 Task: Look for space in Aventura, United States from 3rd June, 2023 to 9th June, 2023 for 2 adults in price range Rs.6000 to Rs.12000. Place can be entire place with 1  bedroom having 1 bed and 1 bathroom. Property type can be house, flat, guest house, hotel. Booking option can be shelf check-in. Required host language is English.
Action: Mouse moved to (591, 129)
Screenshot: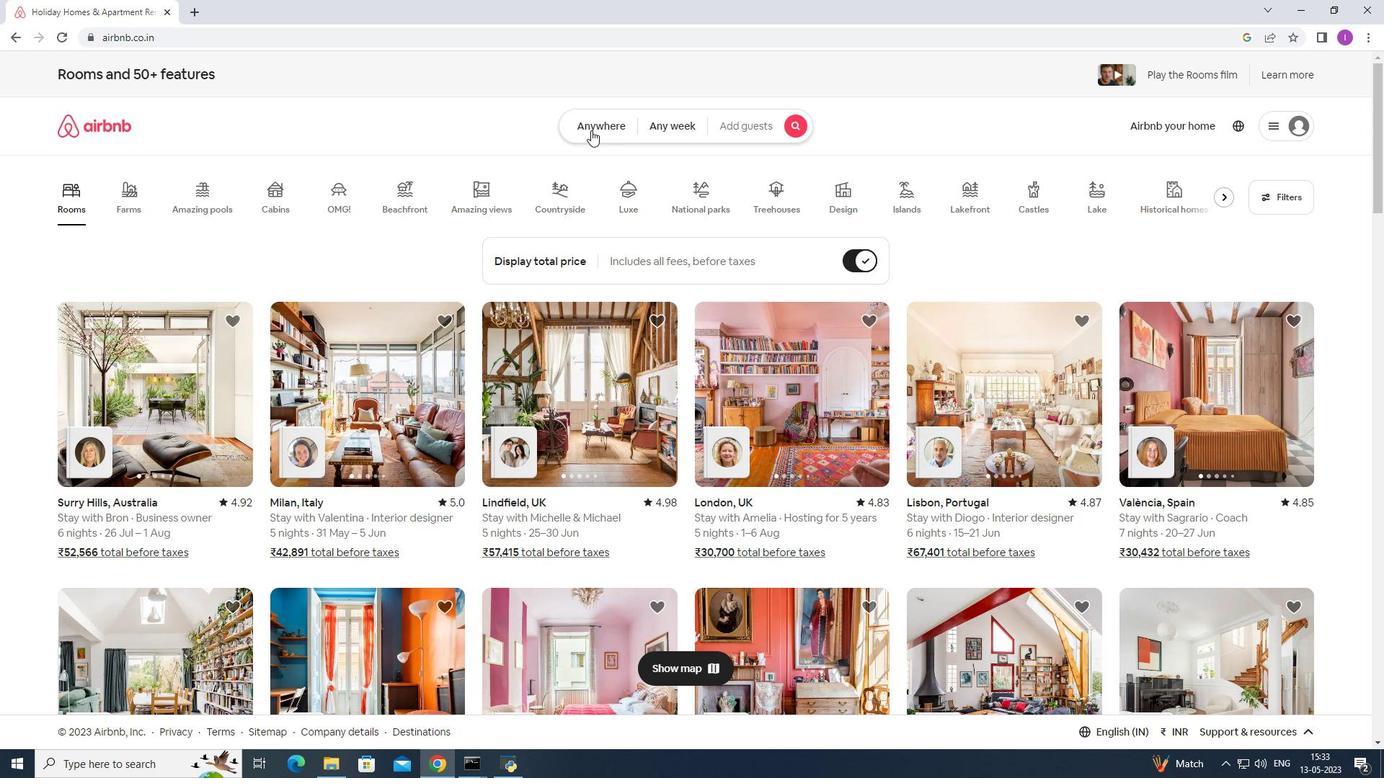 
Action: Mouse pressed left at (591, 129)
Screenshot: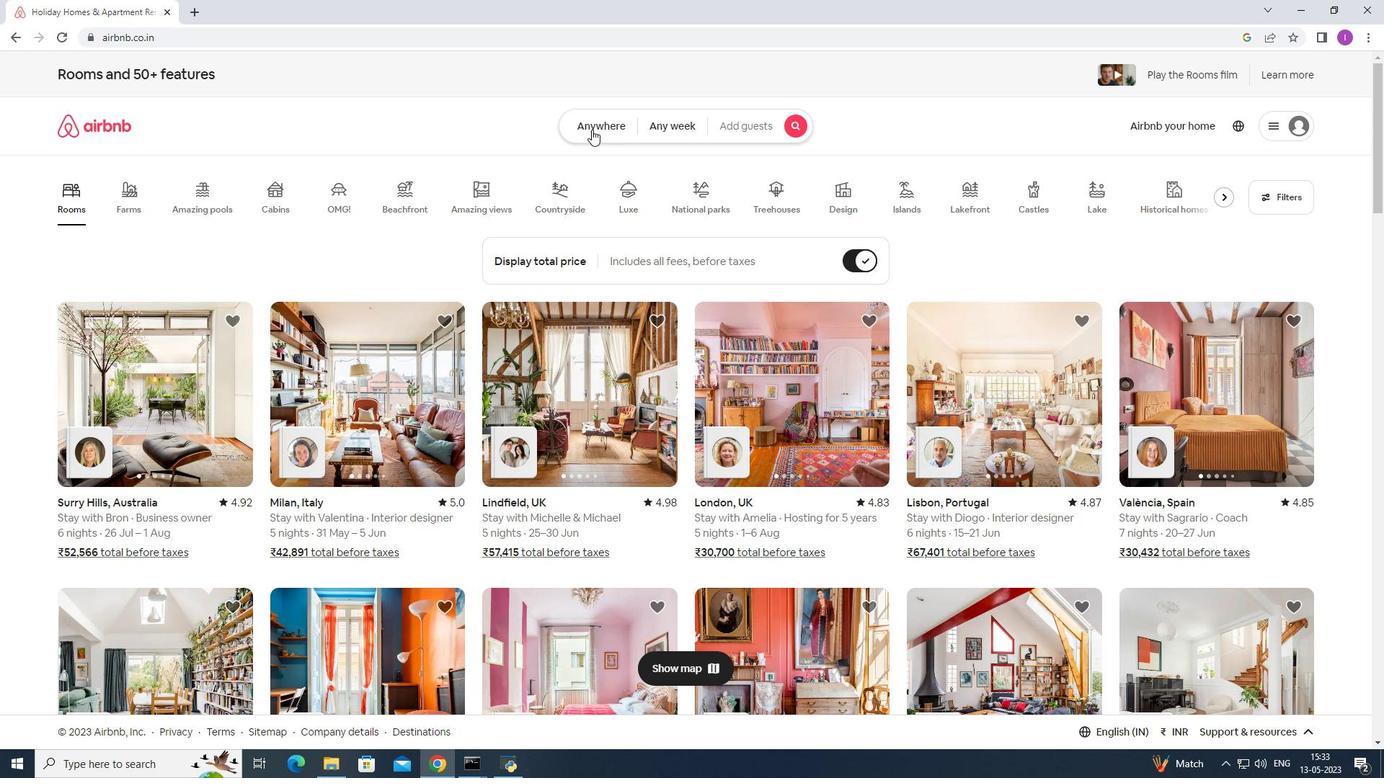 
Action: Mouse moved to (519, 188)
Screenshot: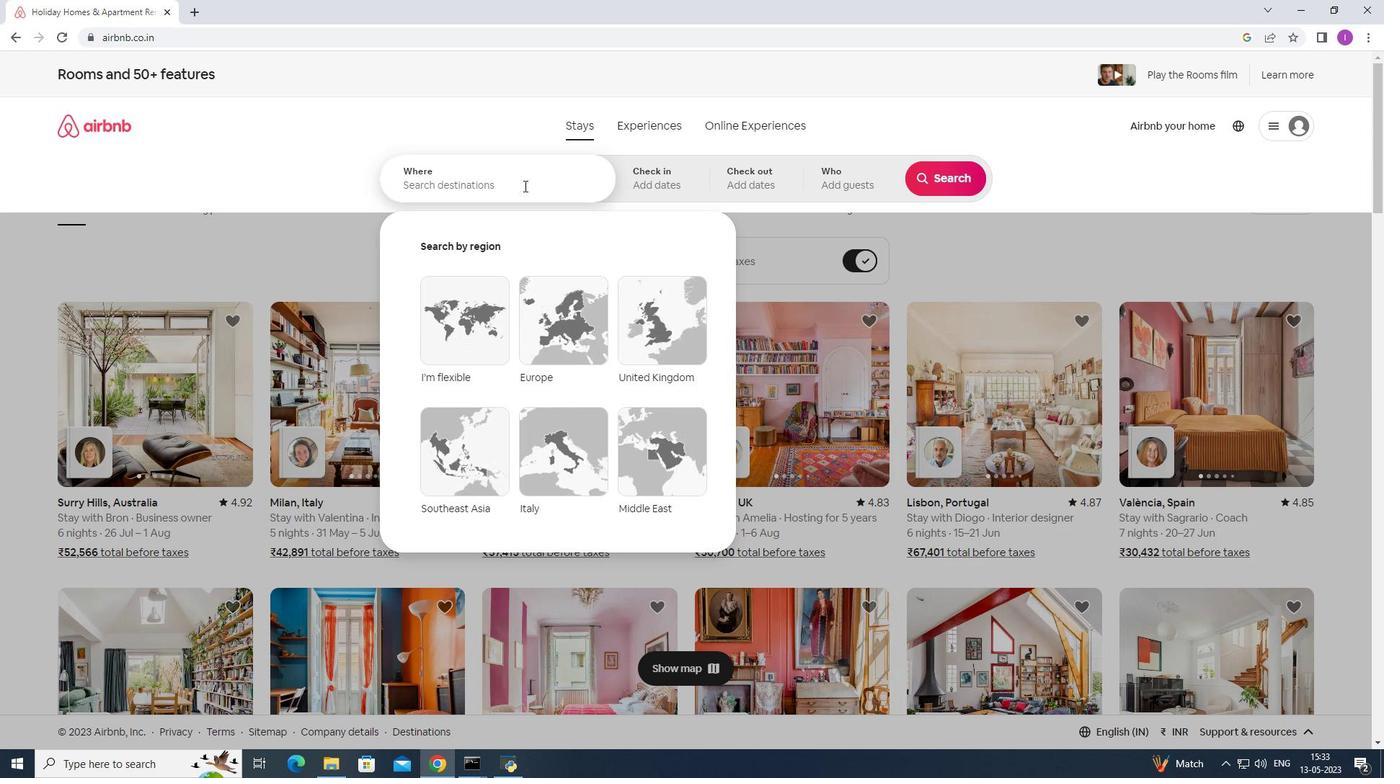 
Action: Mouse pressed left at (519, 188)
Screenshot: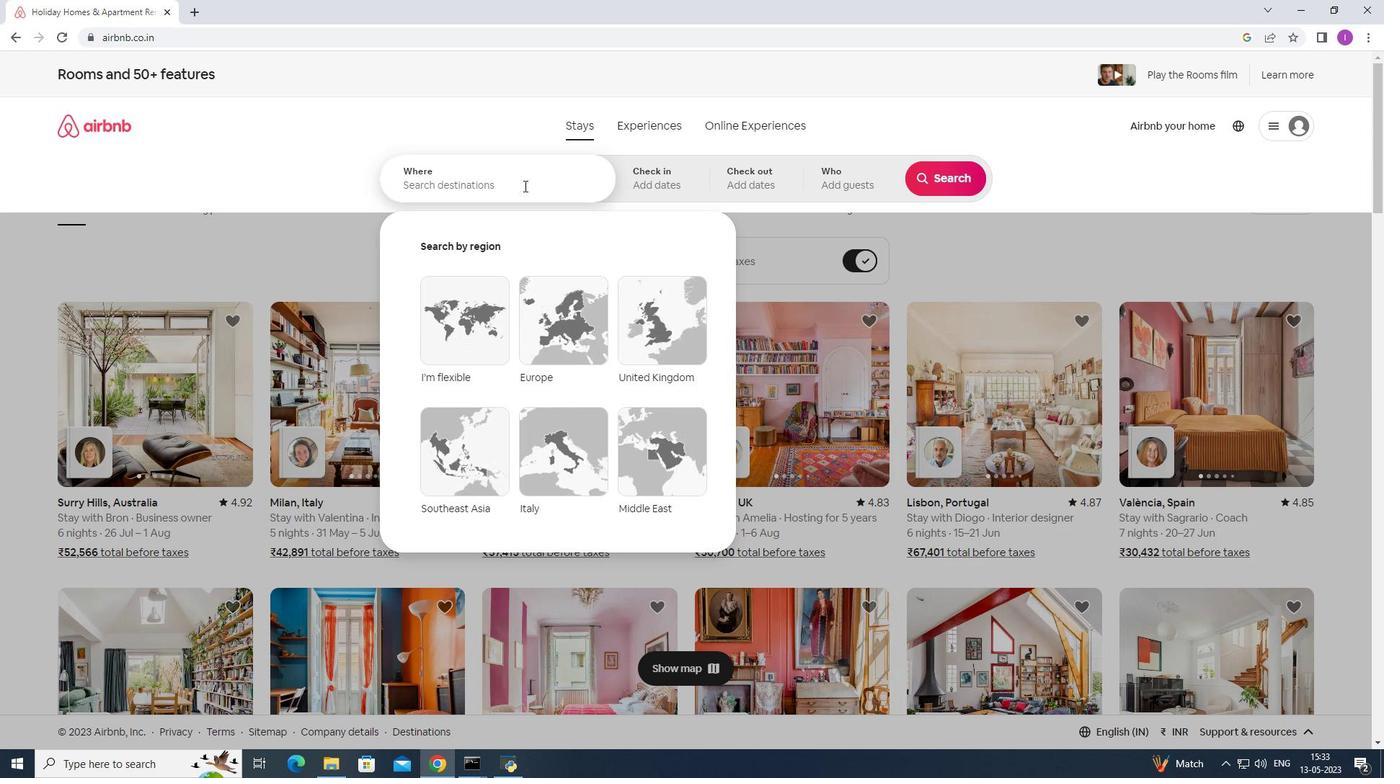 
Action: Key pressed <Key.shift>Aventura,<Key.shift>United<Key.space>states
Screenshot: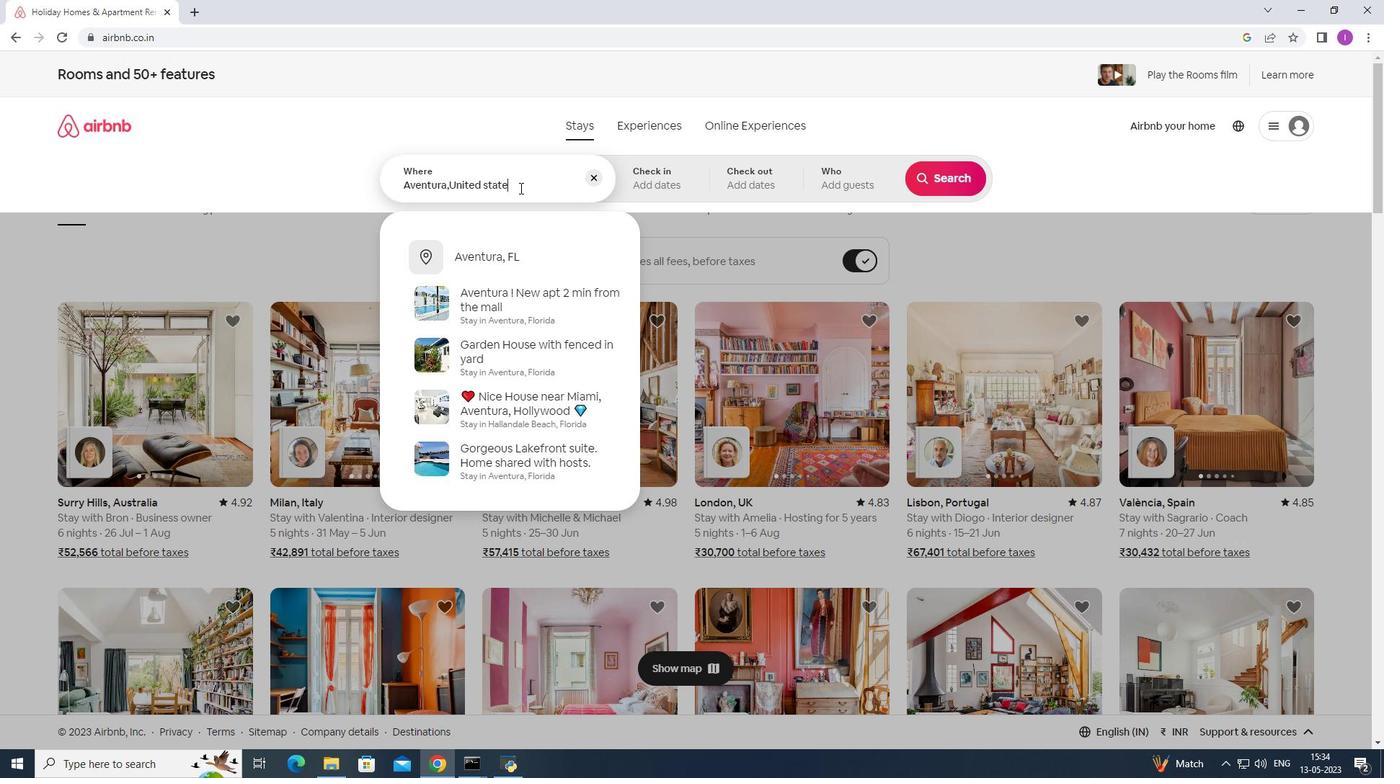 
Action: Mouse moved to (672, 188)
Screenshot: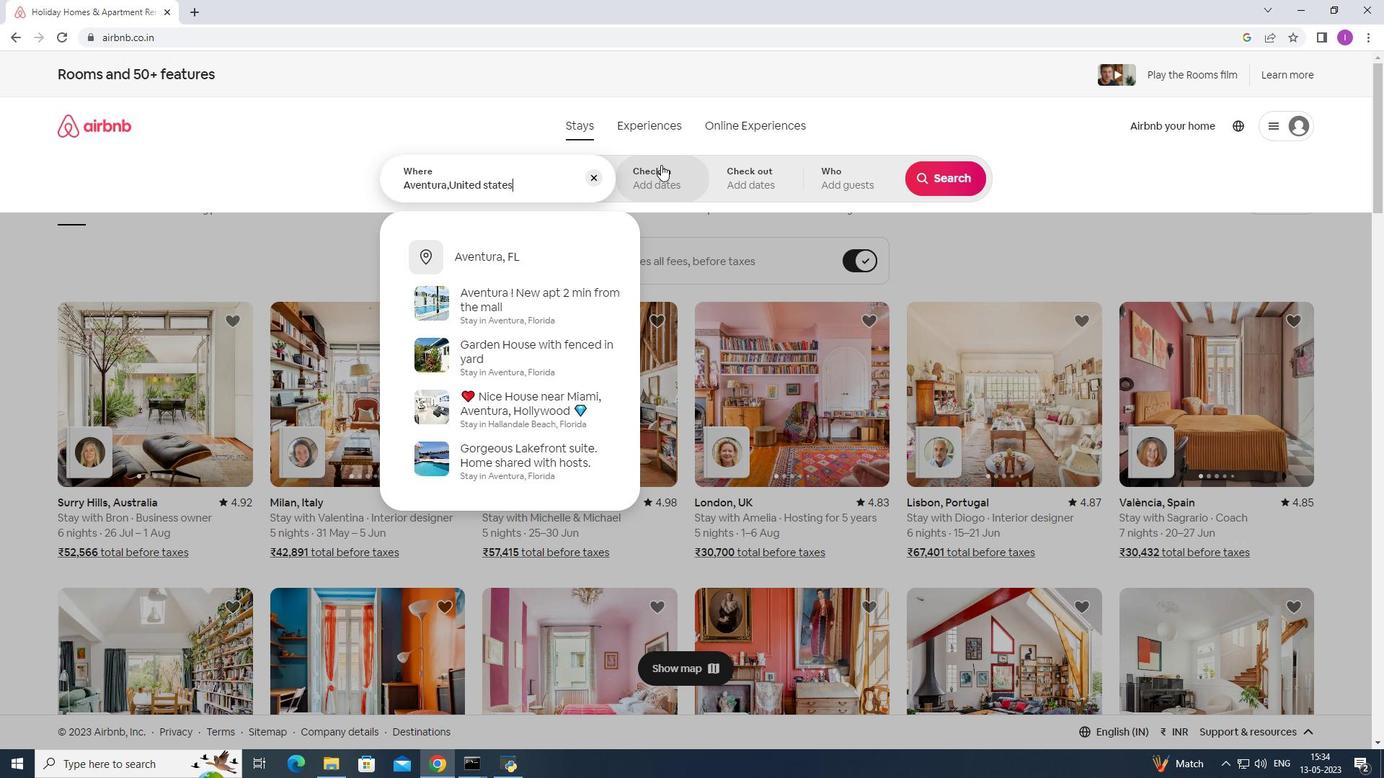 
Action: Mouse pressed left at (672, 188)
Screenshot: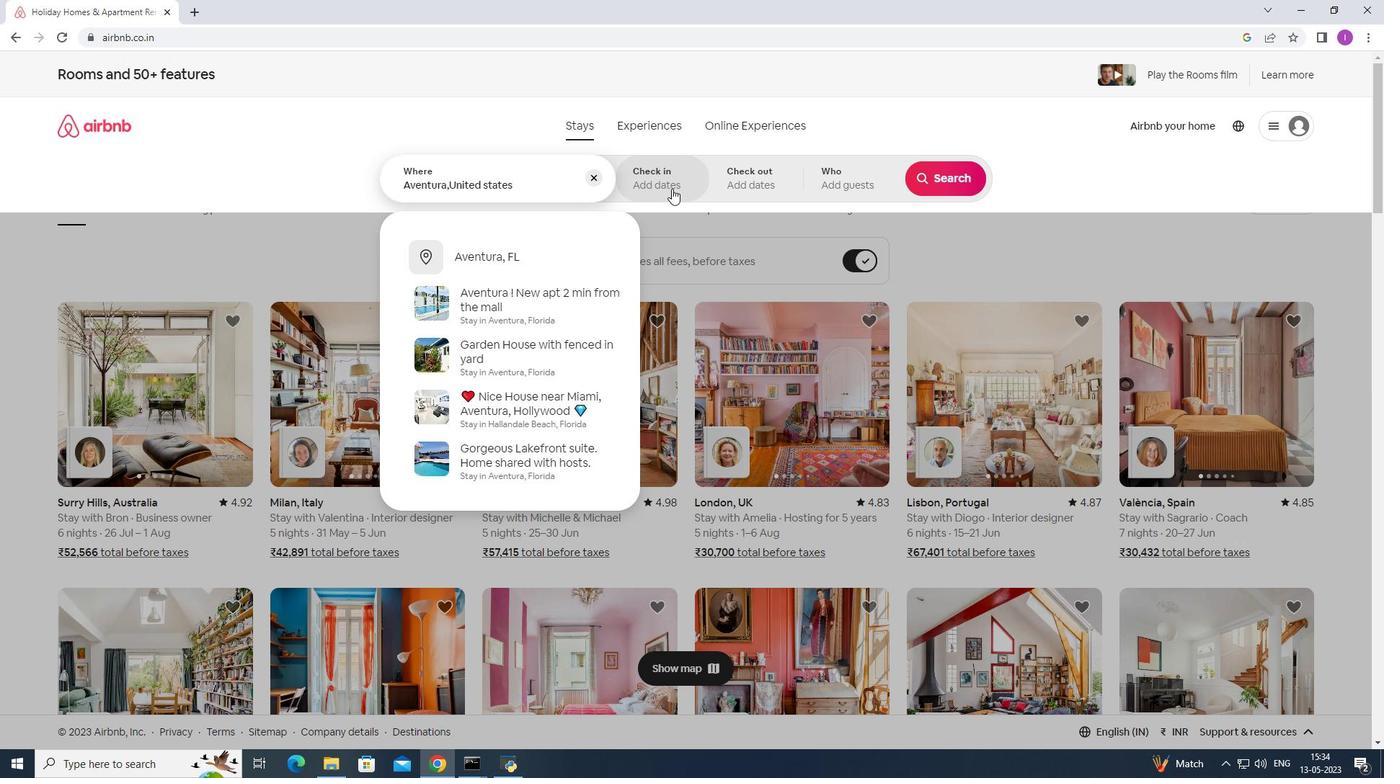 
Action: Mouse moved to (948, 298)
Screenshot: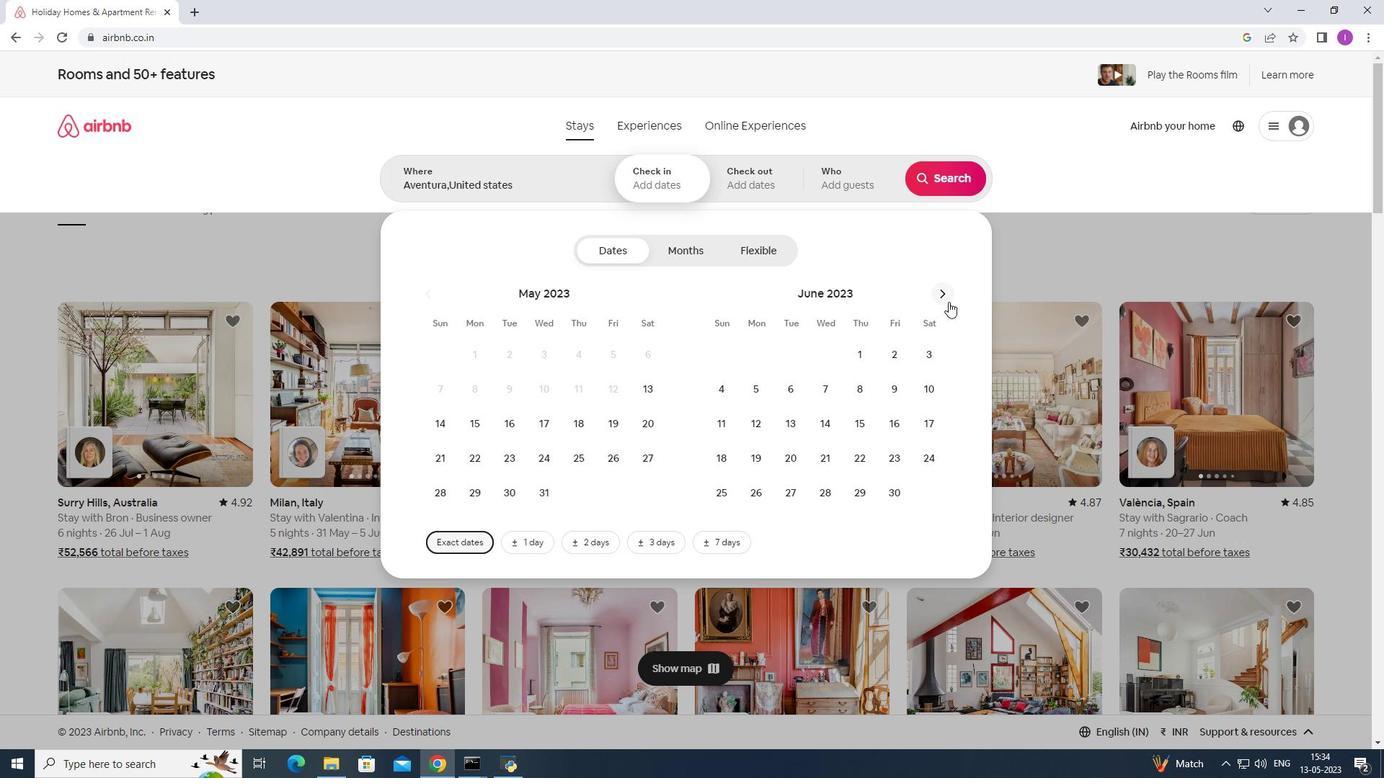 
Action: Mouse pressed left at (948, 298)
Screenshot: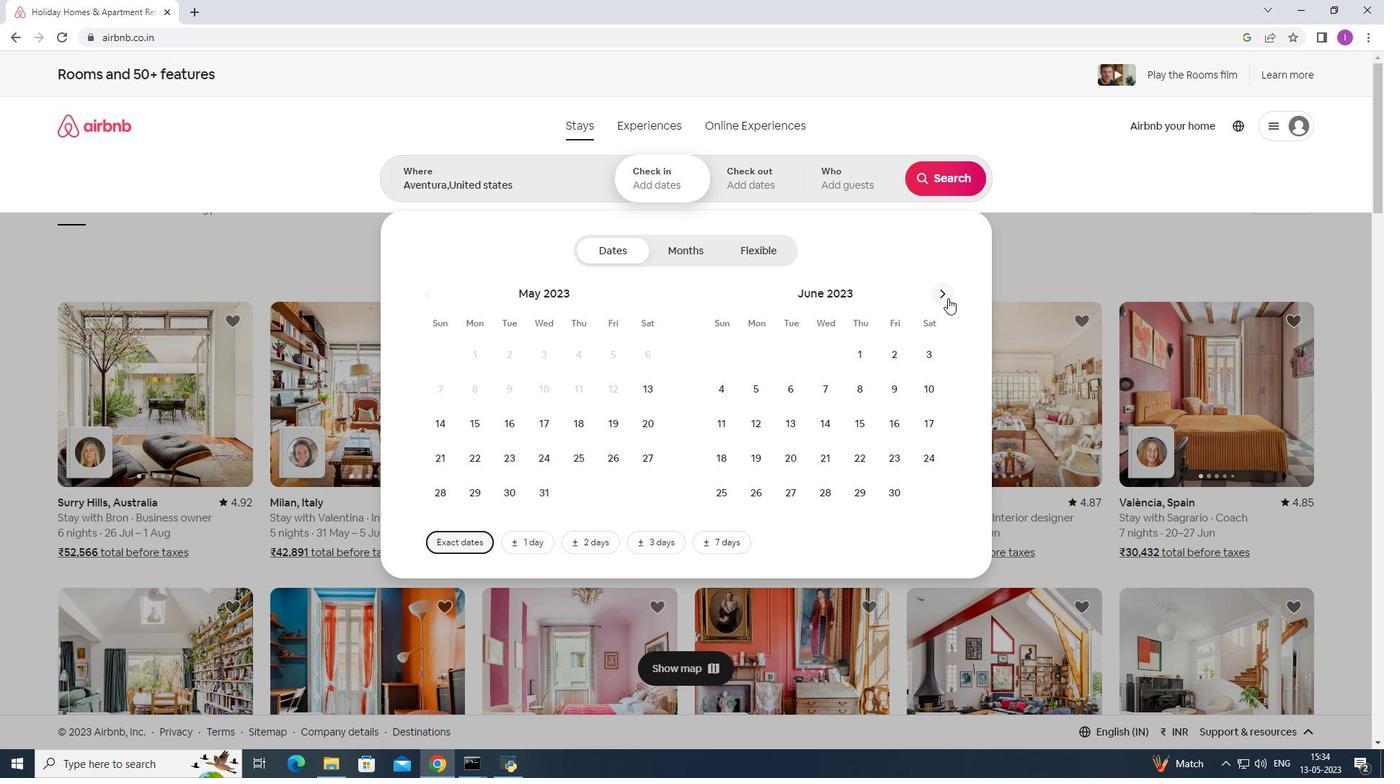 
Action: Mouse moved to (653, 356)
Screenshot: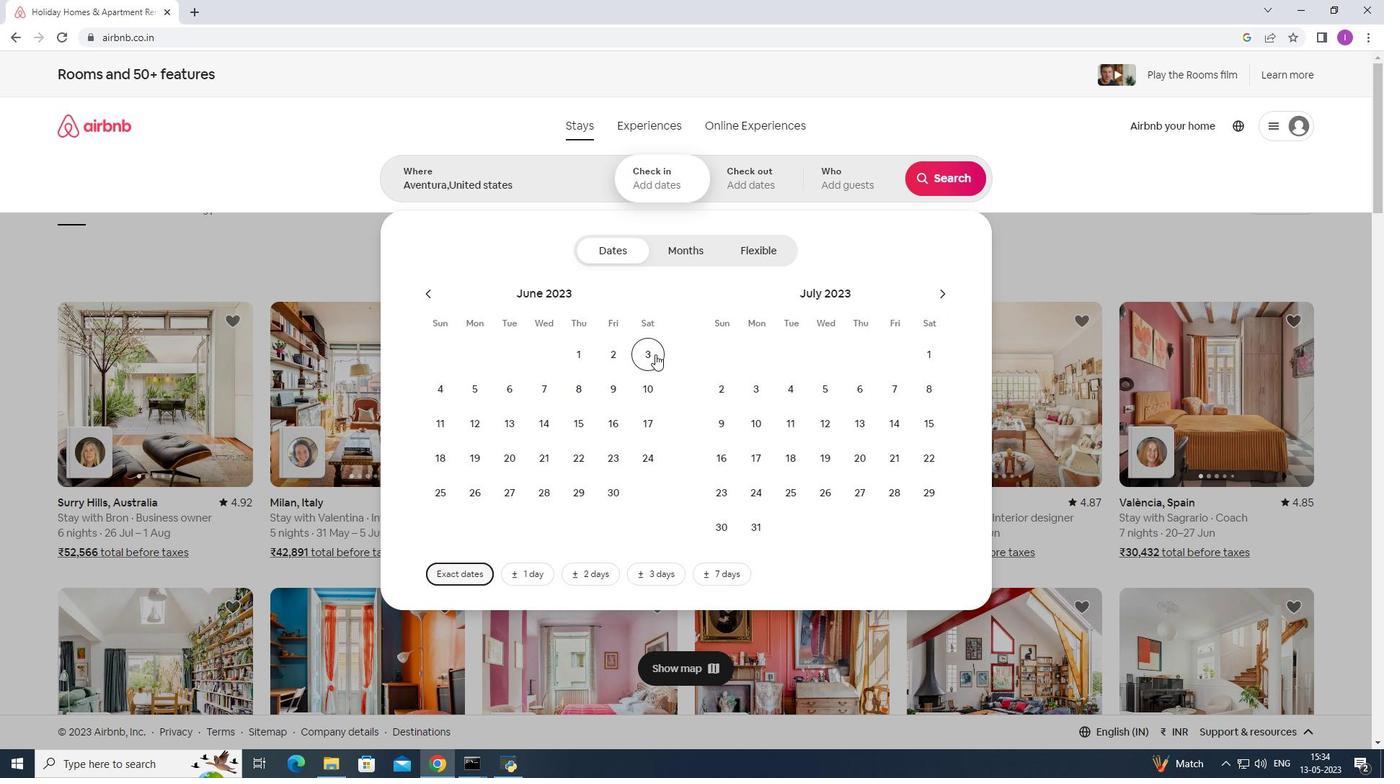 
Action: Mouse pressed left at (653, 356)
Screenshot: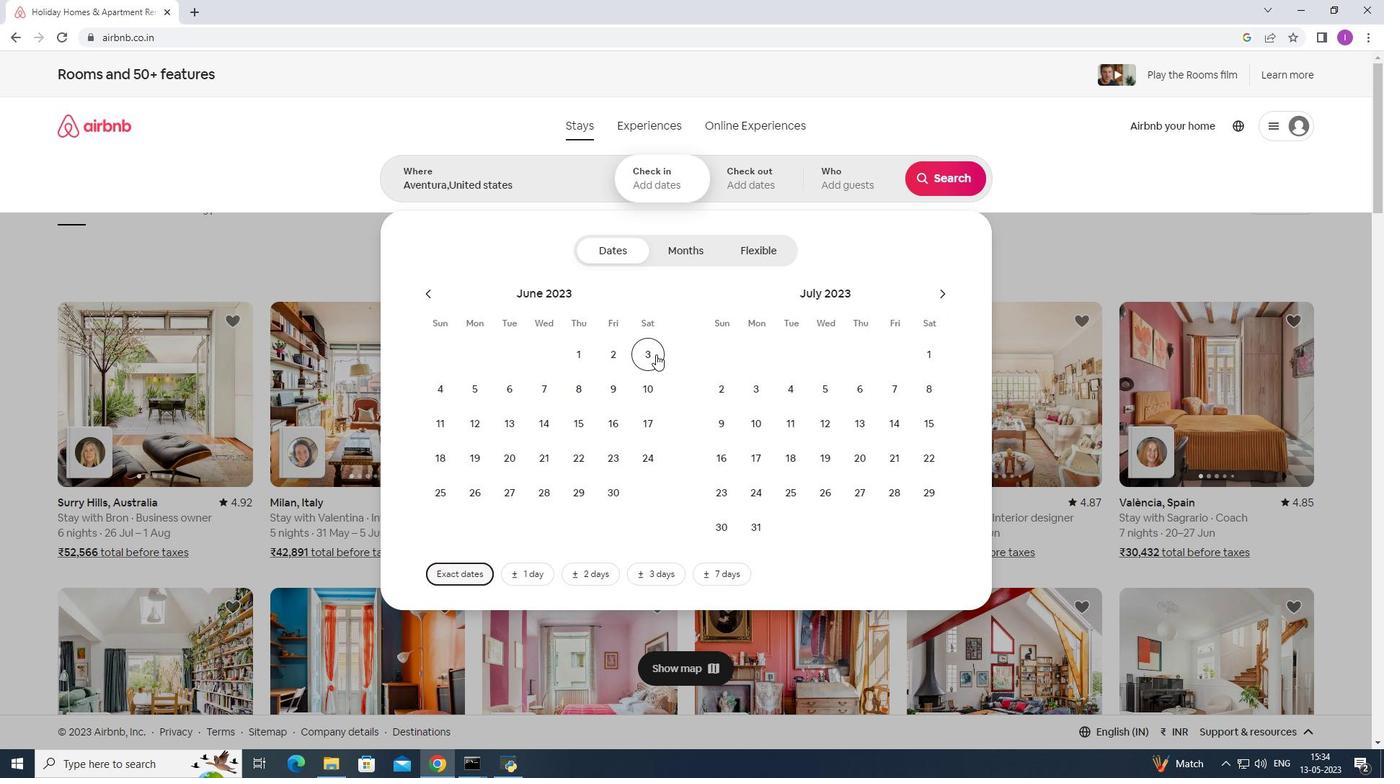 
Action: Mouse moved to (611, 389)
Screenshot: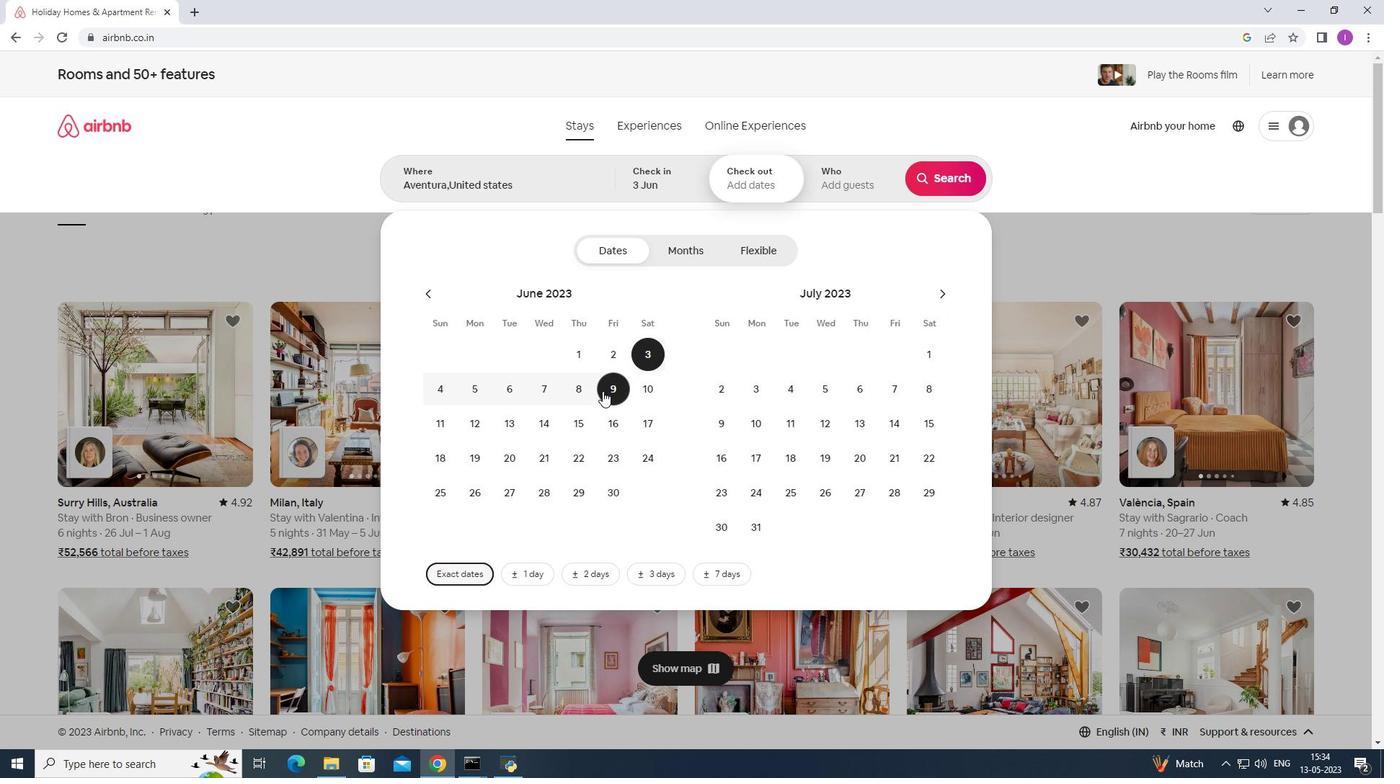 
Action: Mouse pressed left at (611, 389)
Screenshot: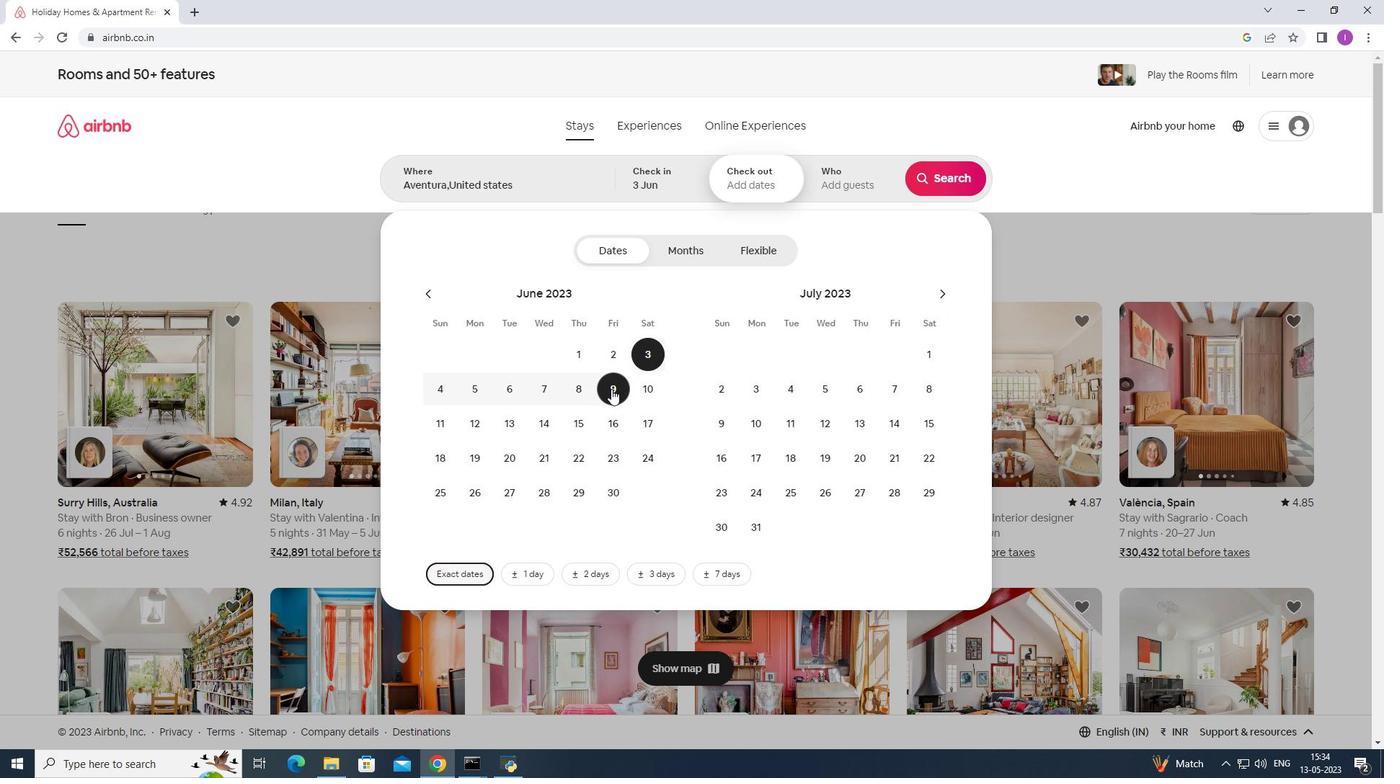 
Action: Mouse moved to (861, 178)
Screenshot: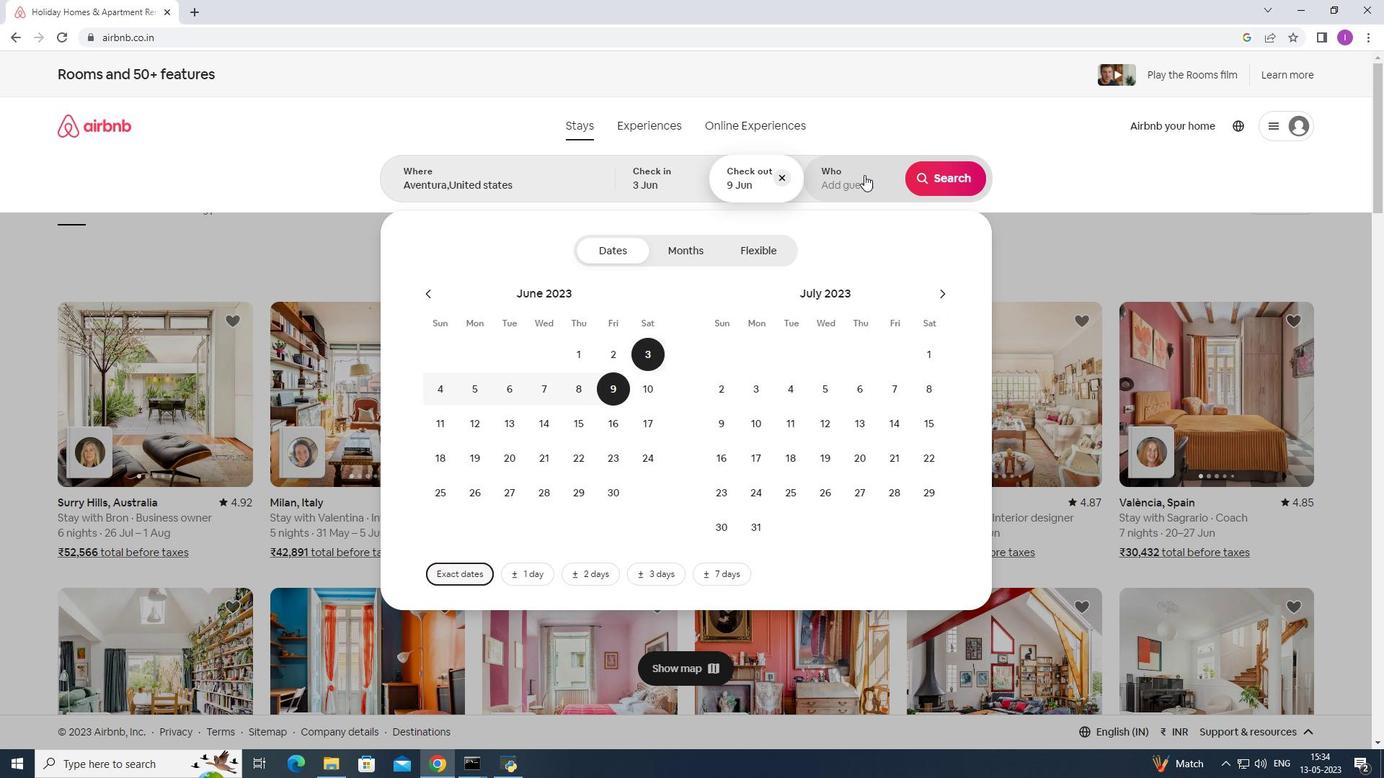
Action: Mouse pressed left at (861, 178)
Screenshot: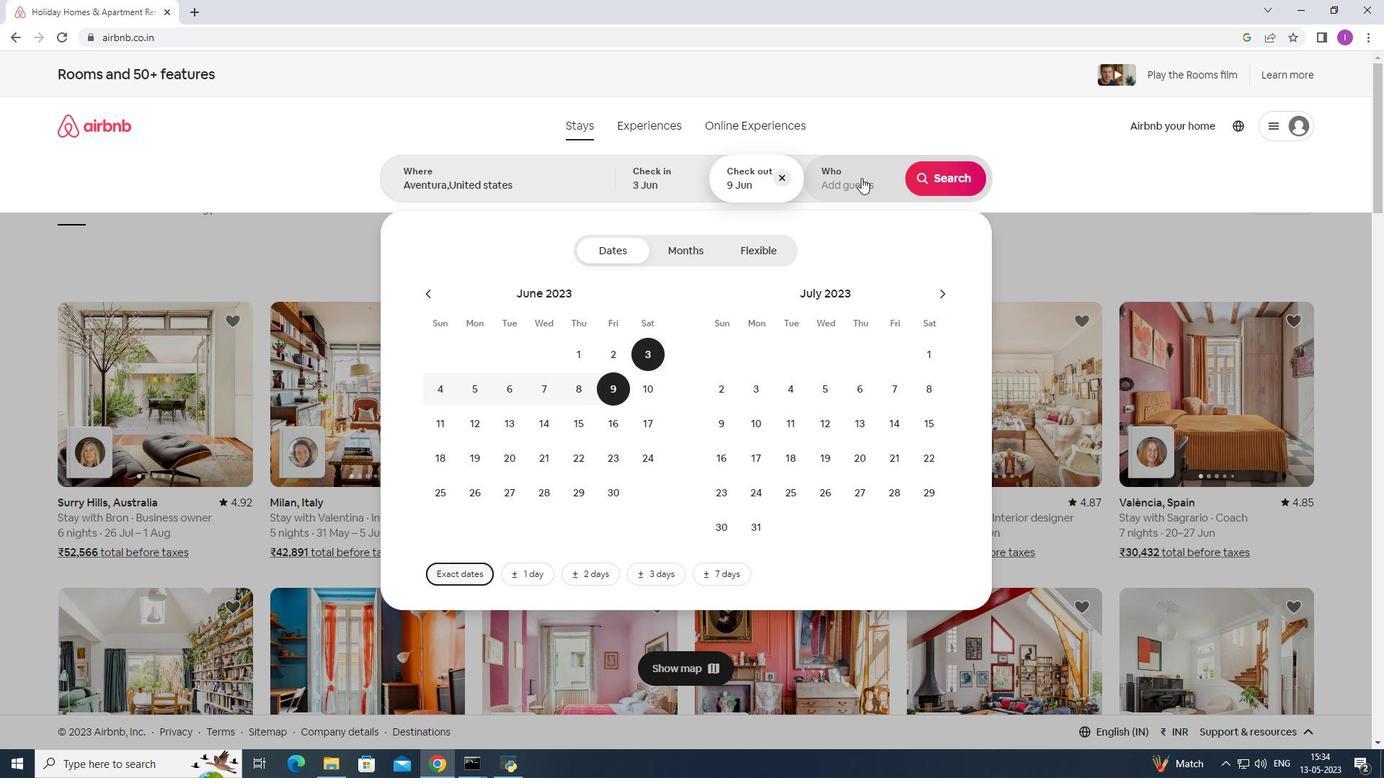 
Action: Mouse moved to (953, 261)
Screenshot: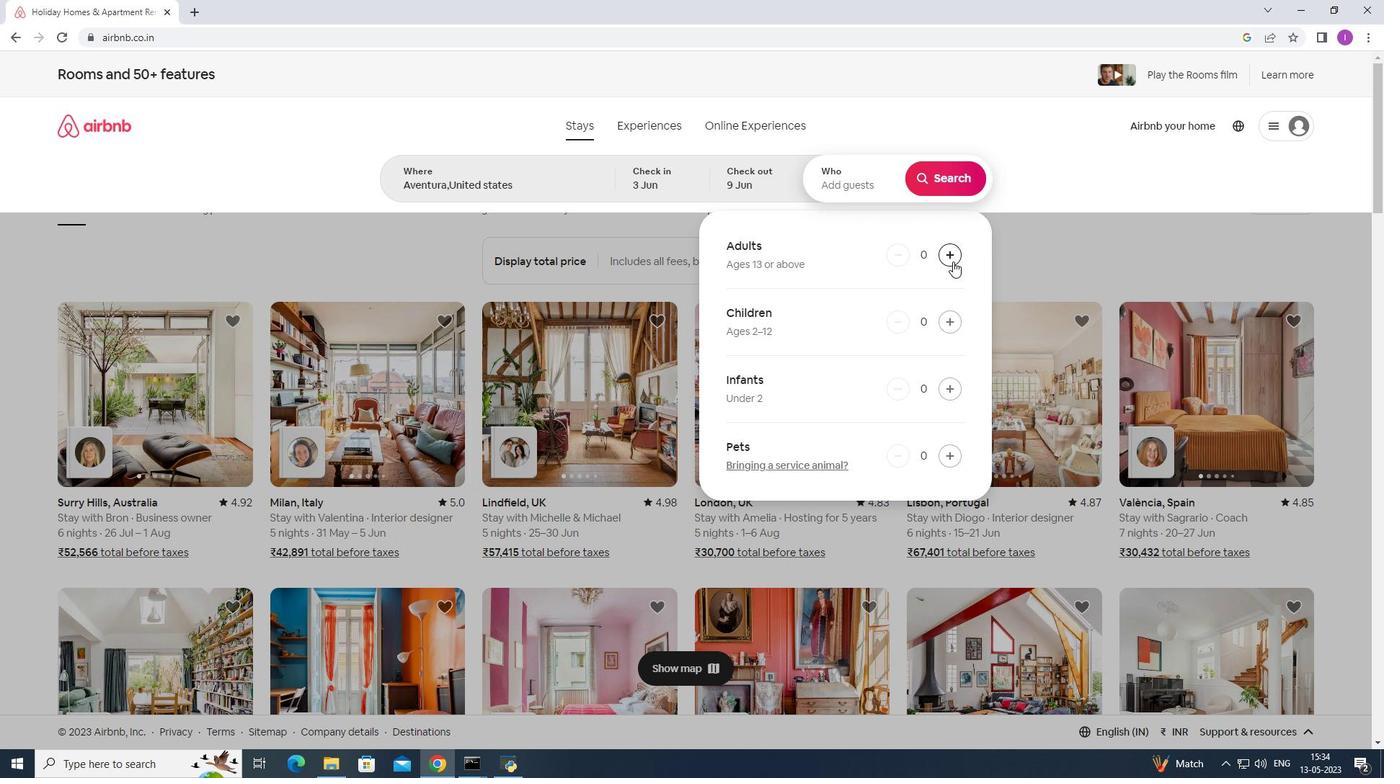 
Action: Mouse pressed left at (953, 261)
Screenshot: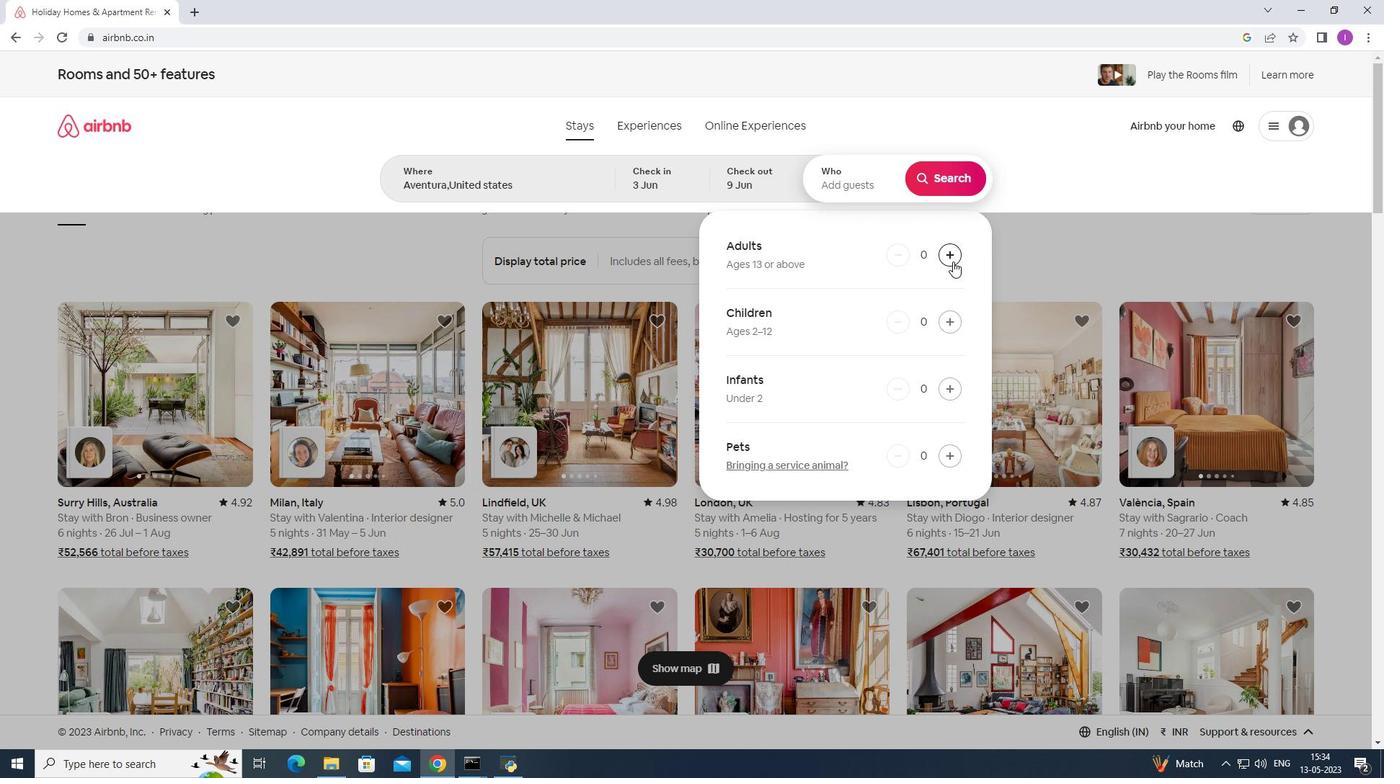 
Action: Mouse pressed left at (953, 261)
Screenshot: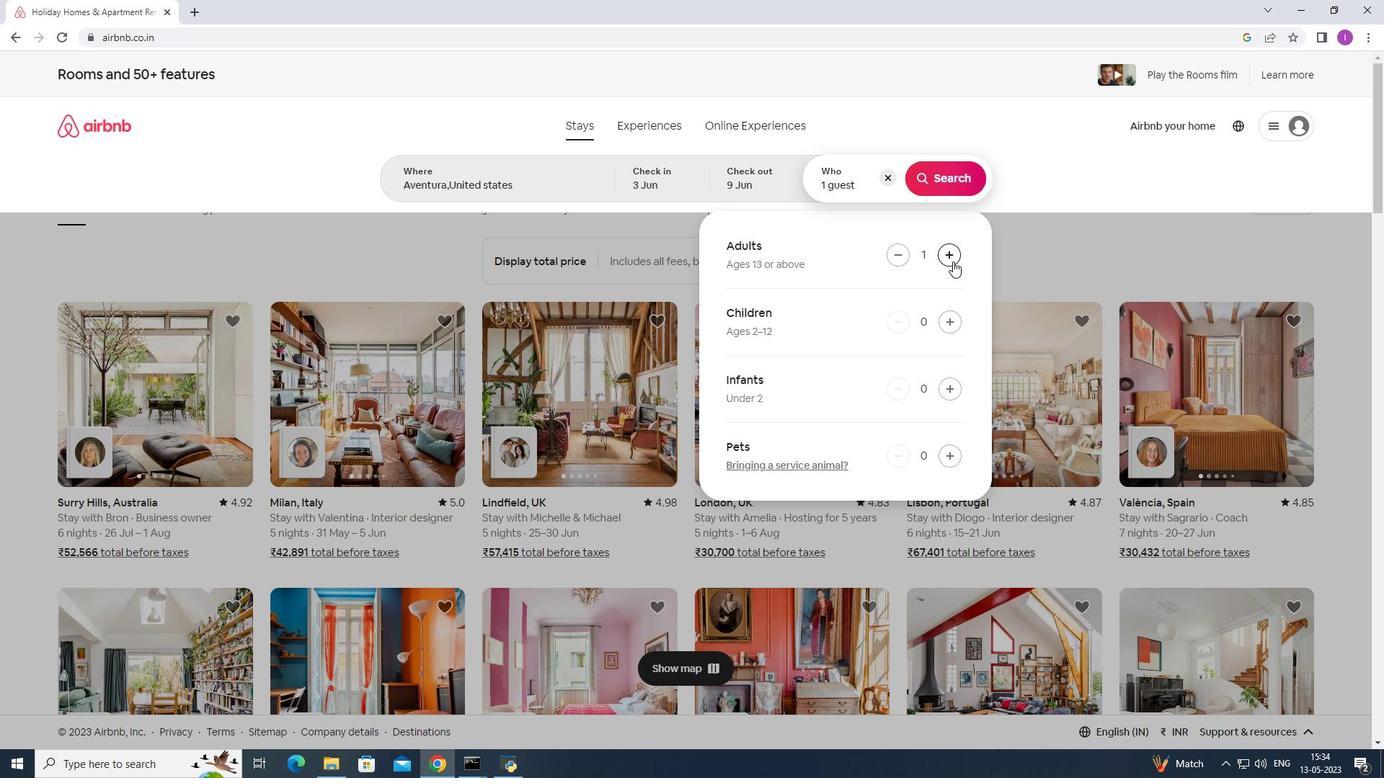 
Action: Mouse moved to (935, 178)
Screenshot: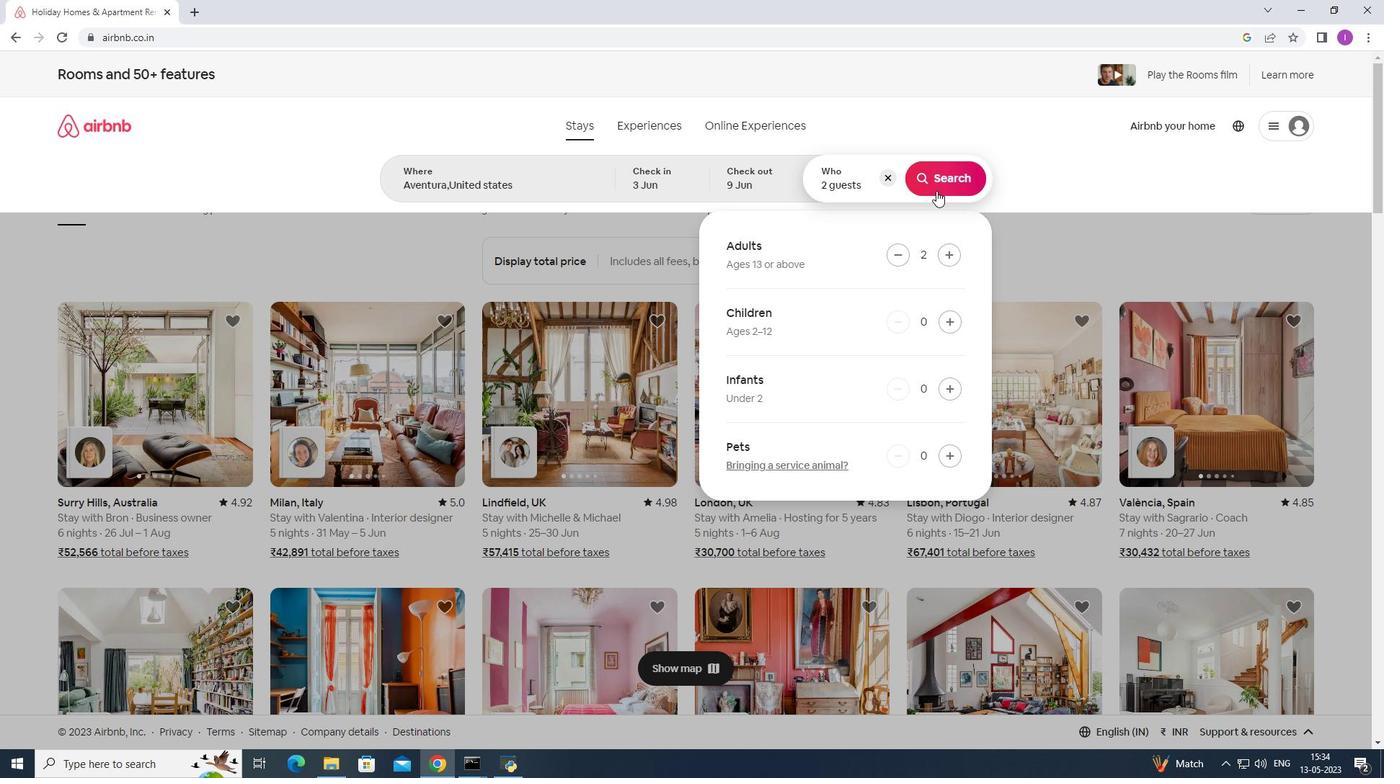 
Action: Mouse pressed left at (935, 178)
Screenshot: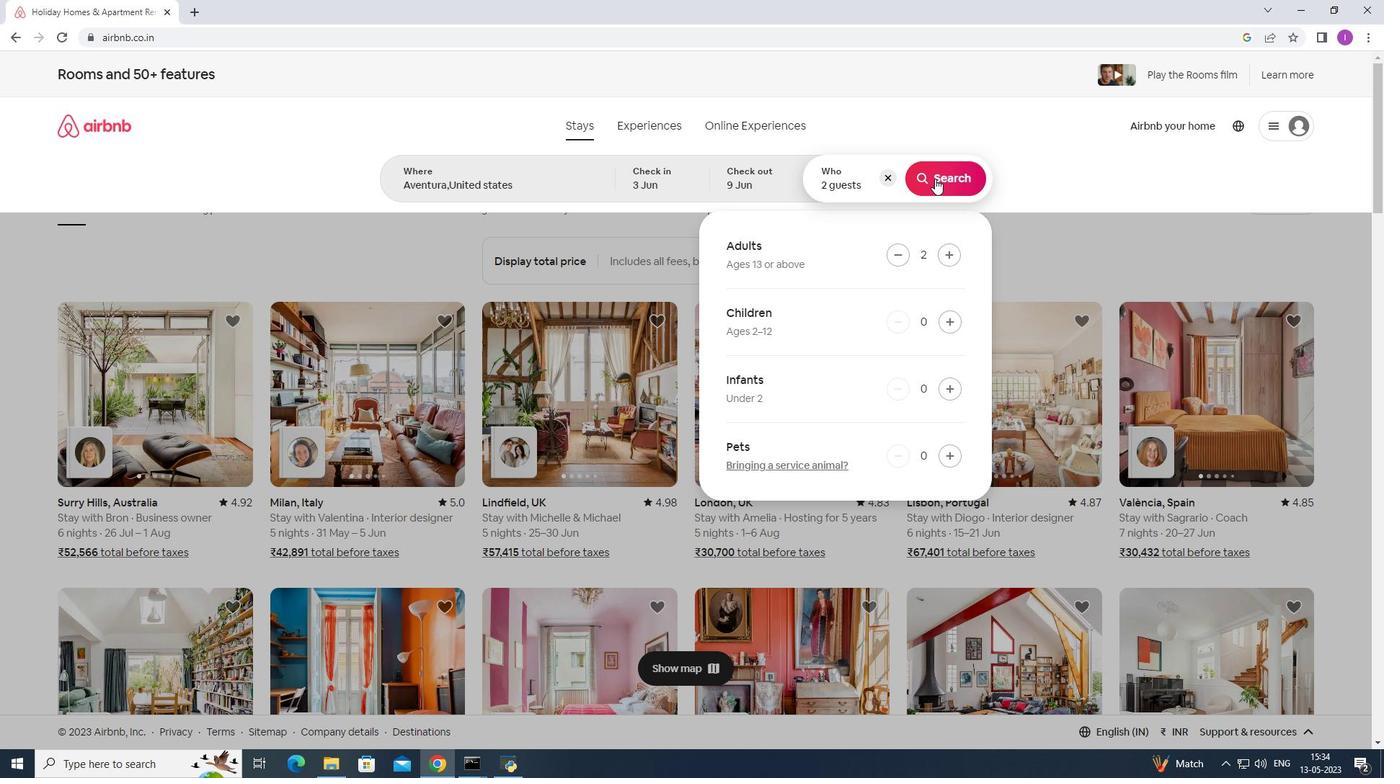 
Action: Mouse moved to (1324, 132)
Screenshot: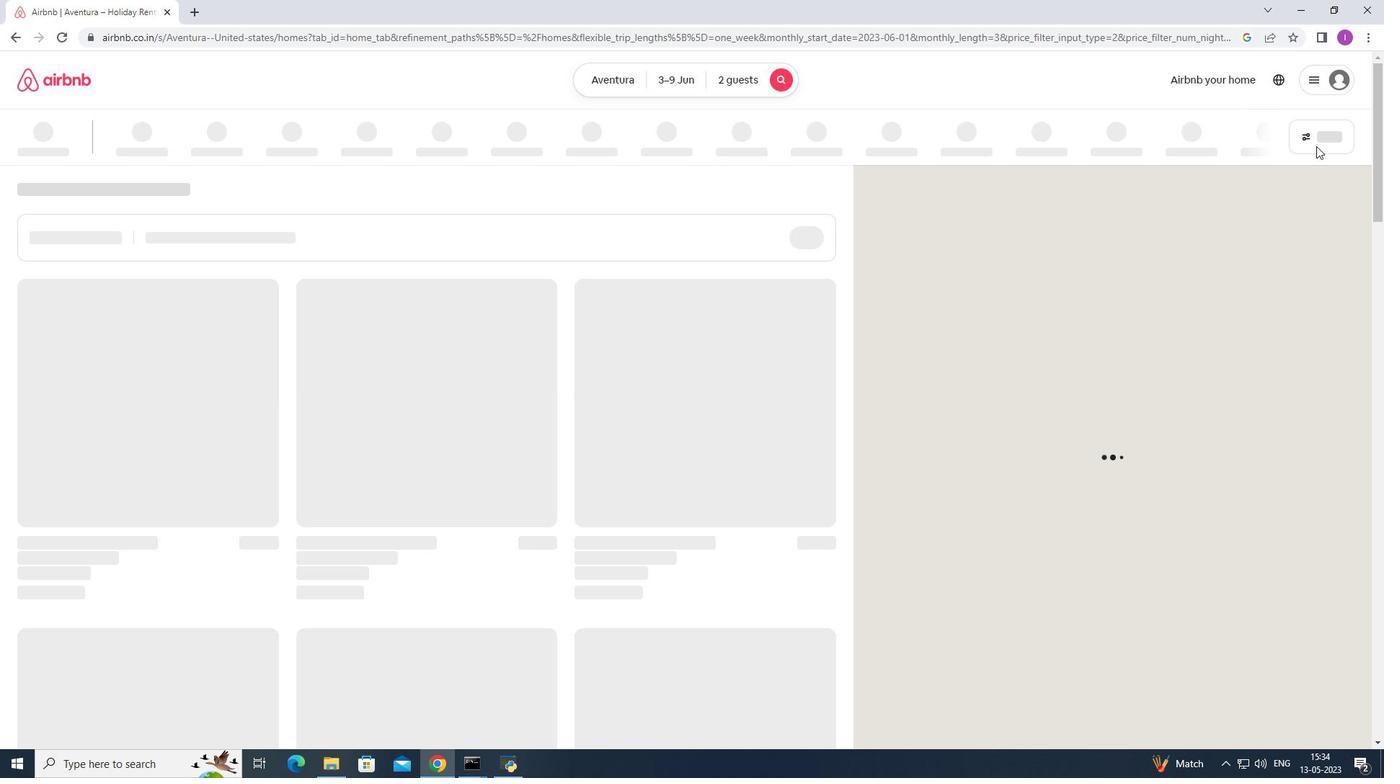 
Action: Mouse pressed left at (1324, 132)
Screenshot: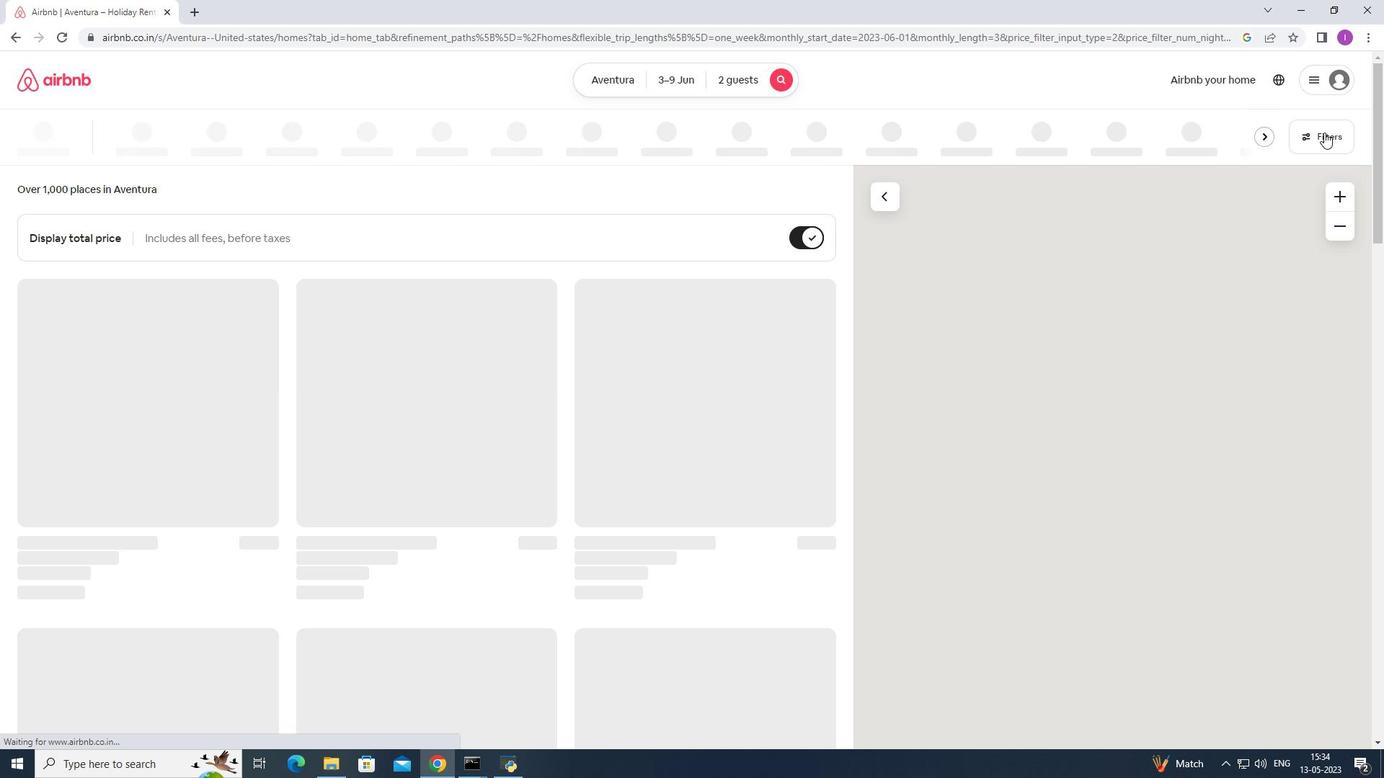 
Action: Mouse moved to (780, 493)
Screenshot: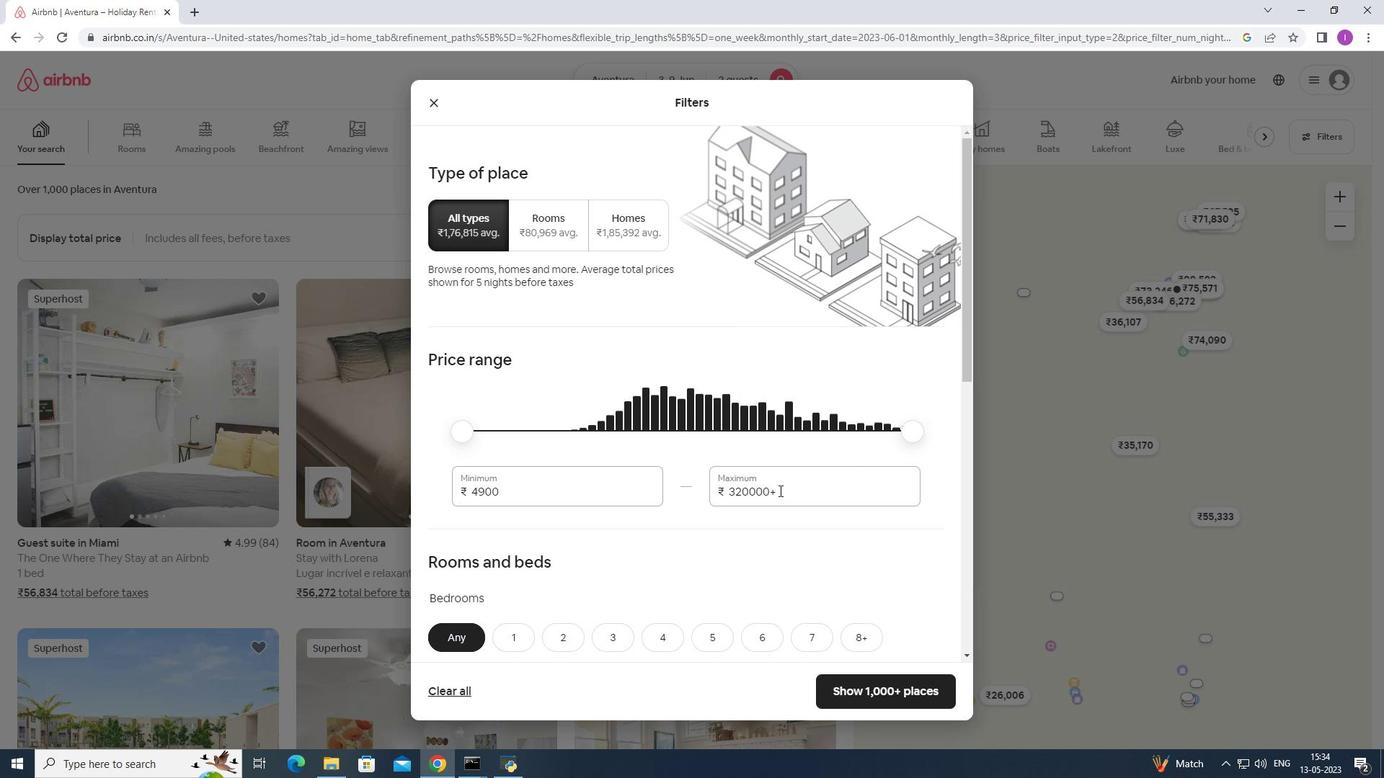 
Action: Mouse pressed left at (780, 493)
Screenshot: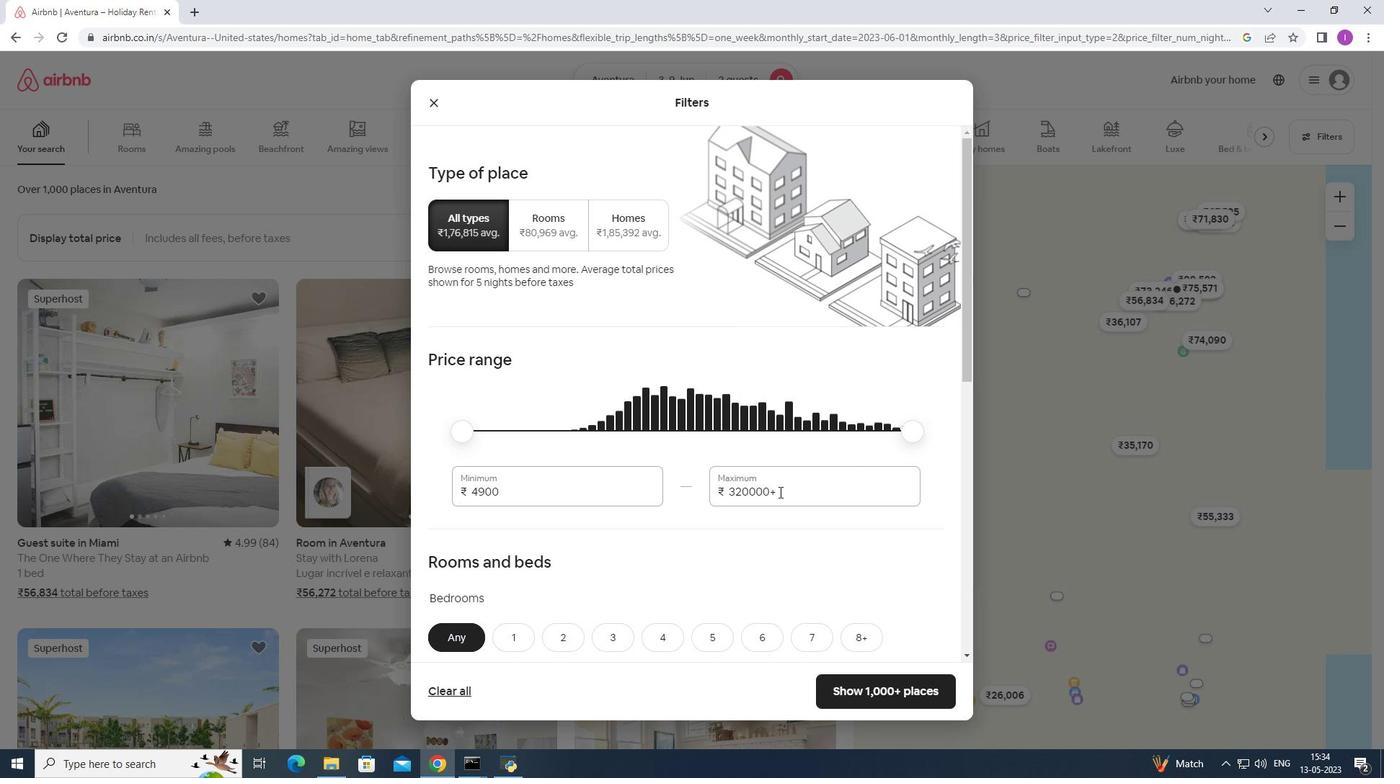 
Action: Mouse moved to (725, 485)
Screenshot: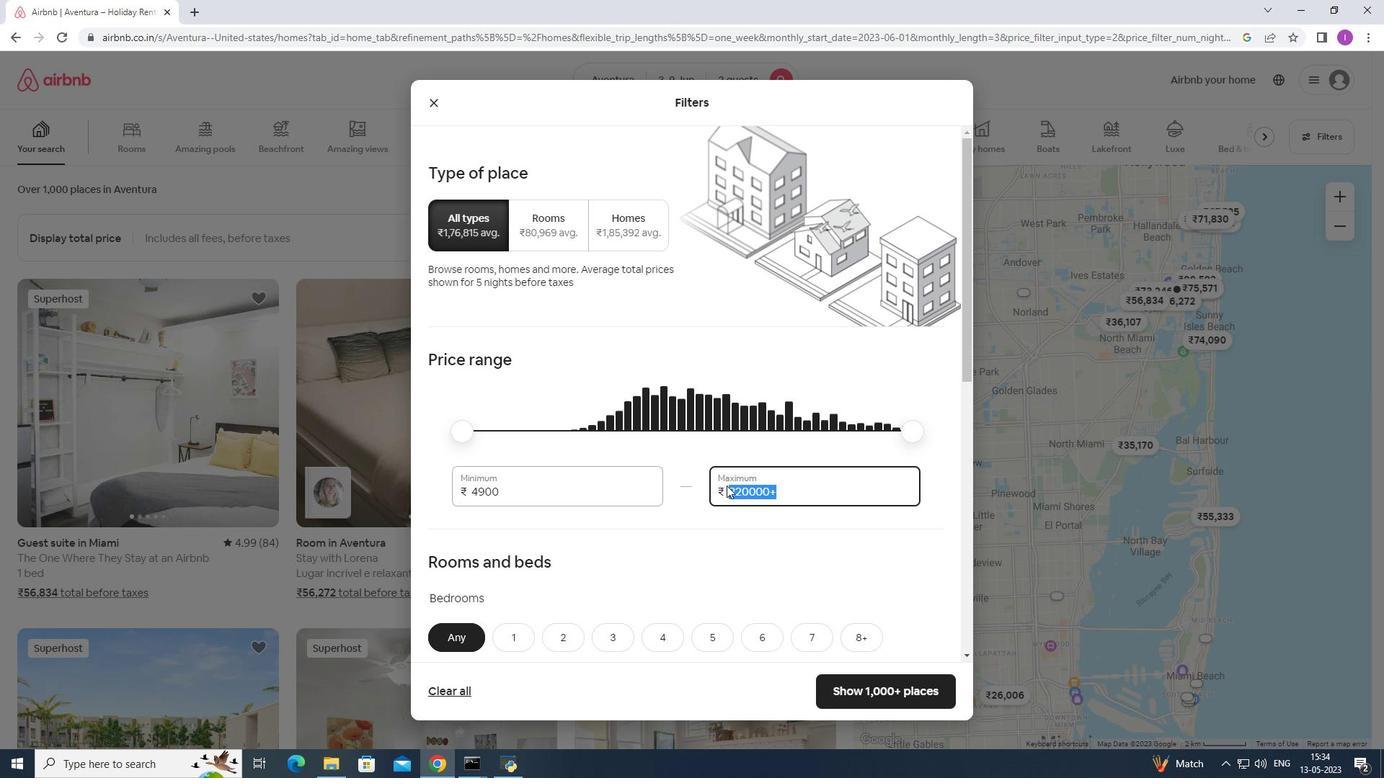 
Action: Key pressed 12
Screenshot: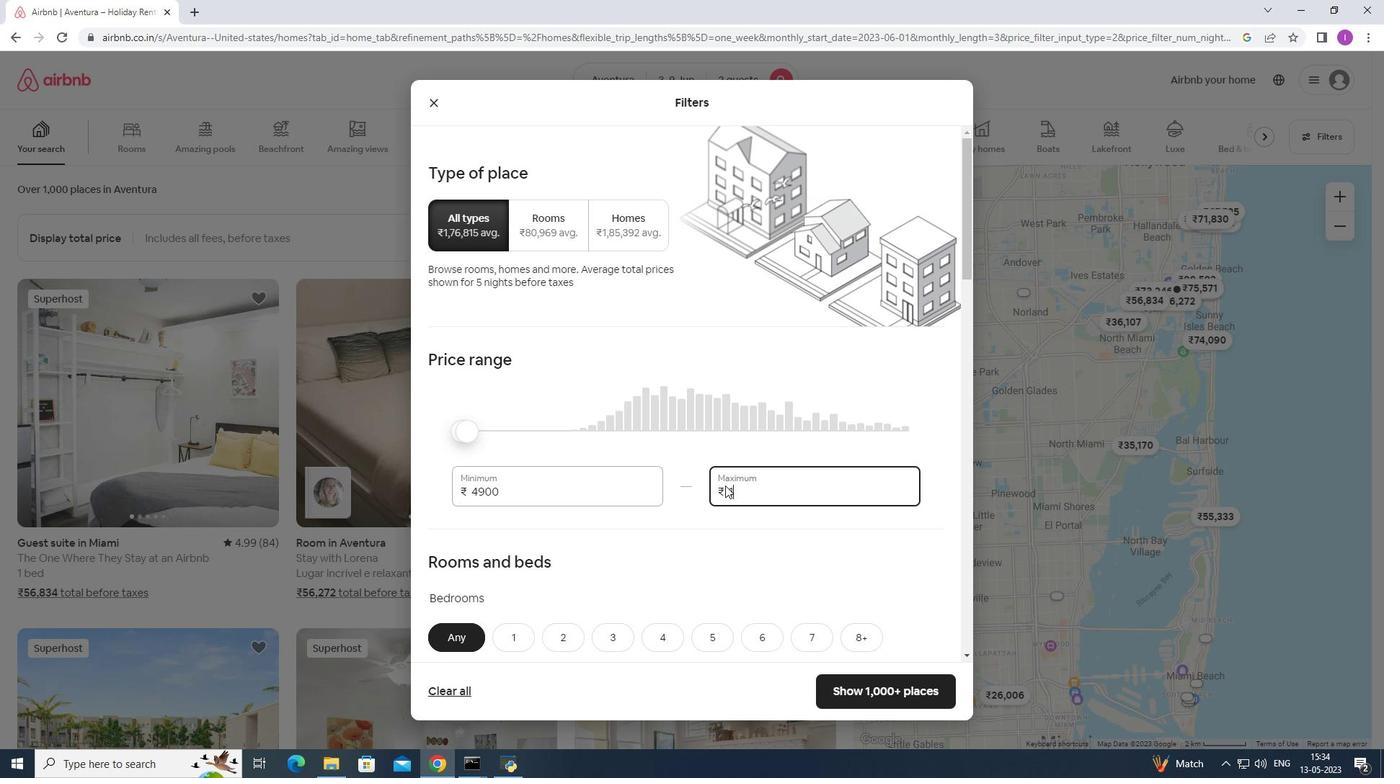 
Action: Mouse moved to (724, 481)
Screenshot: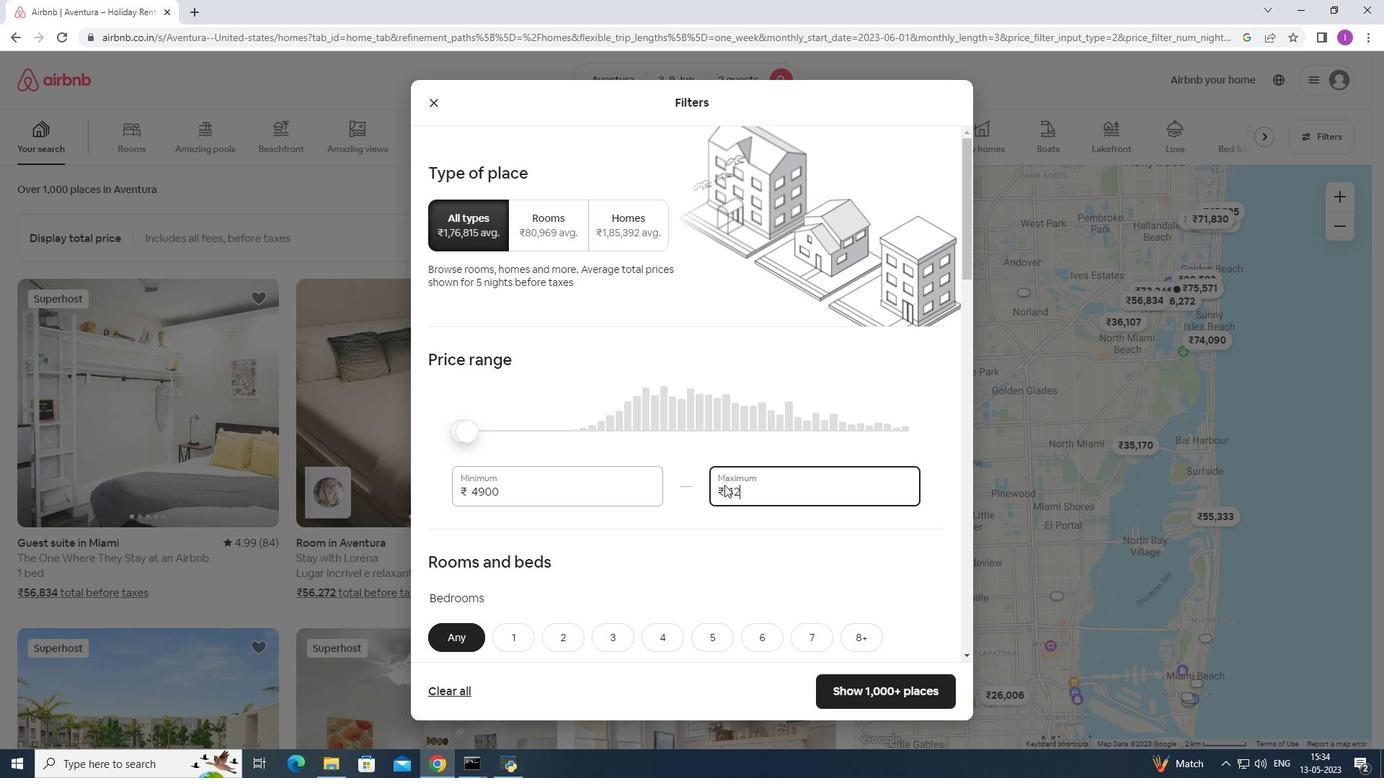 
Action: Key pressed 0
Screenshot: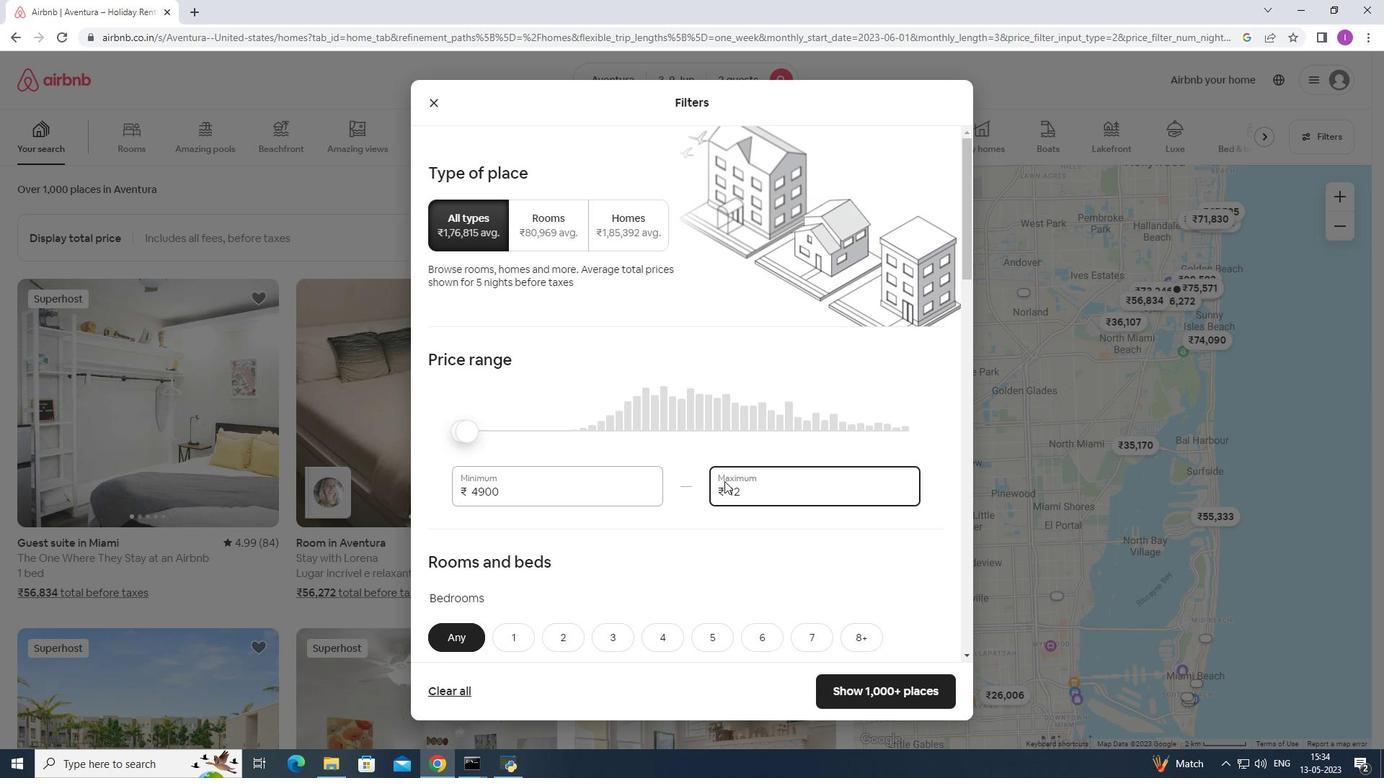 
Action: Mouse moved to (724, 480)
Screenshot: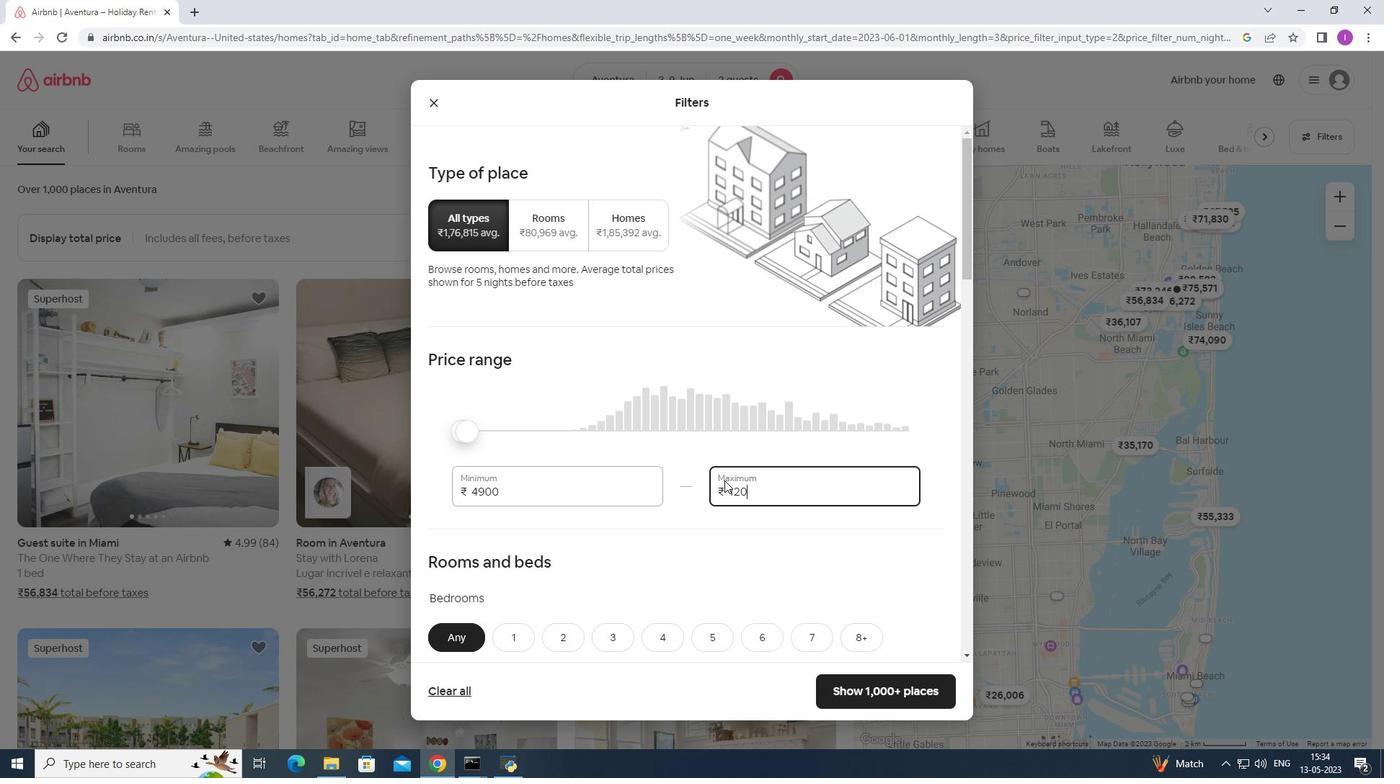 
Action: Key pressed 00
Screenshot: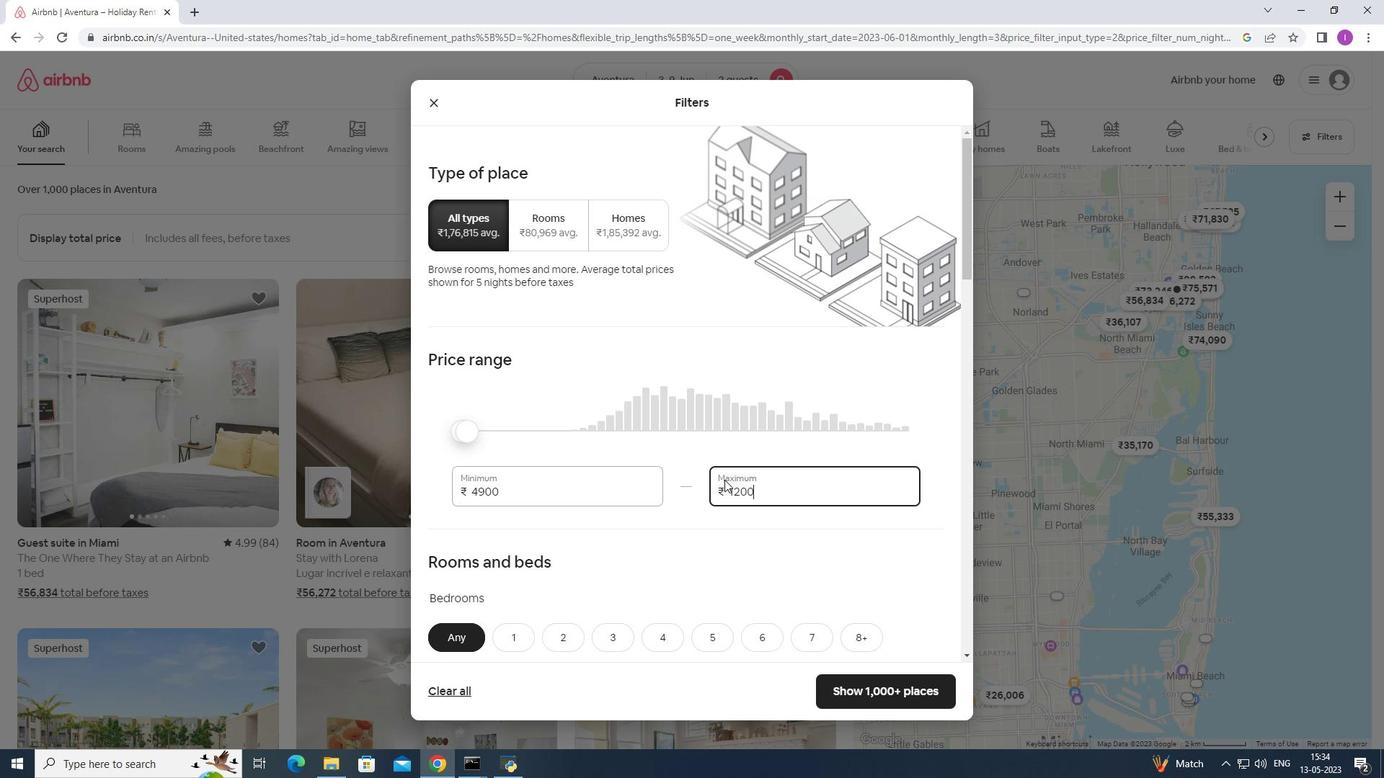 
Action: Mouse moved to (509, 493)
Screenshot: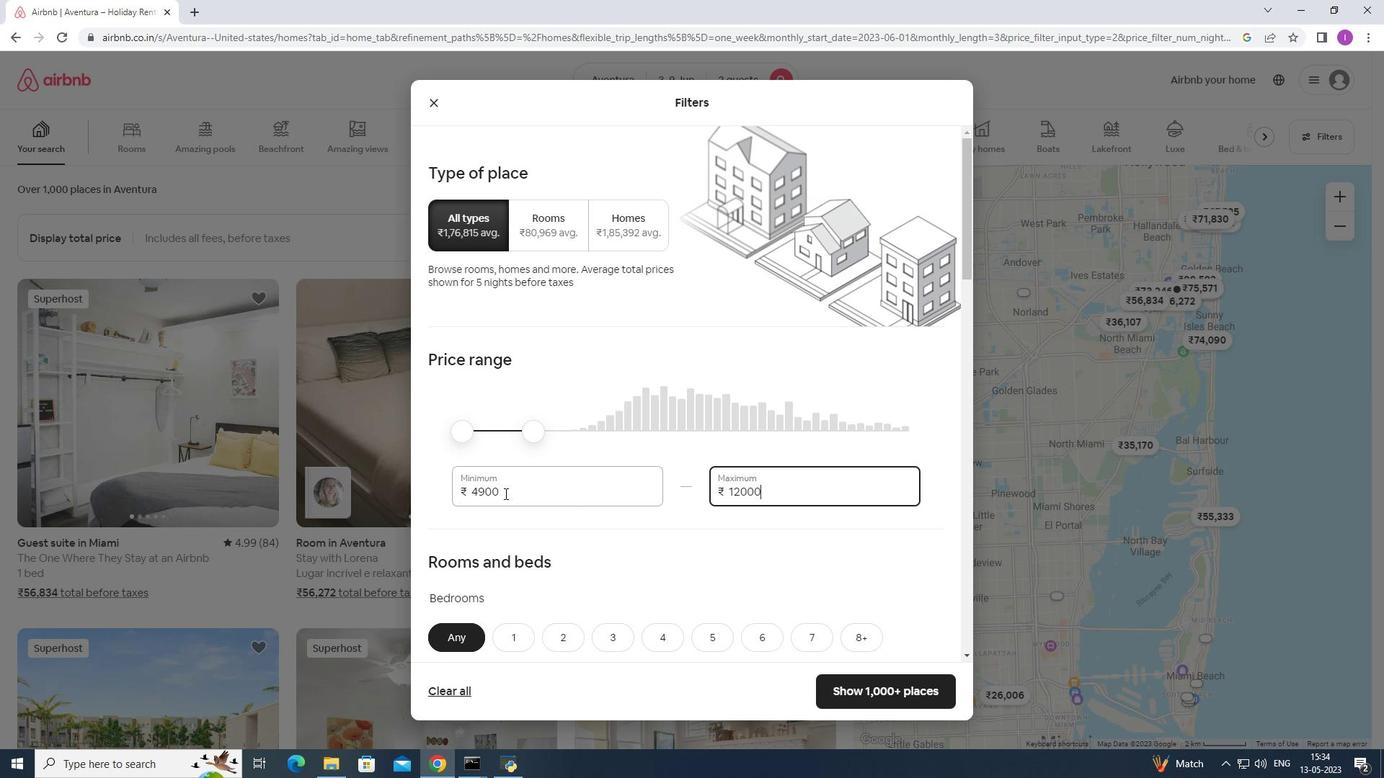 
Action: Mouse pressed left at (509, 493)
Screenshot: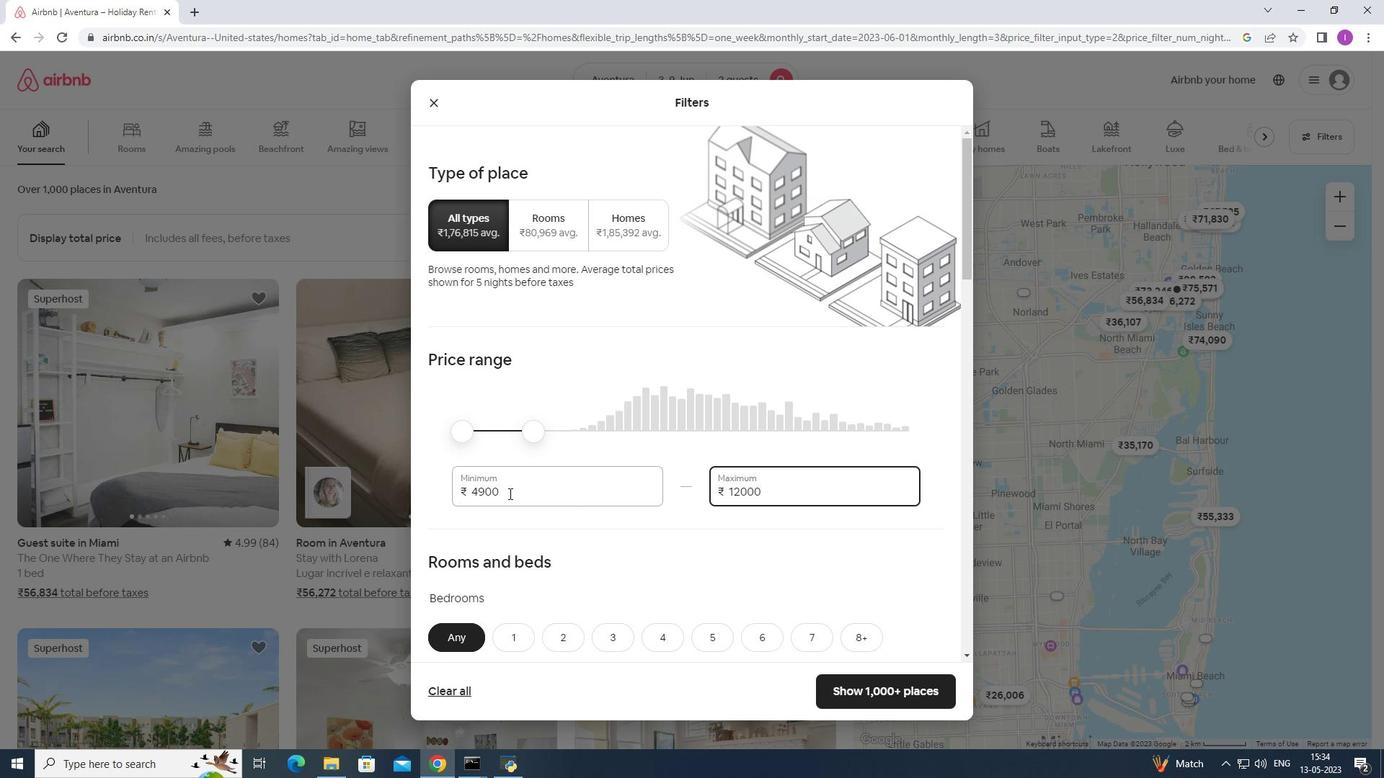 
Action: Mouse moved to (452, 502)
Screenshot: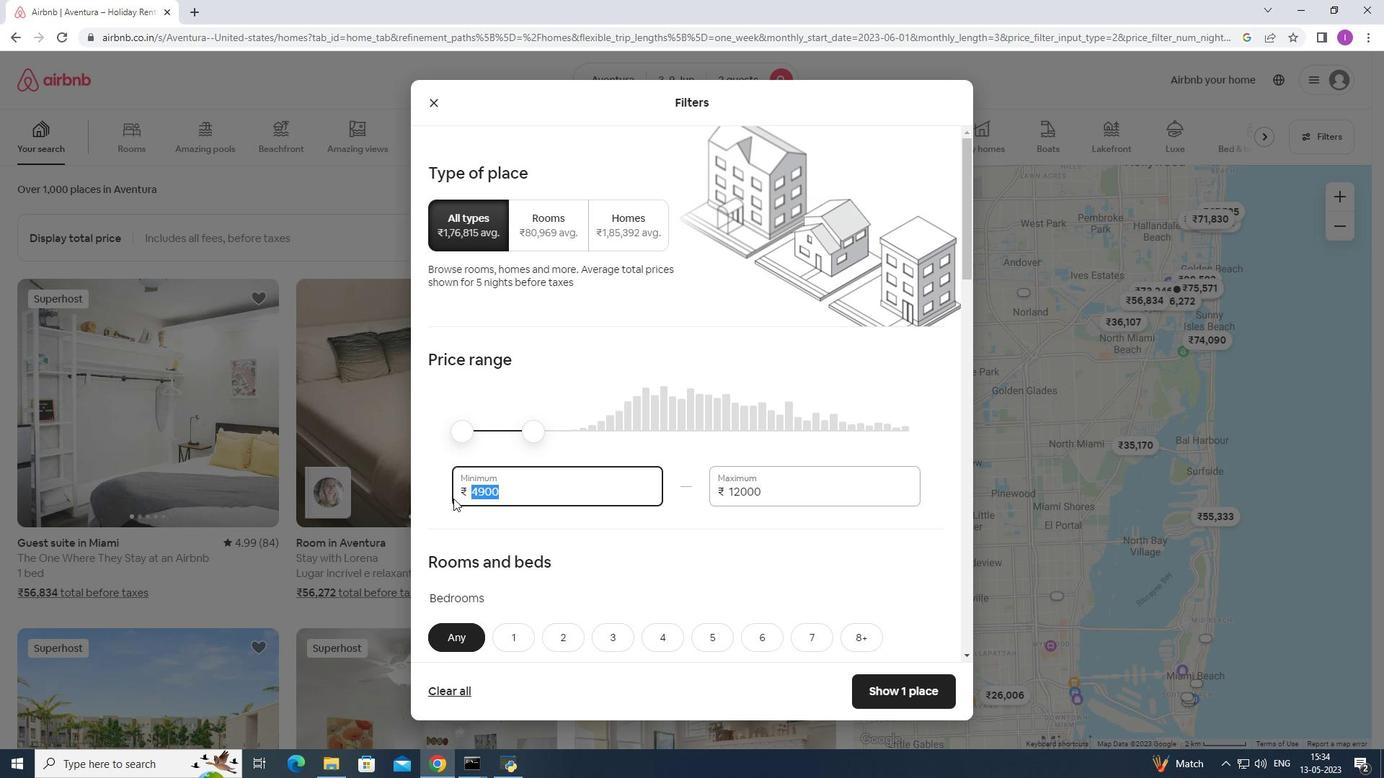 
Action: Key pressed 6
Screenshot: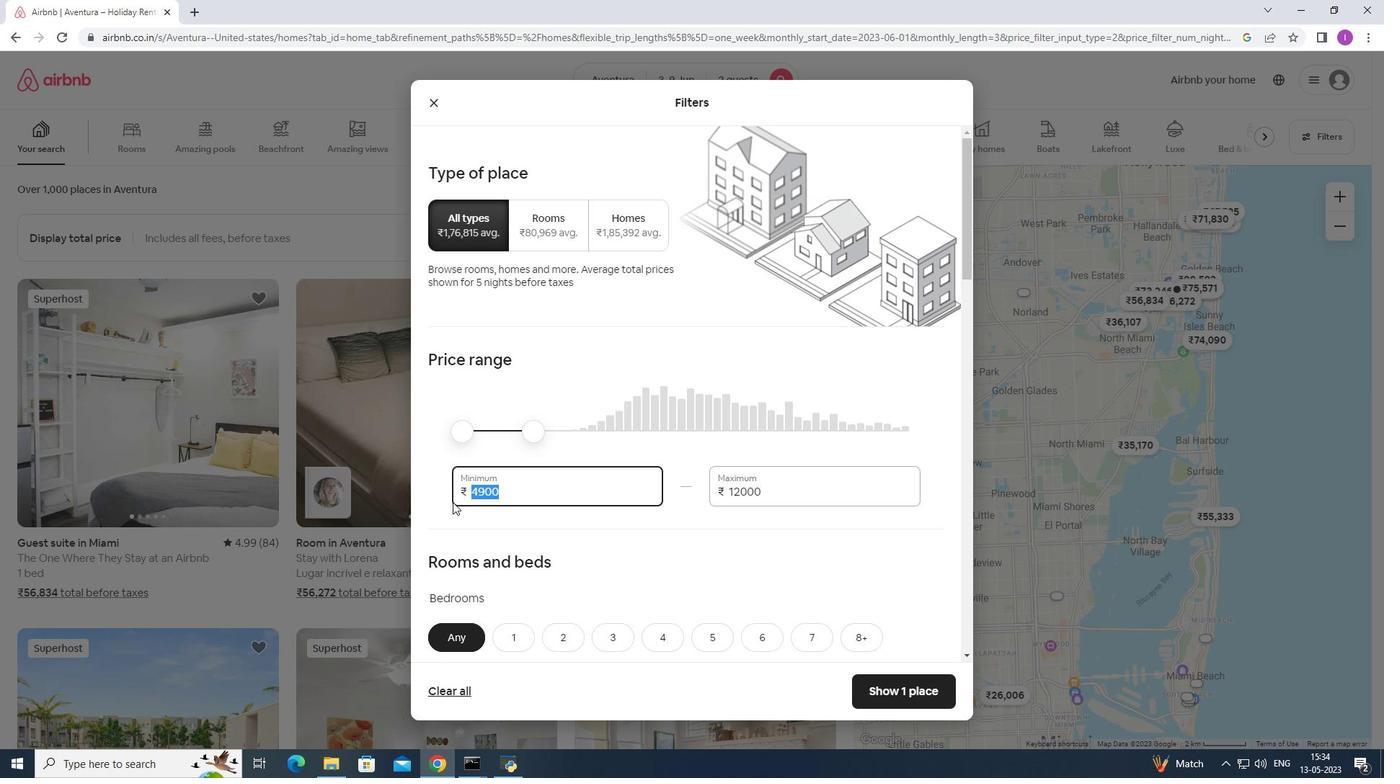 
Action: Mouse moved to (452, 502)
Screenshot: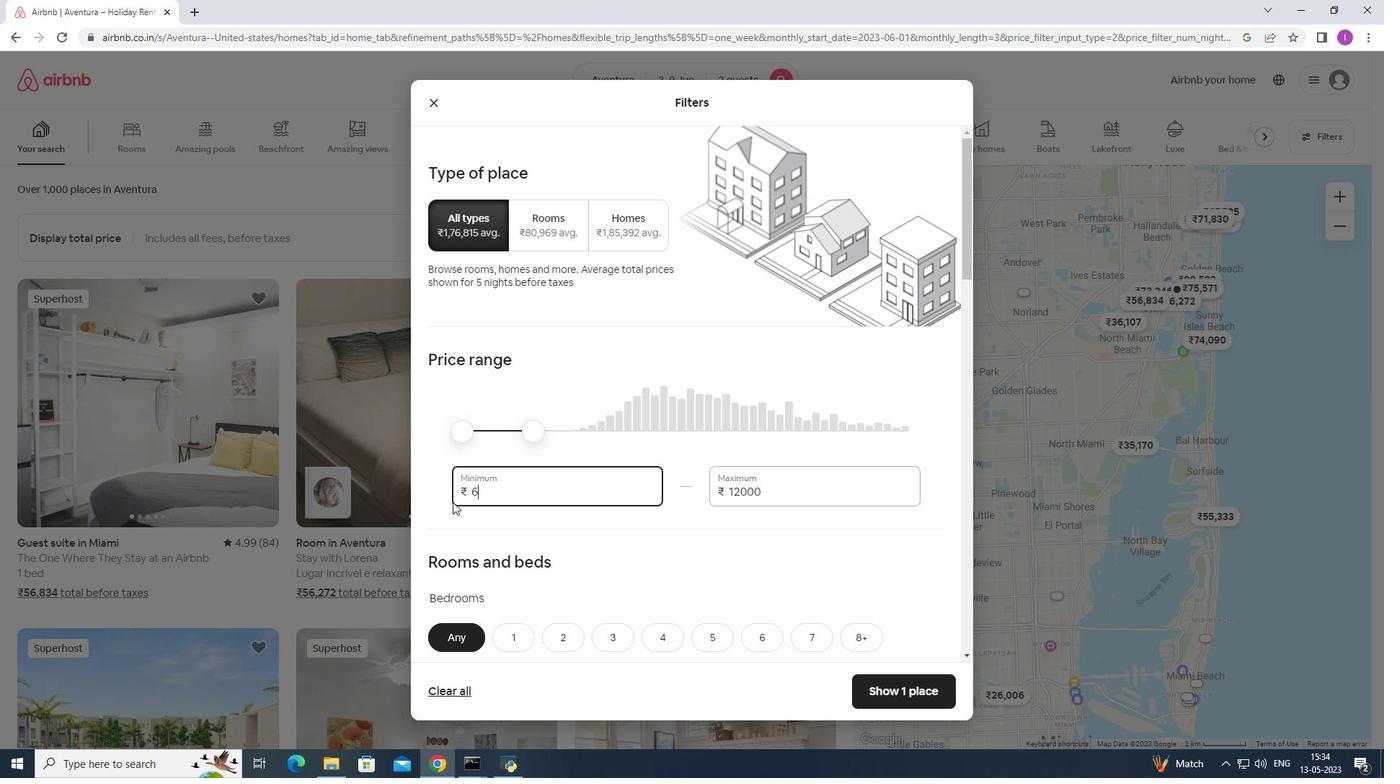 
Action: Key pressed 00
Screenshot: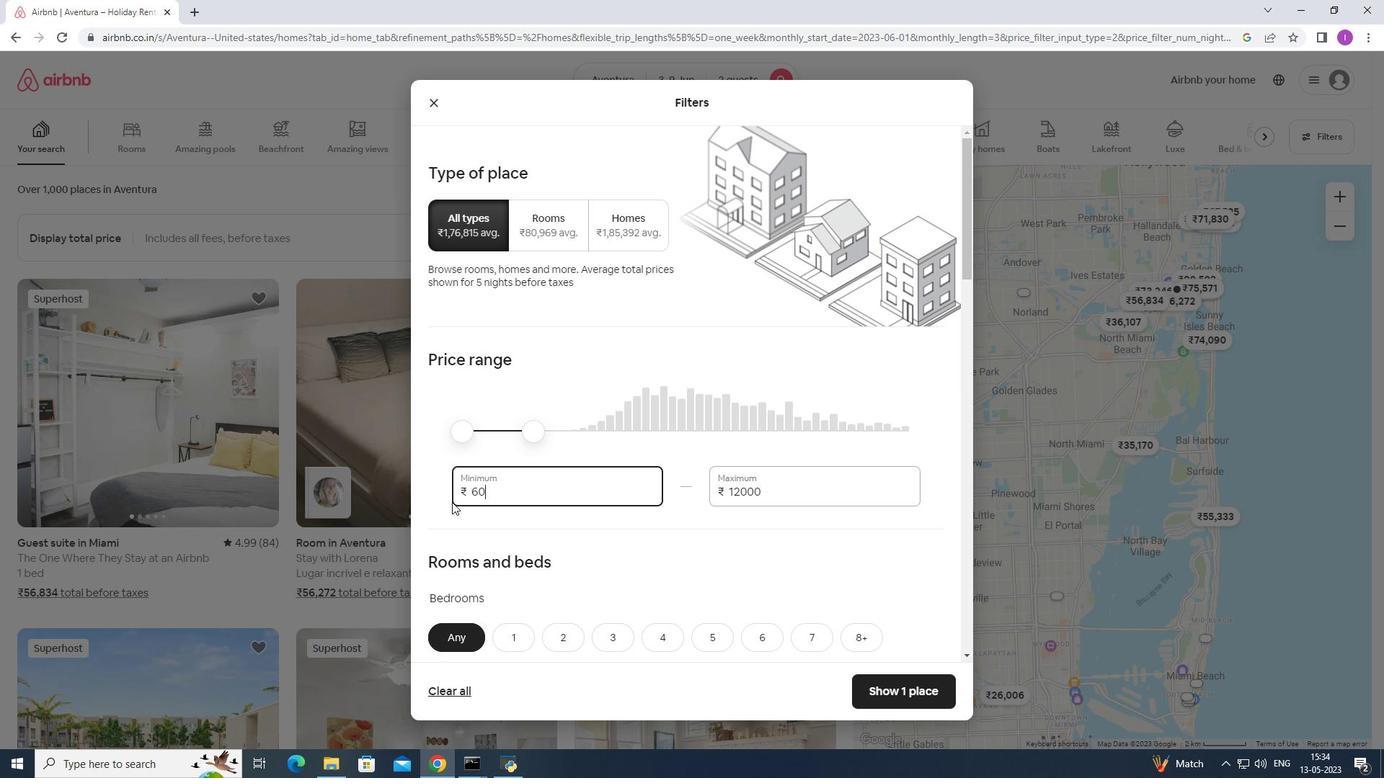 
Action: Mouse moved to (452, 500)
Screenshot: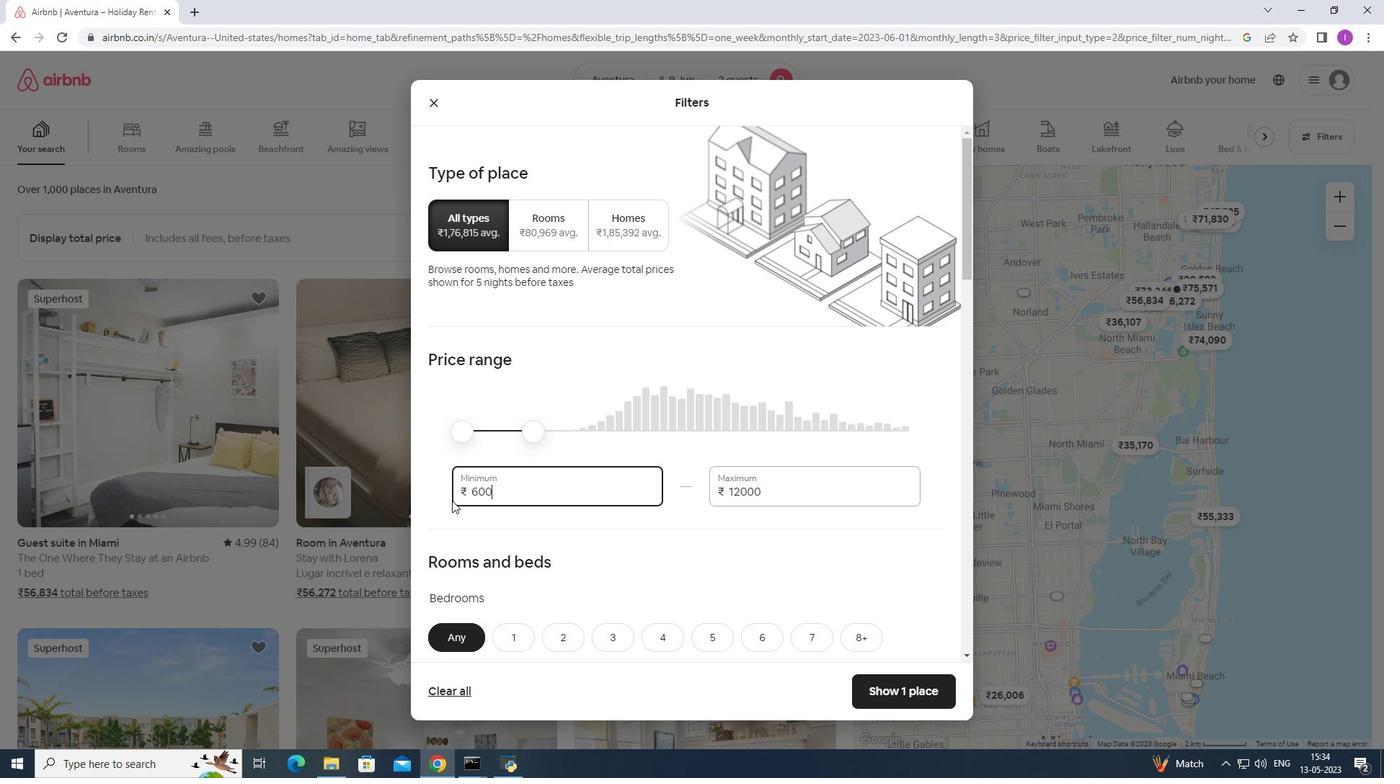 
Action: Key pressed 0
Screenshot: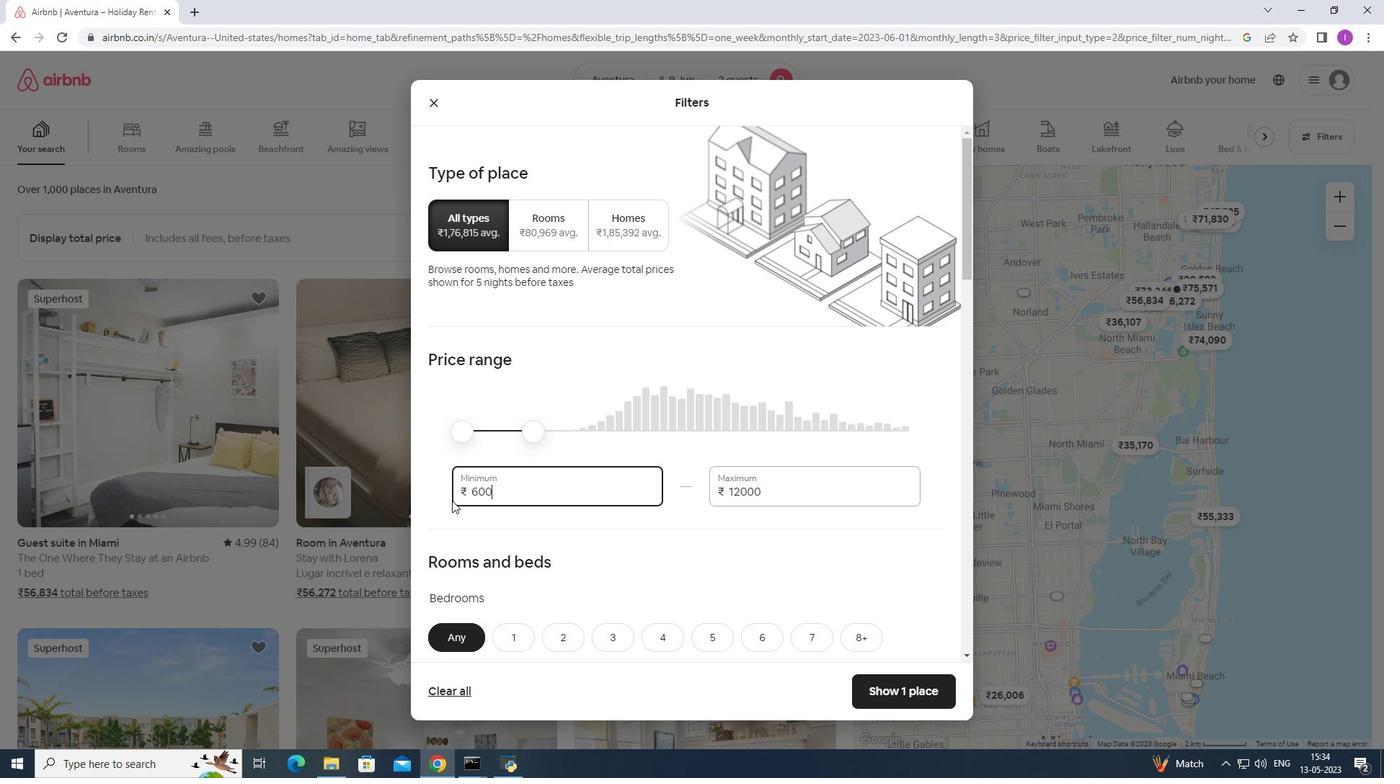 
Action: Mouse moved to (607, 493)
Screenshot: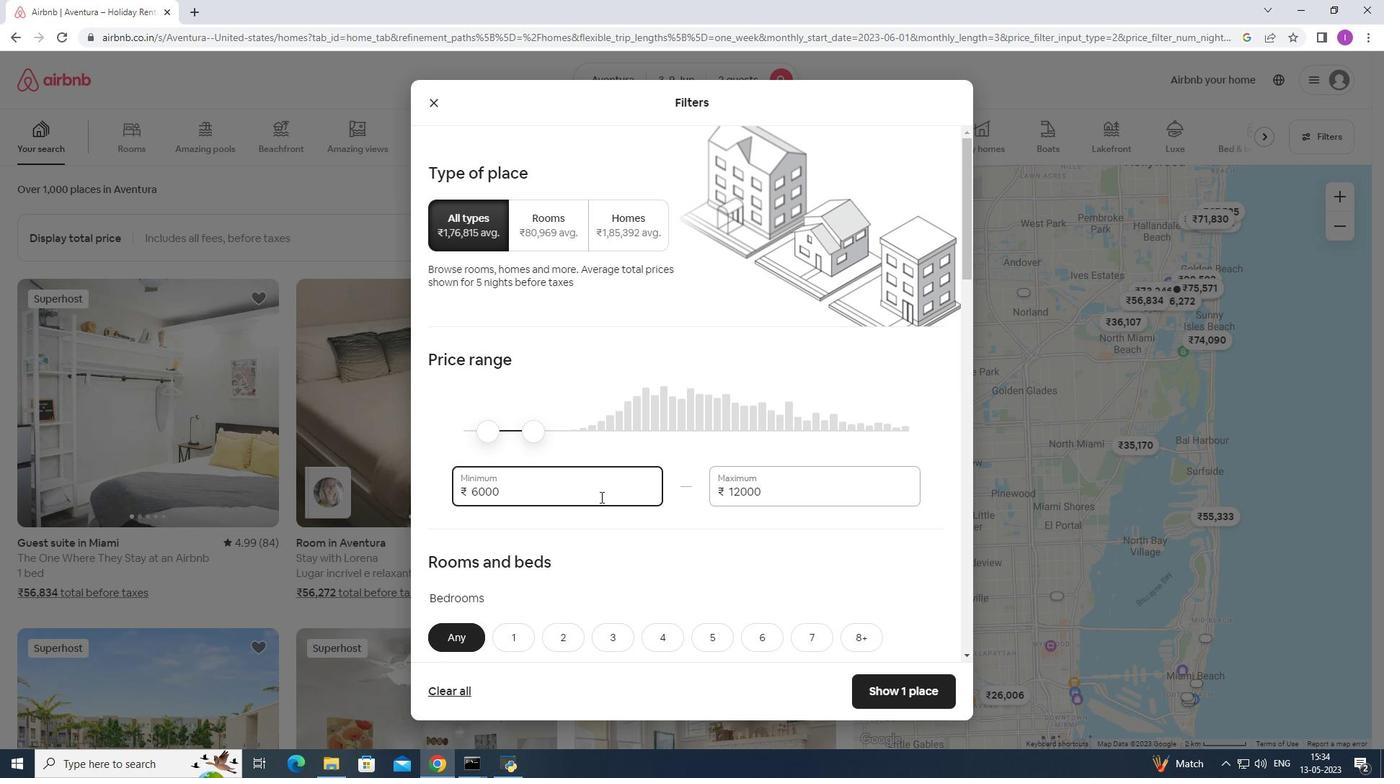
Action: Mouse scrolled (607, 492) with delta (0, 0)
Screenshot: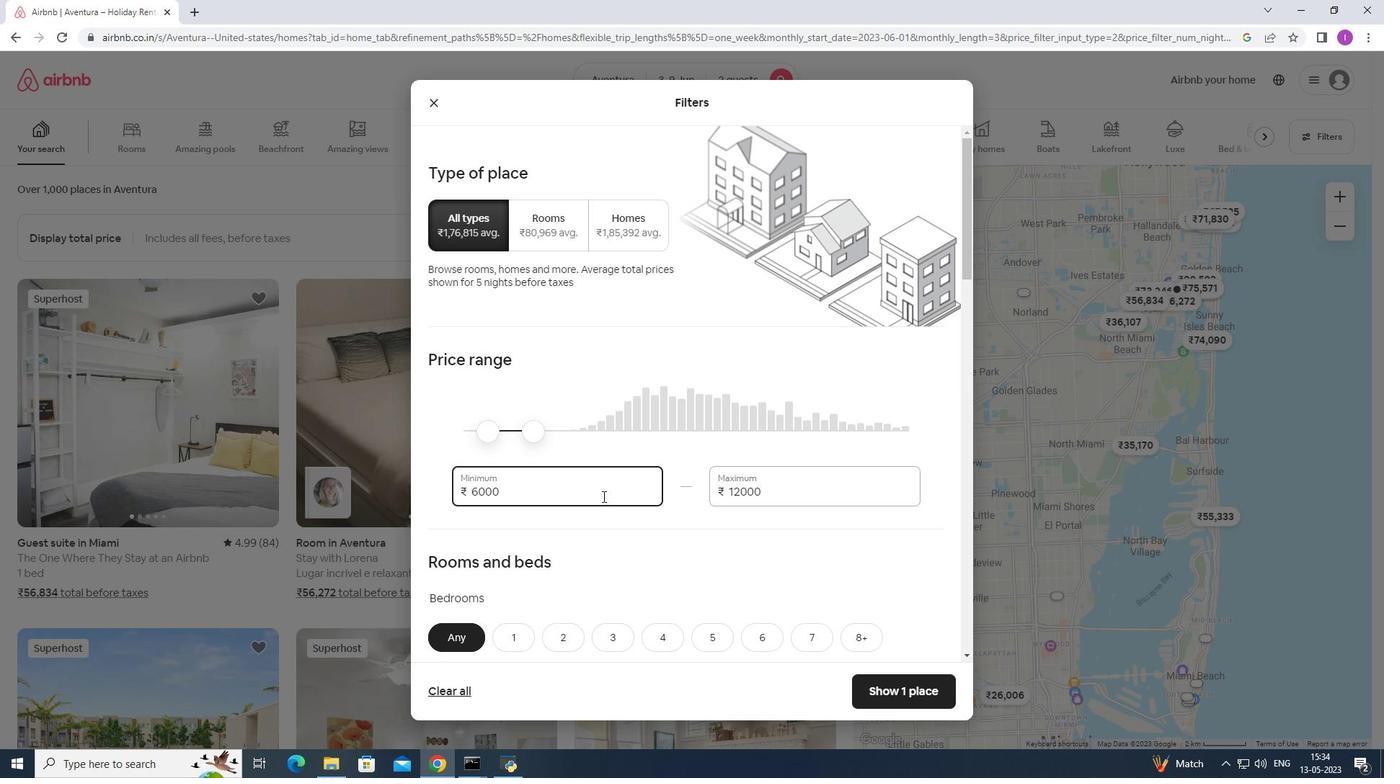 
Action: Mouse moved to (617, 483)
Screenshot: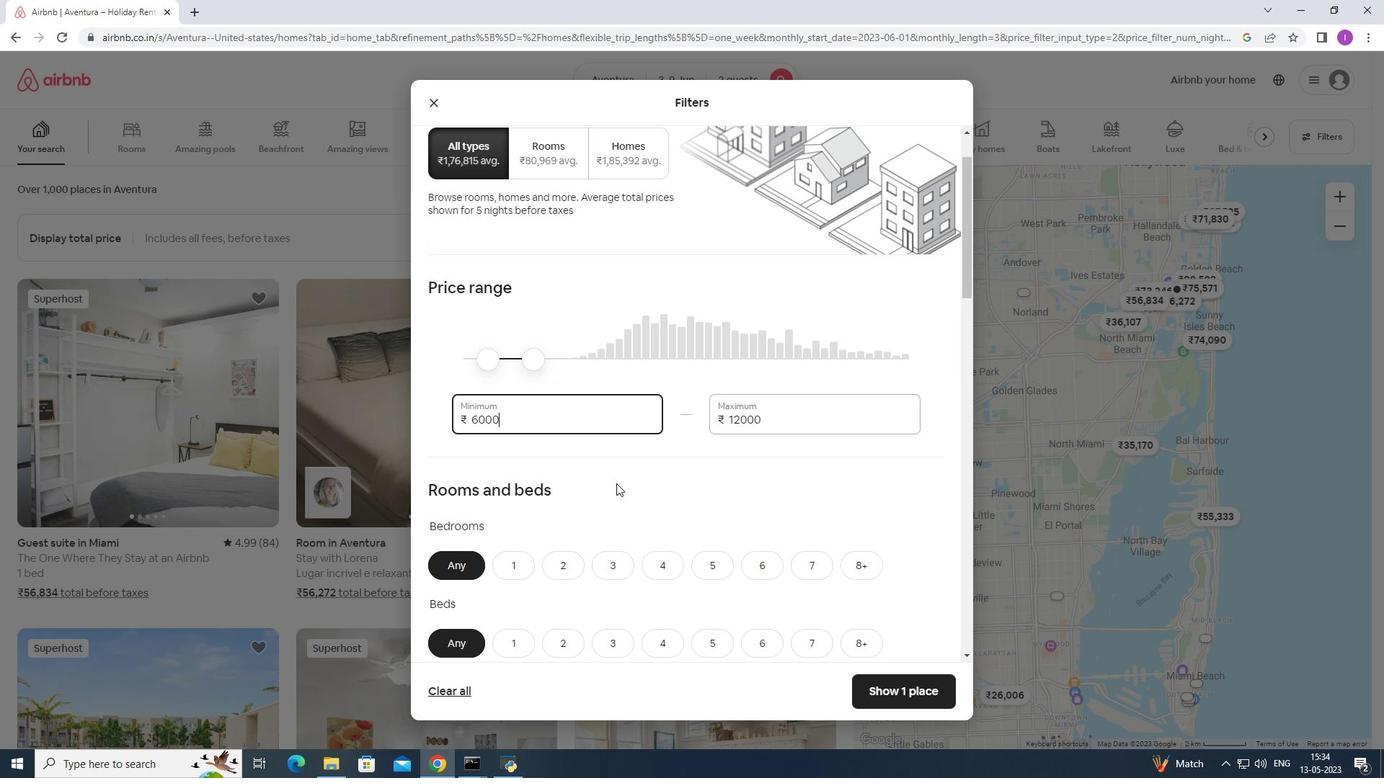 
Action: Mouse scrolled (617, 482) with delta (0, 0)
Screenshot: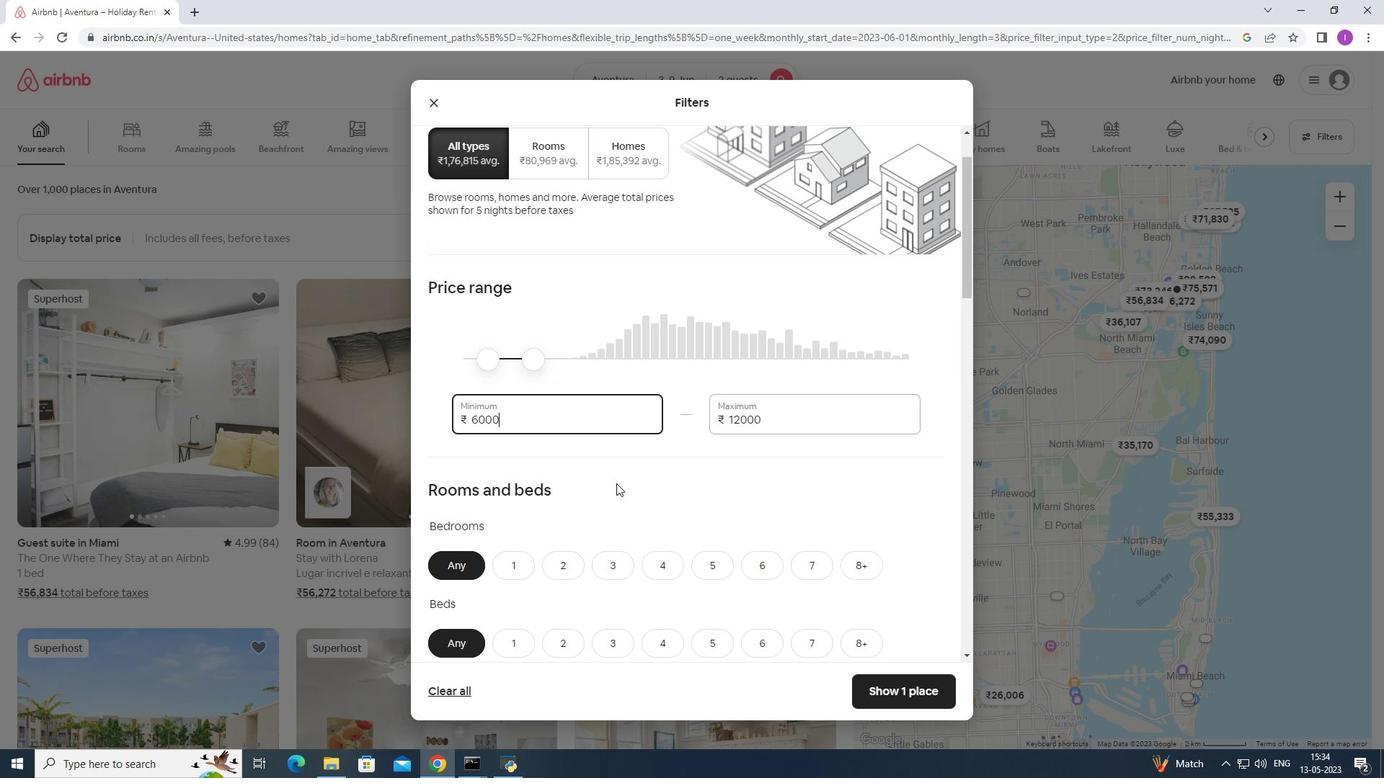 
Action: Mouse scrolled (617, 482) with delta (0, 0)
Screenshot: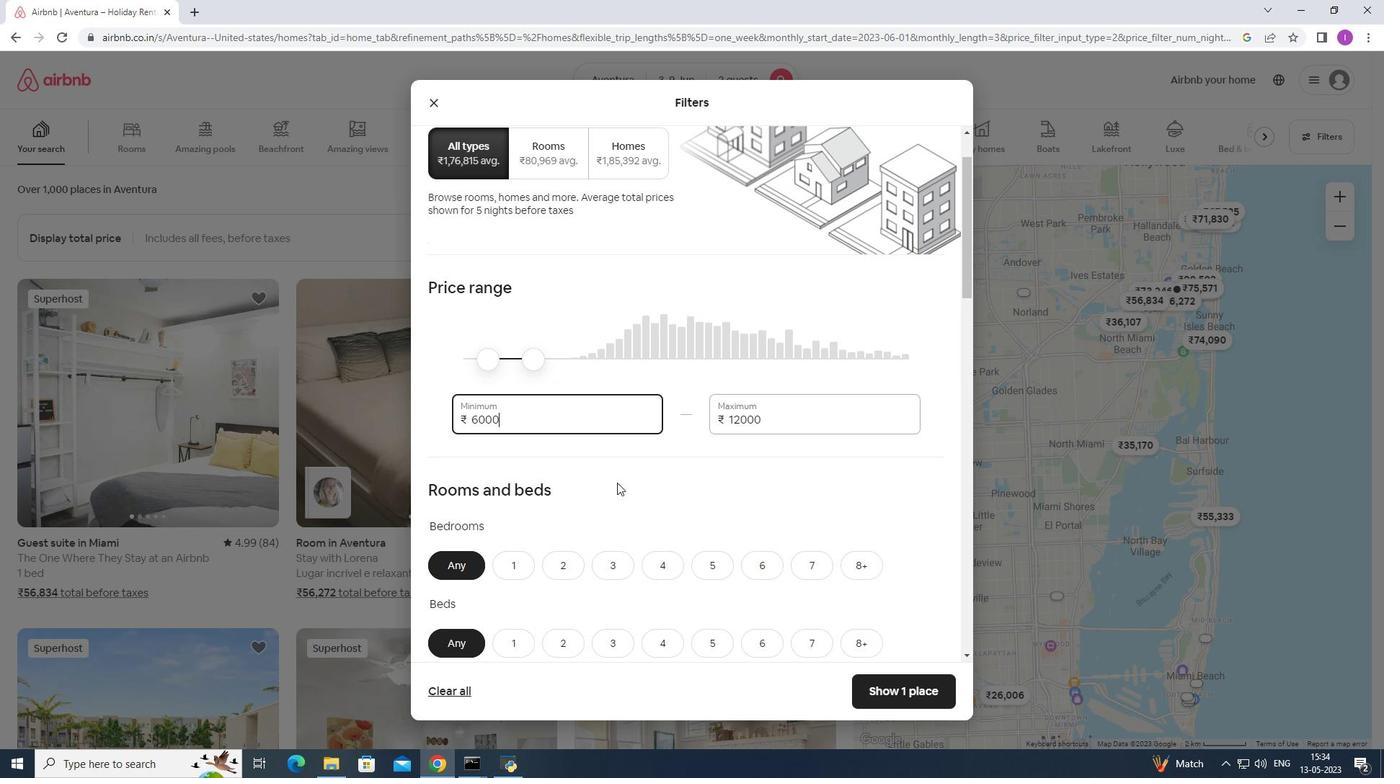 
Action: Mouse moved to (514, 426)
Screenshot: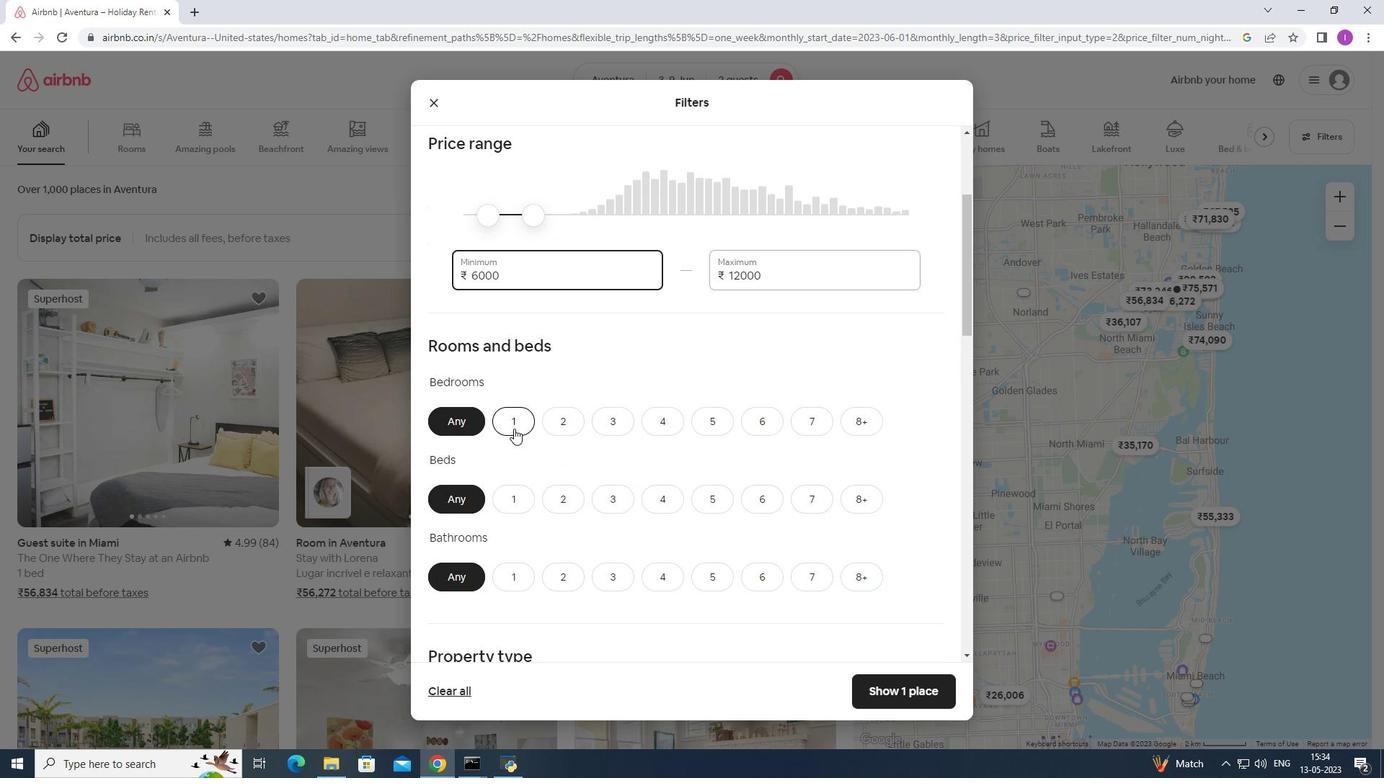 
Action: Mouse pressed left at (514, 426)
Screenshot: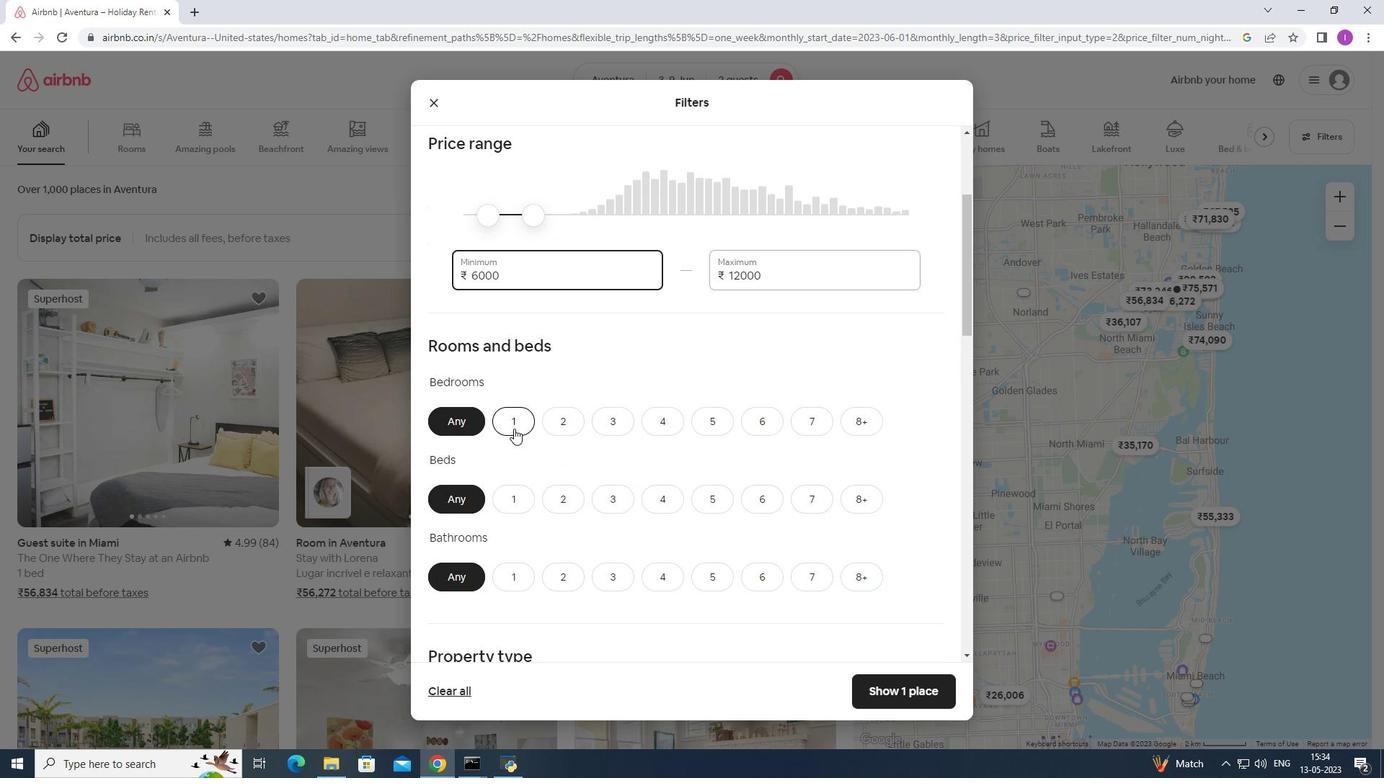 
Action: Mouse moved to (524, 502)
Screenshot: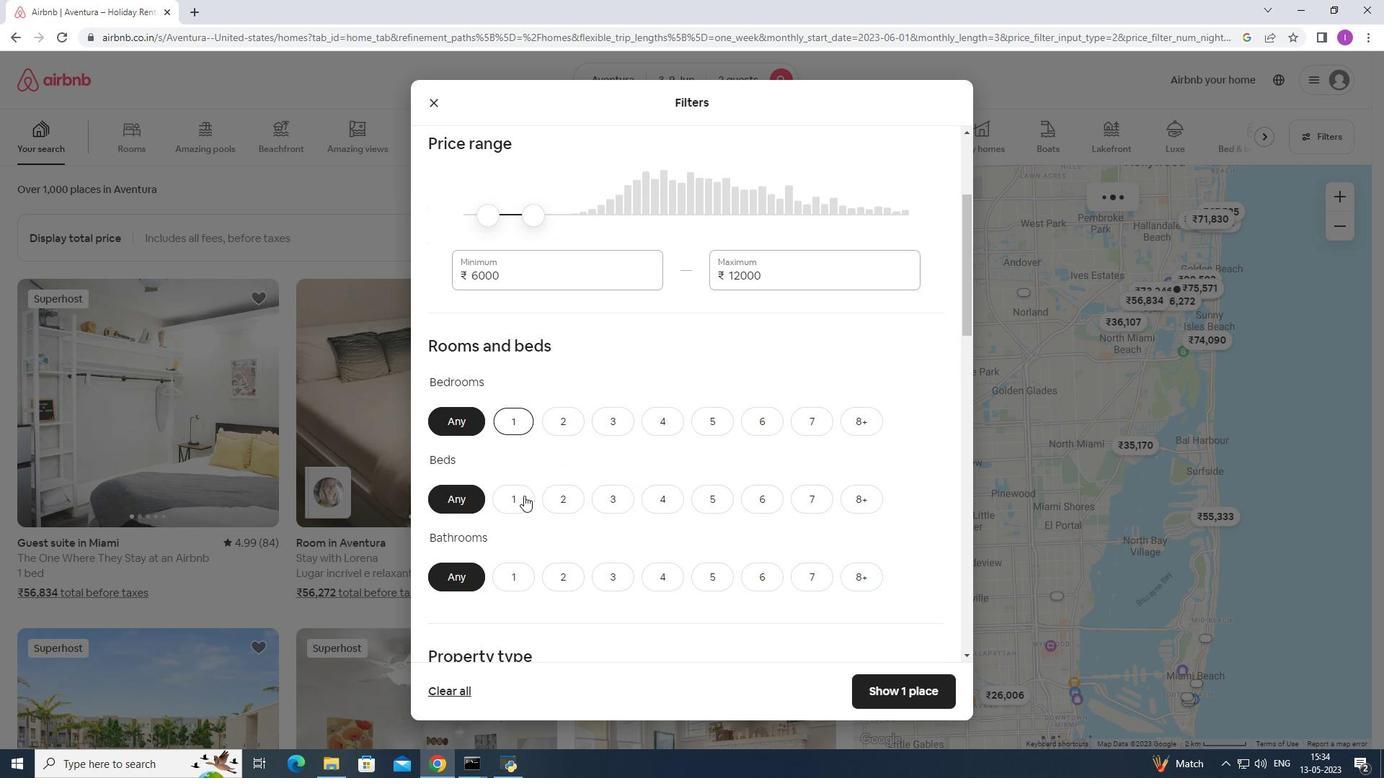 
Action: Mouse pressed left at (524, 502)
Screenshot: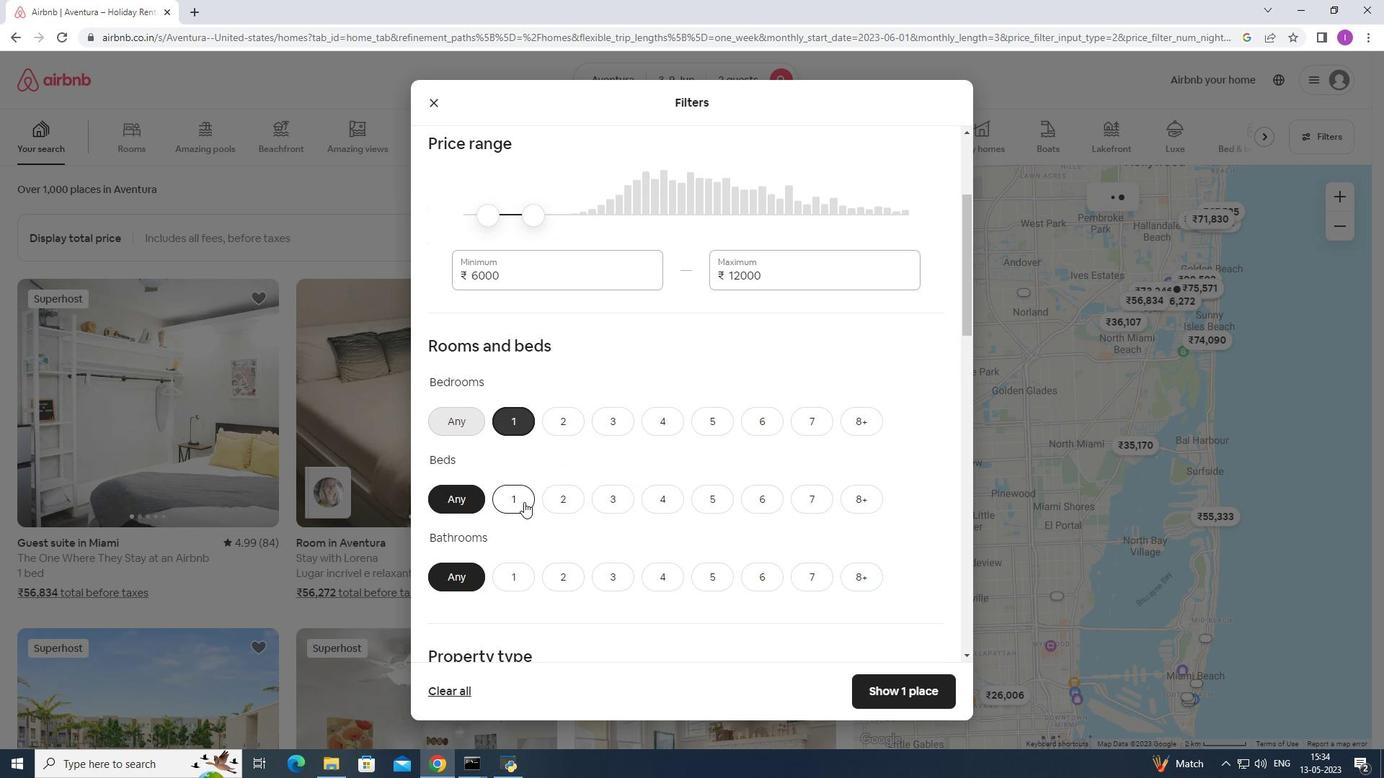 
Action: Mouse moved to (510, 571)
Screenshot: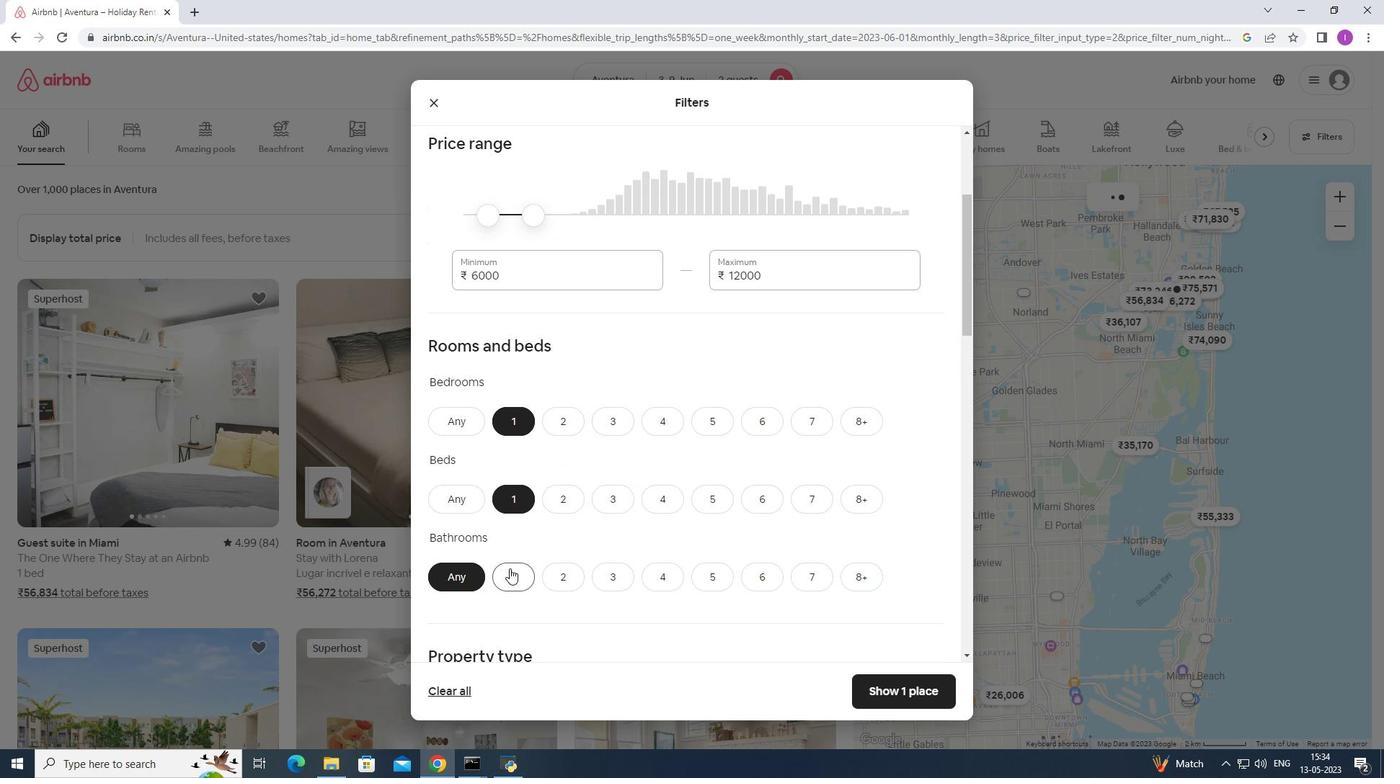 
Action: Mouse pressed left at (510, 571)
Screenshot: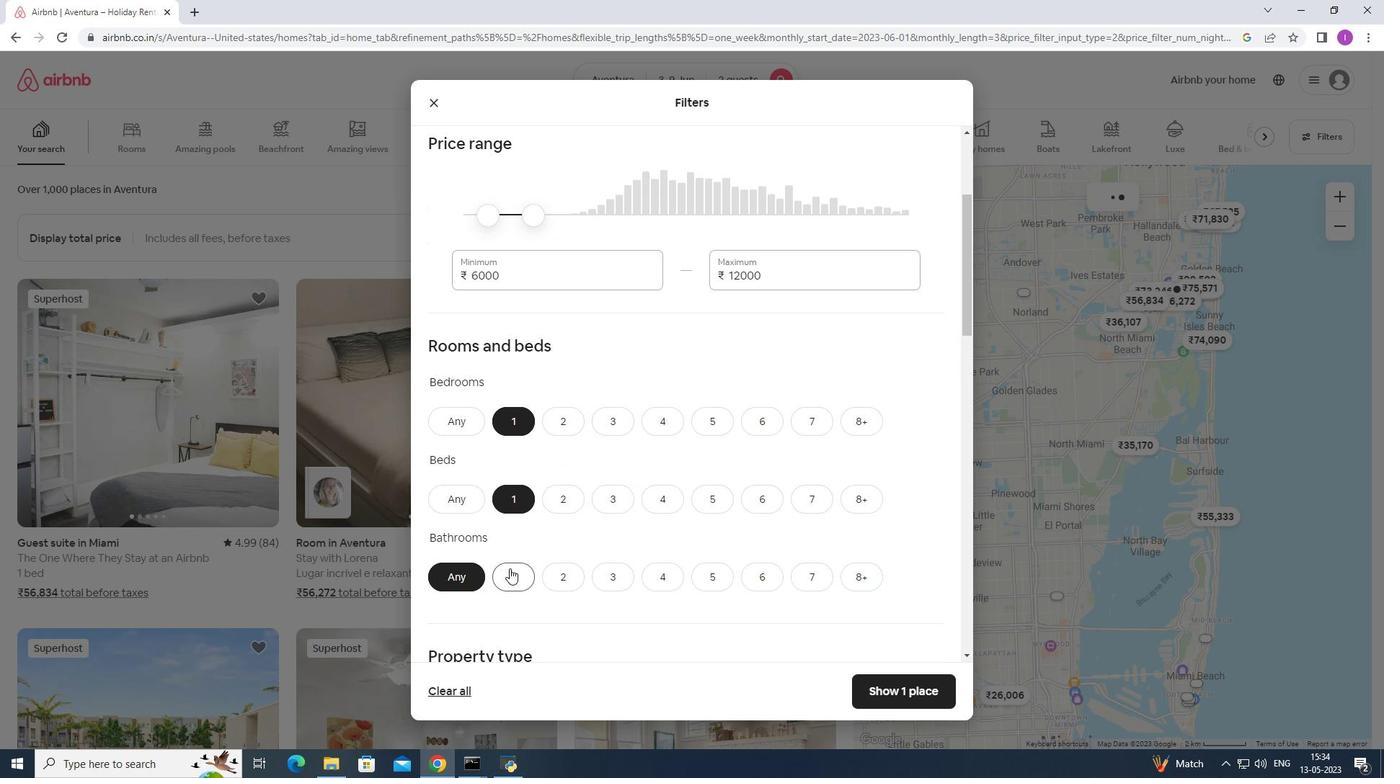 
Action: Mouse moved to (521, 504)
Screenshot: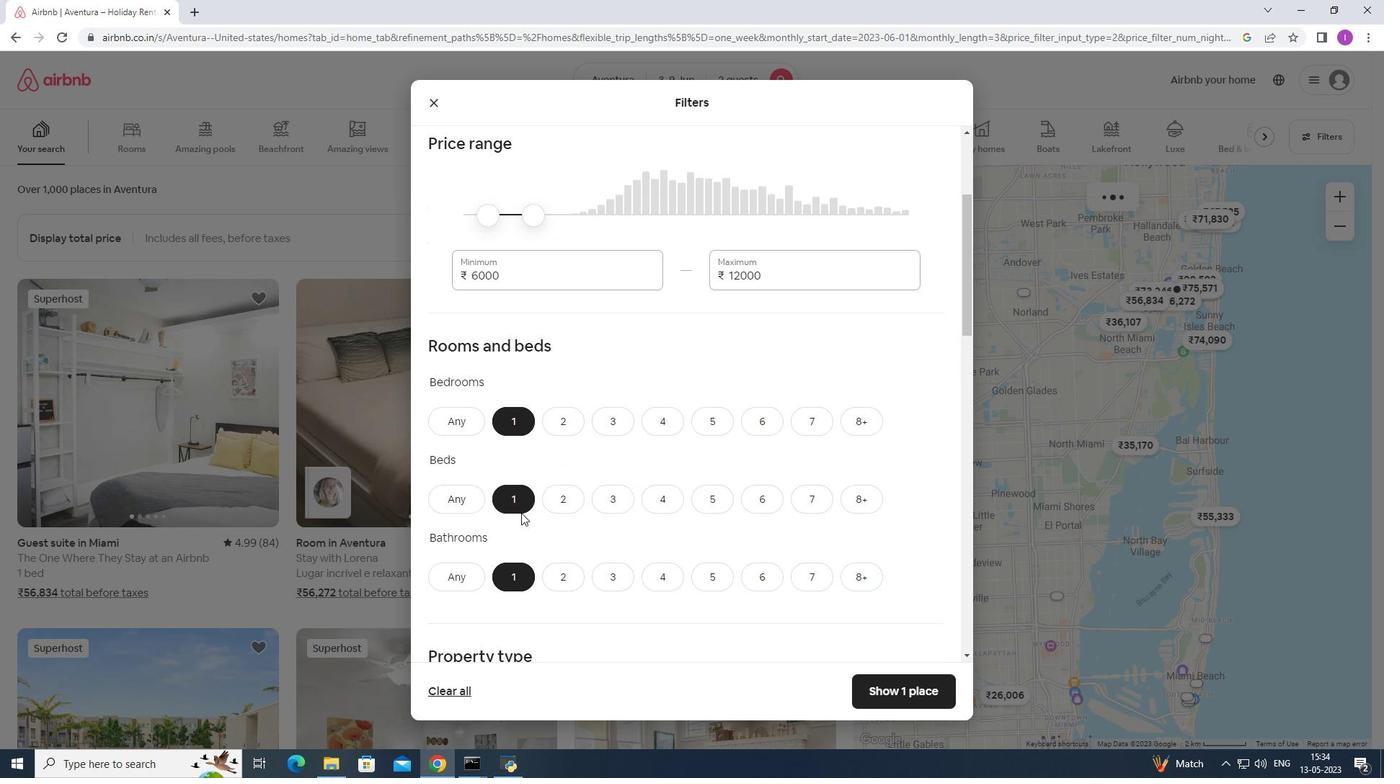 
Action: Mouse scrolled (521, 503) with delta (0, 0)
Screenshot: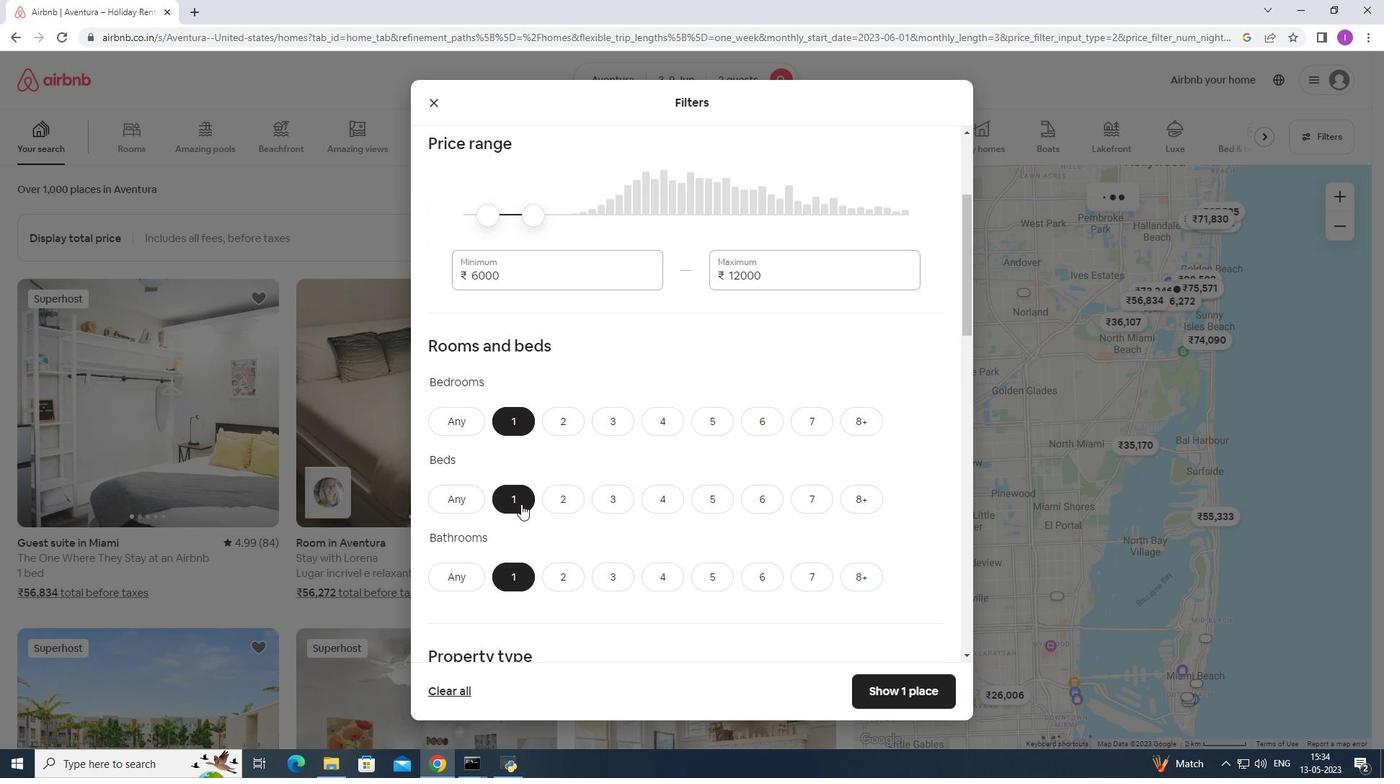
Action: Mouse scrolled (521, 503) with delta (0, 0)
Screenshot: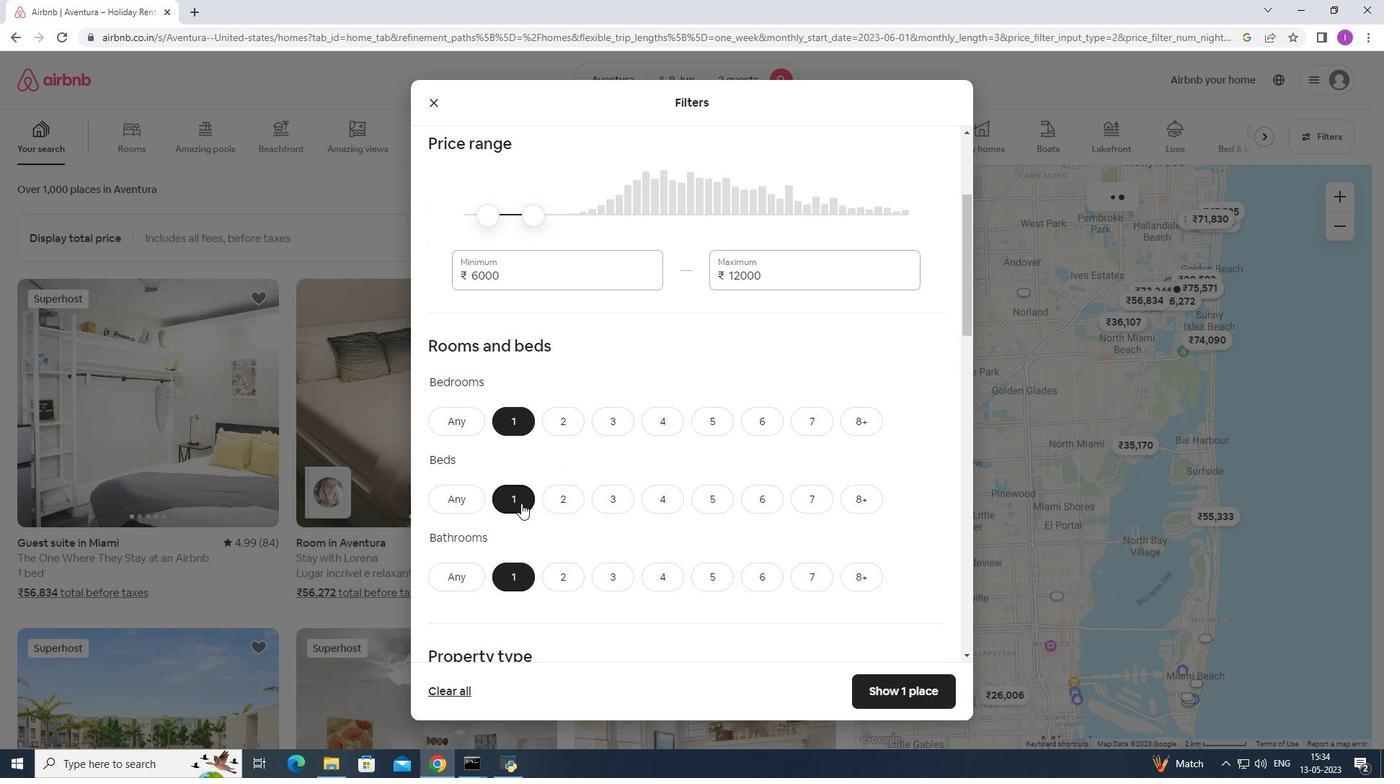 
Action: Mouse scrolled (521, 503) with delta (0, 0)
Screenshot: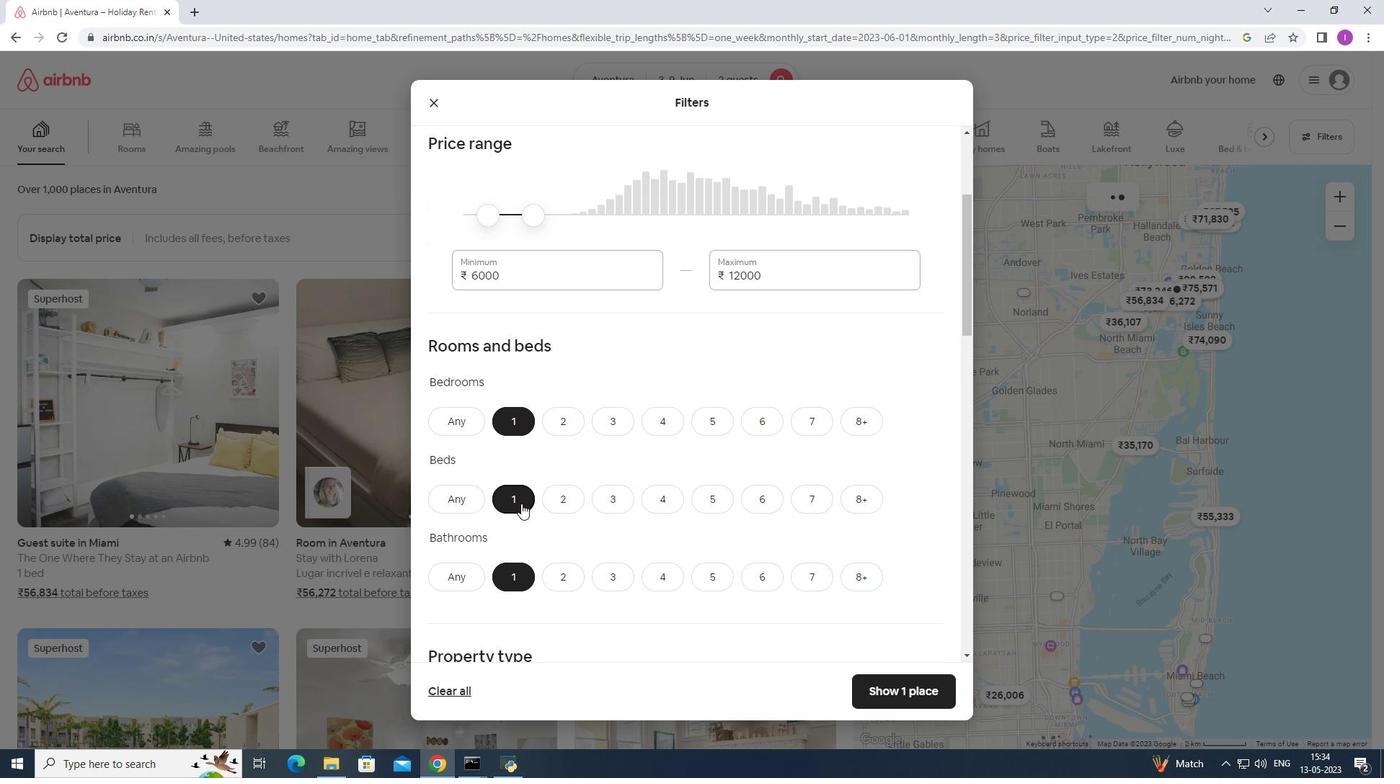 
Action: Mouse scrolled (521, 503) with delta (0, 0)
Screenshot: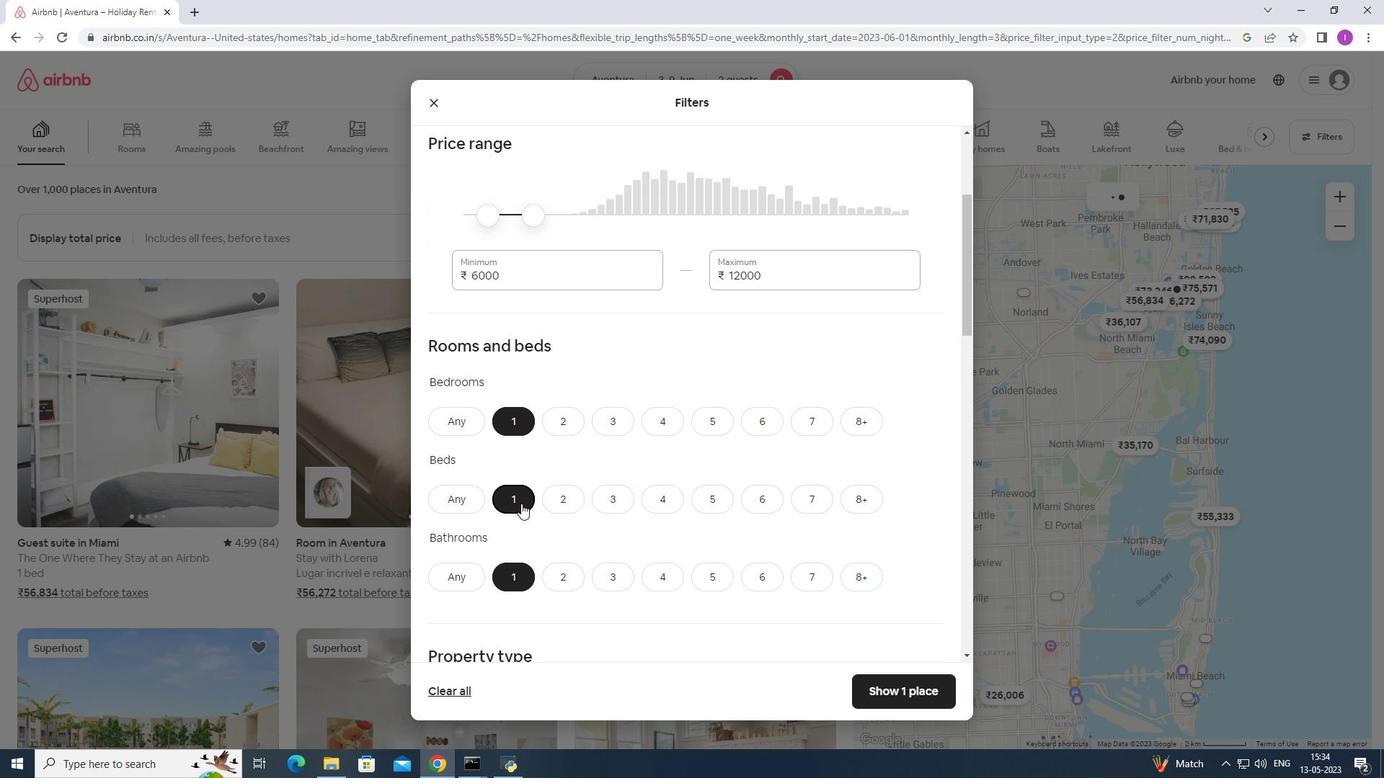 
Action: Mouse scrolled (521, 503) with delta (0, 0)
Screenshot: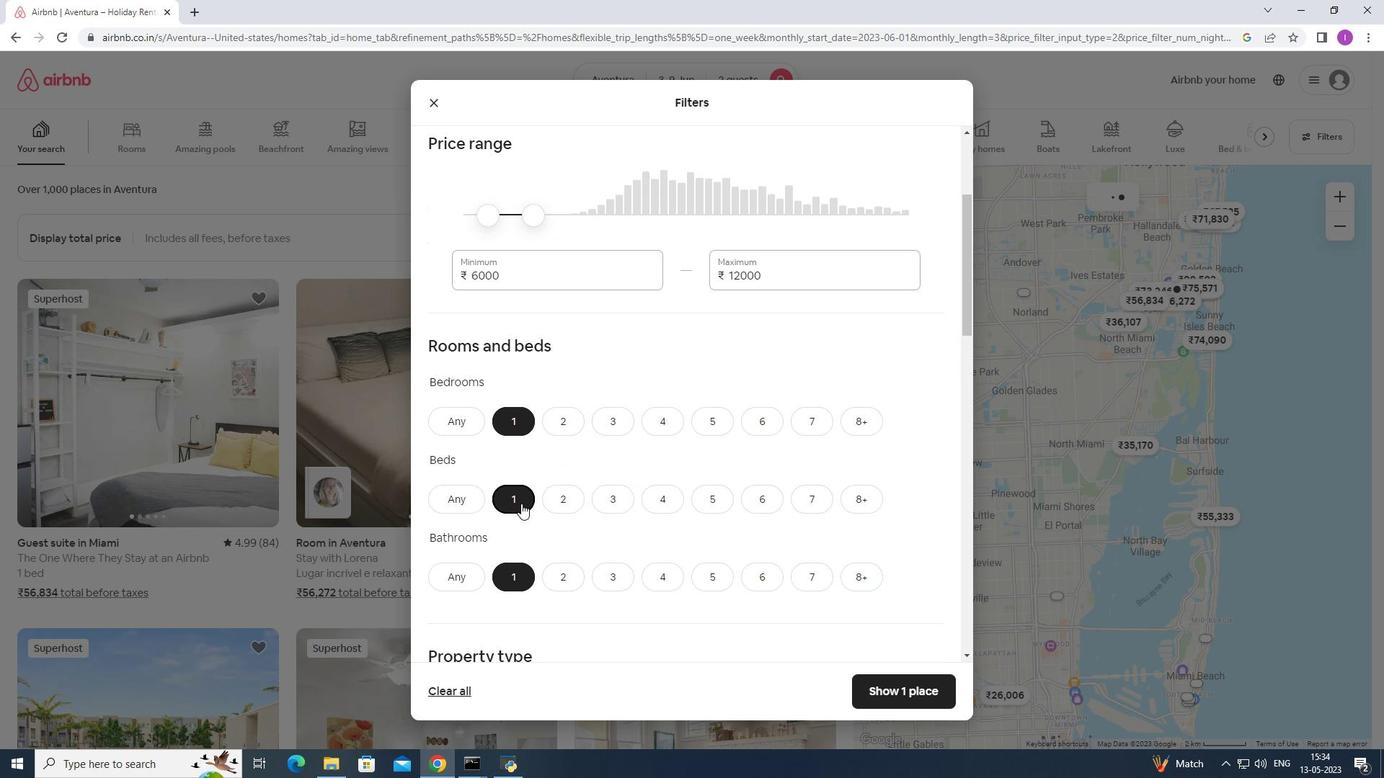 
Action: Mouse moved to (483, 387)
Screenshot: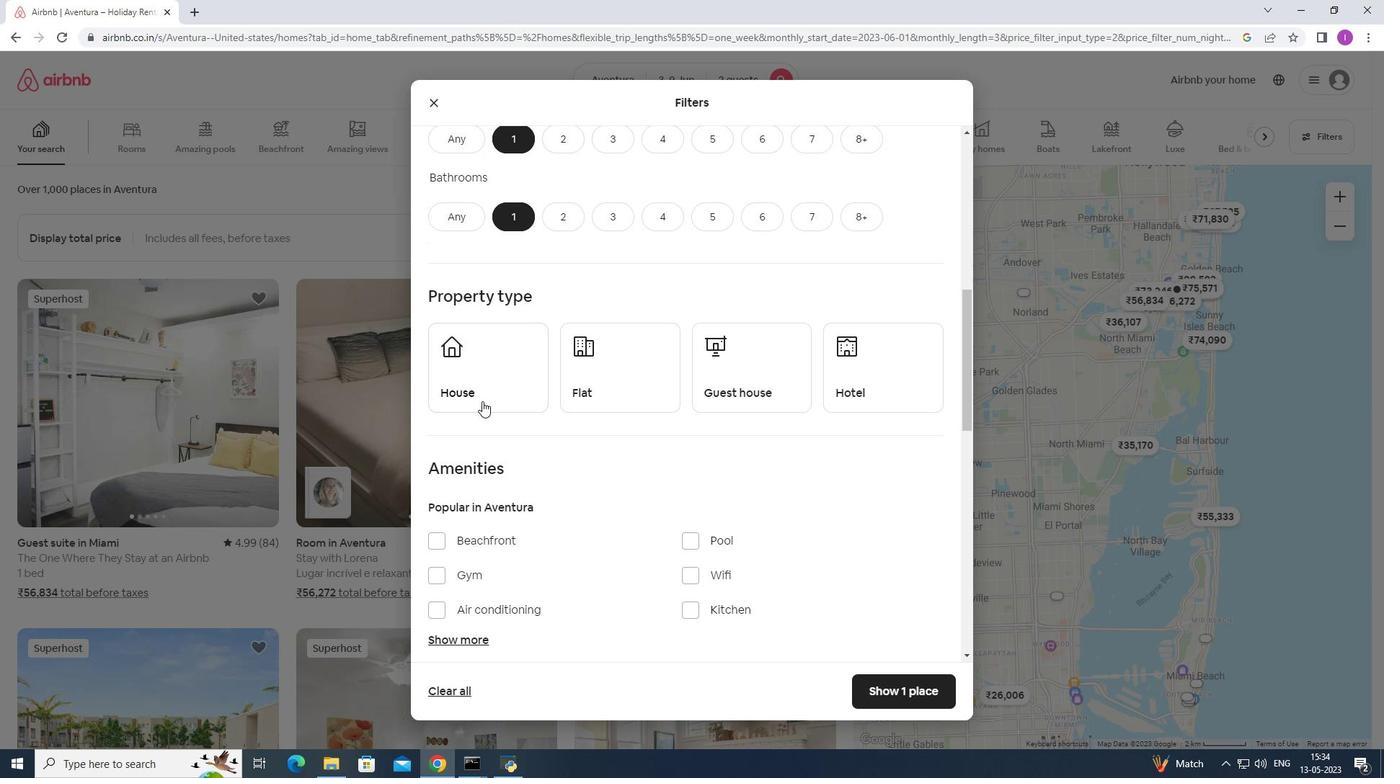 
Action: Mouse pressed left at (483, 387)
Screenshot: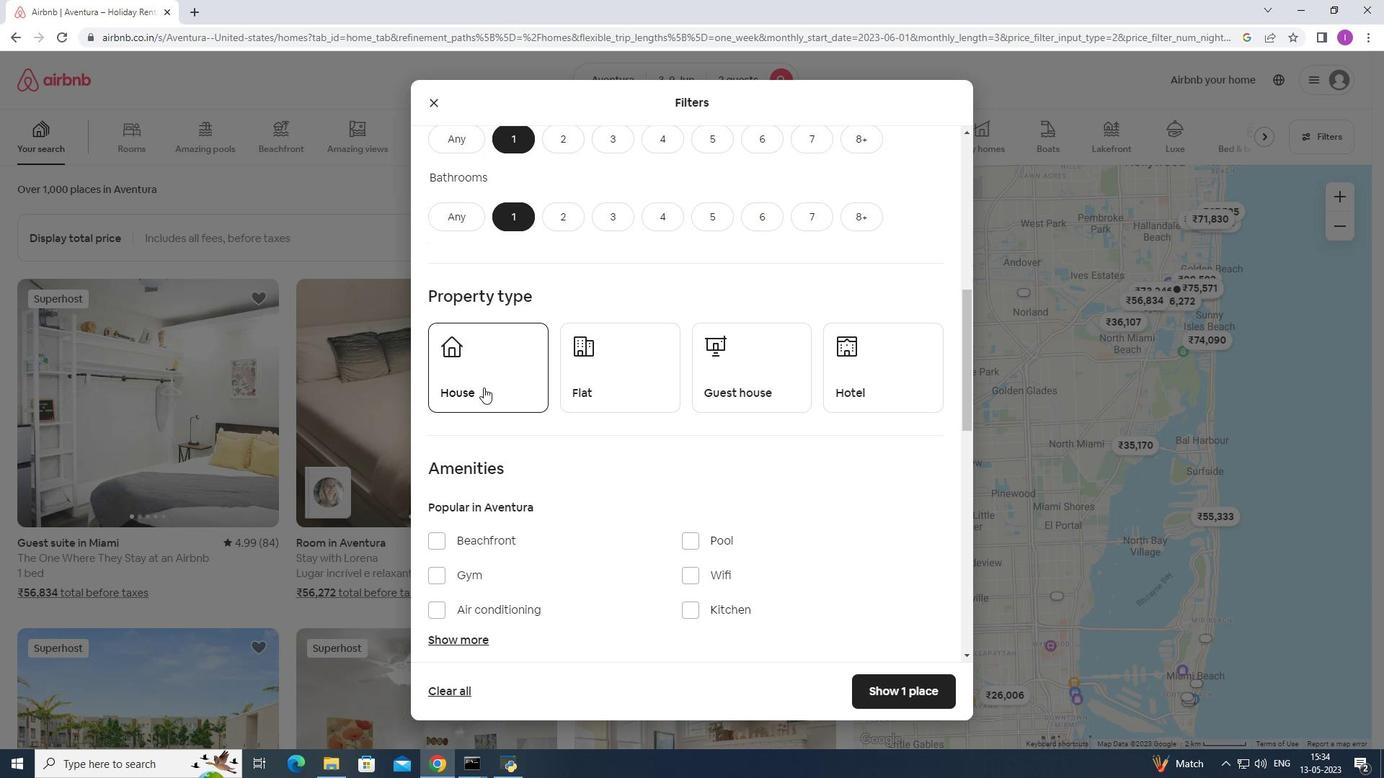 
Action: Mouse moved to (580, 392)
Screenshot: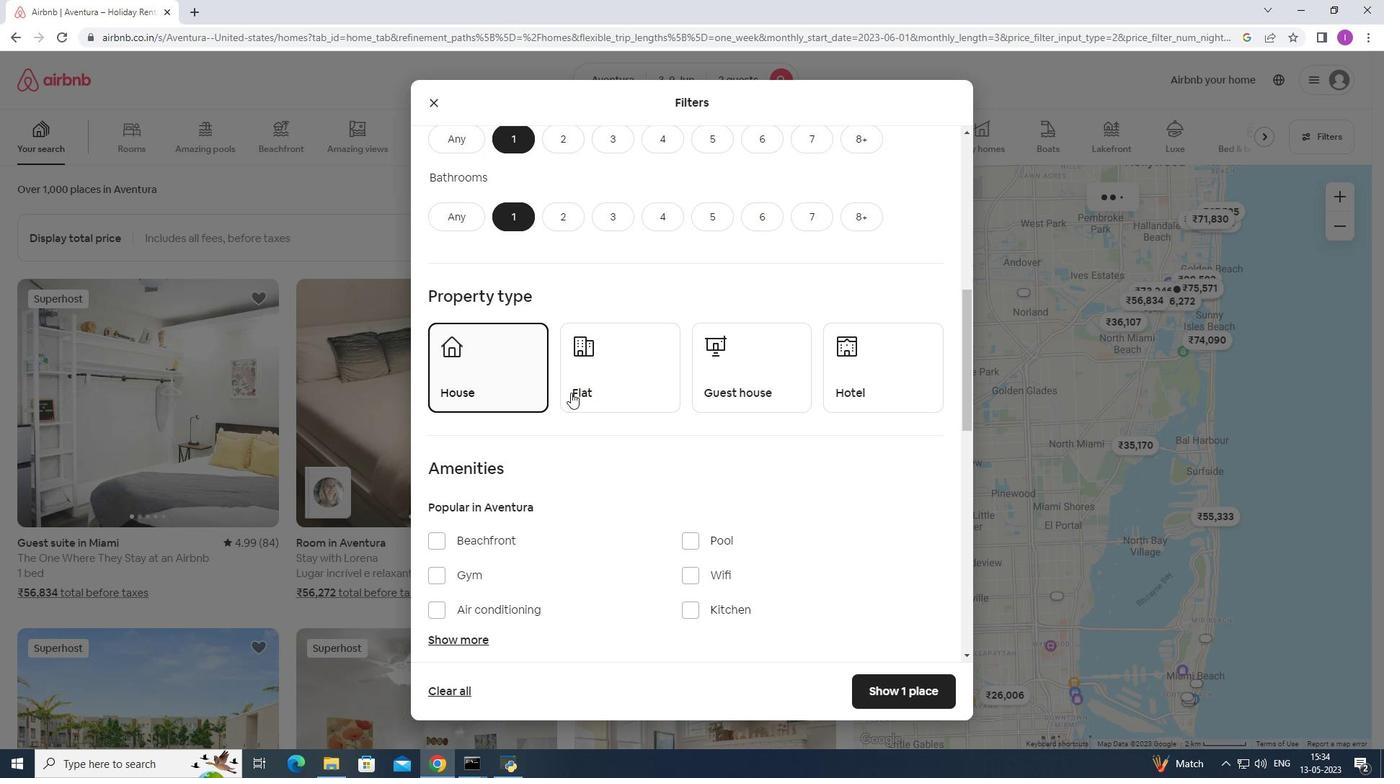 
Action: Mouse pressed left at (580, 392)
Screenshot: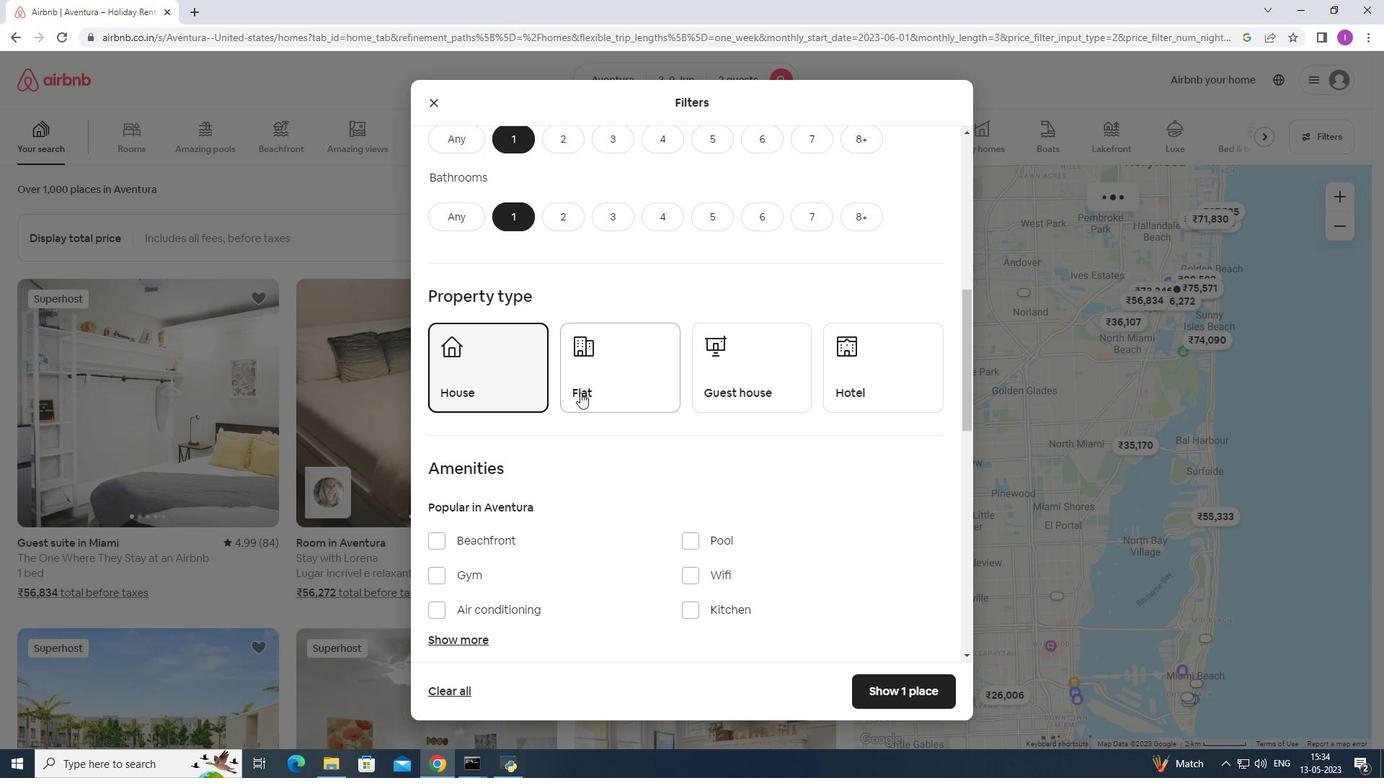 
Action: Mouse moved to (728, 392)
Screenshot: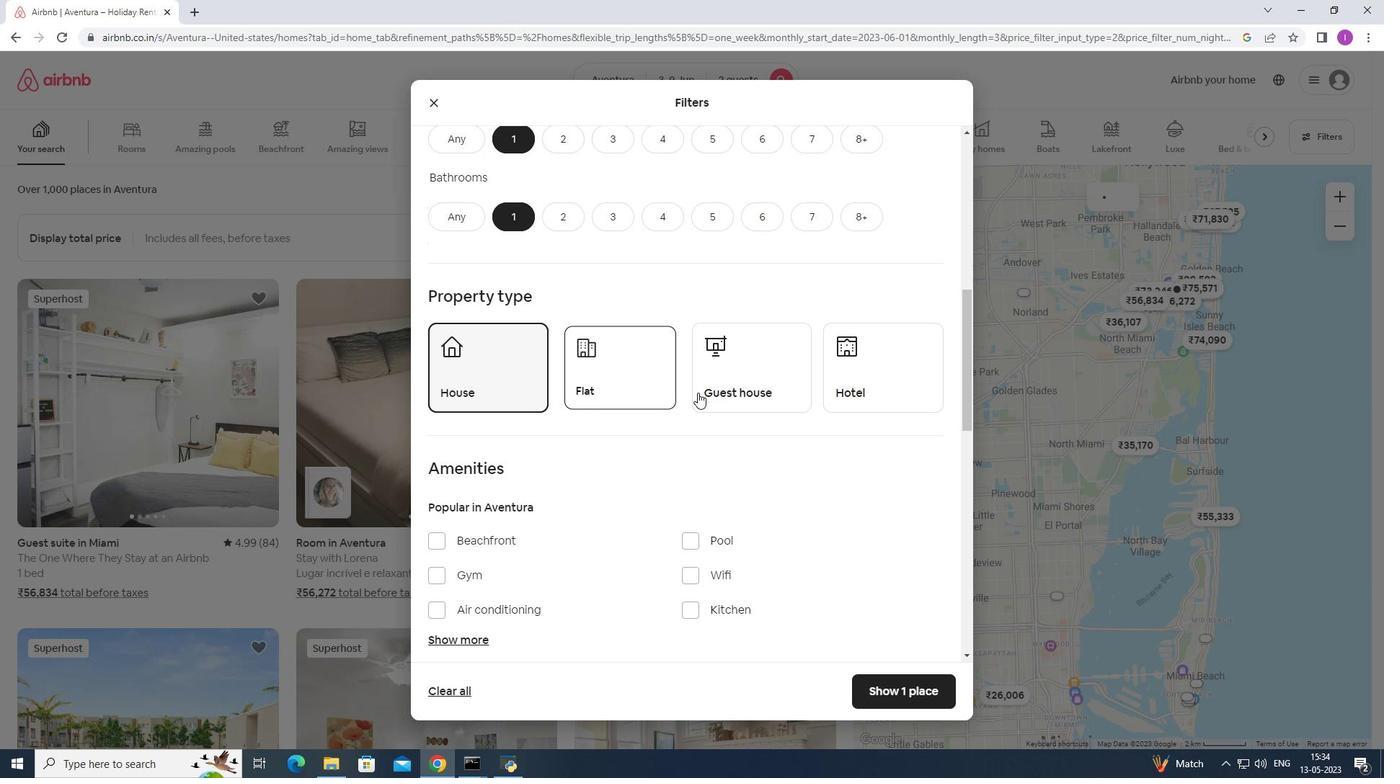 
Action: Mouse pressed left at (728, 392)
Screenshot: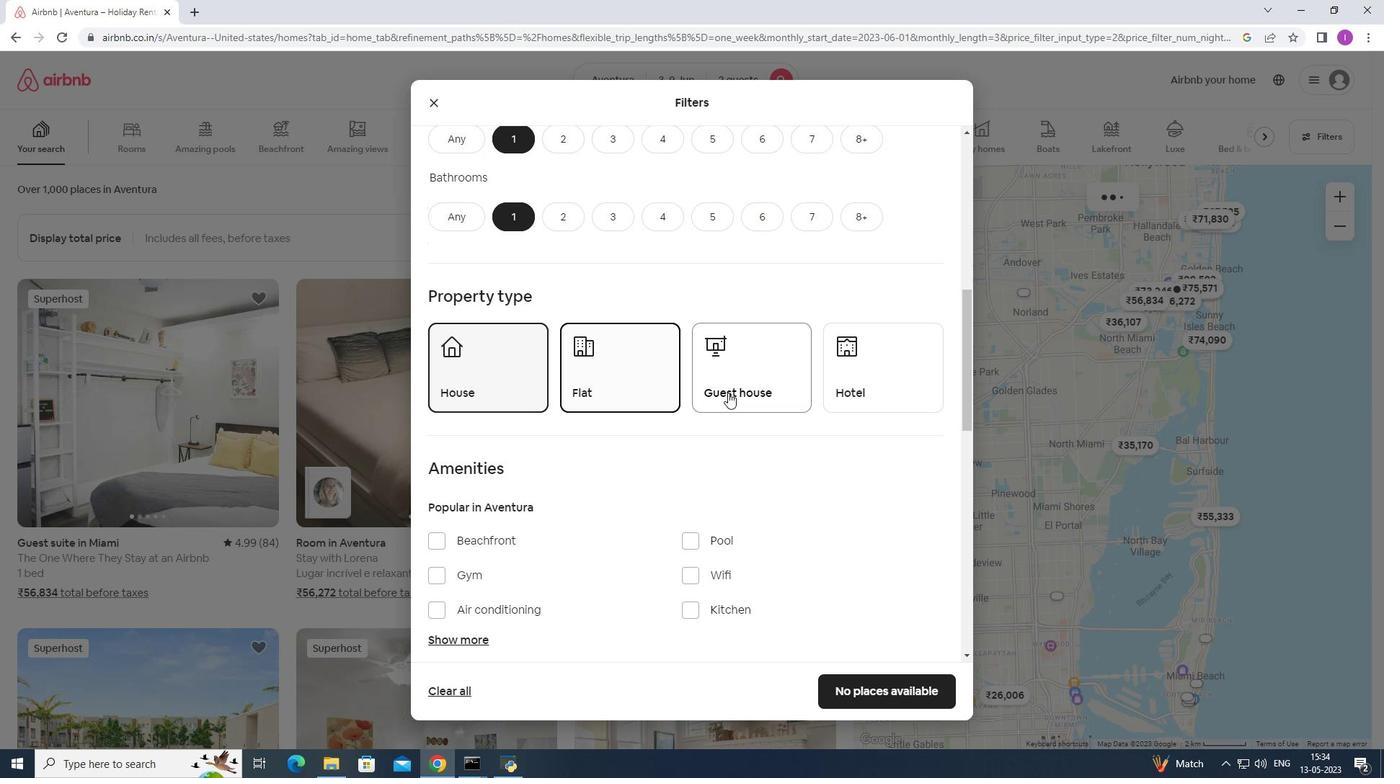 
Action: Mouse moved to (926, 377)
Screenshot: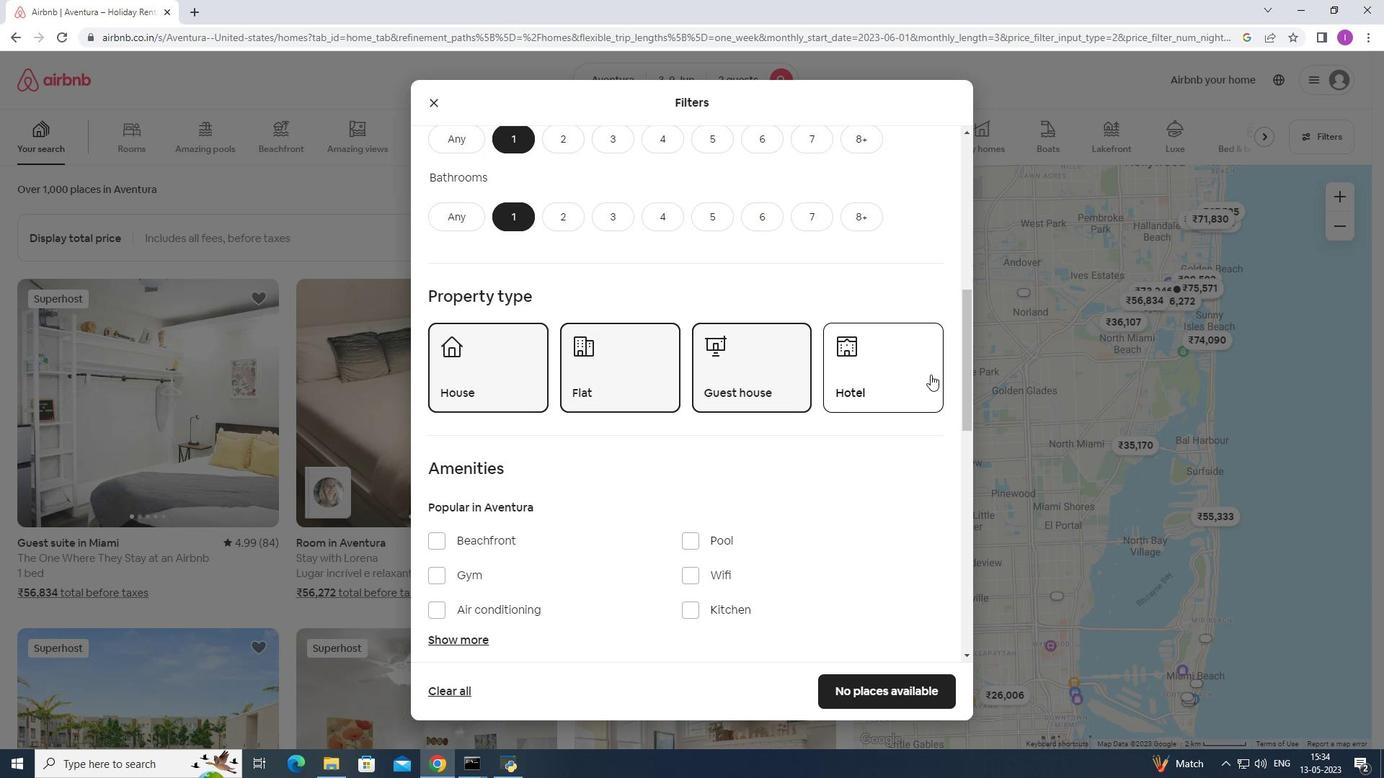 
Action: Mouse pressed left at (926, 377)
Screenshot: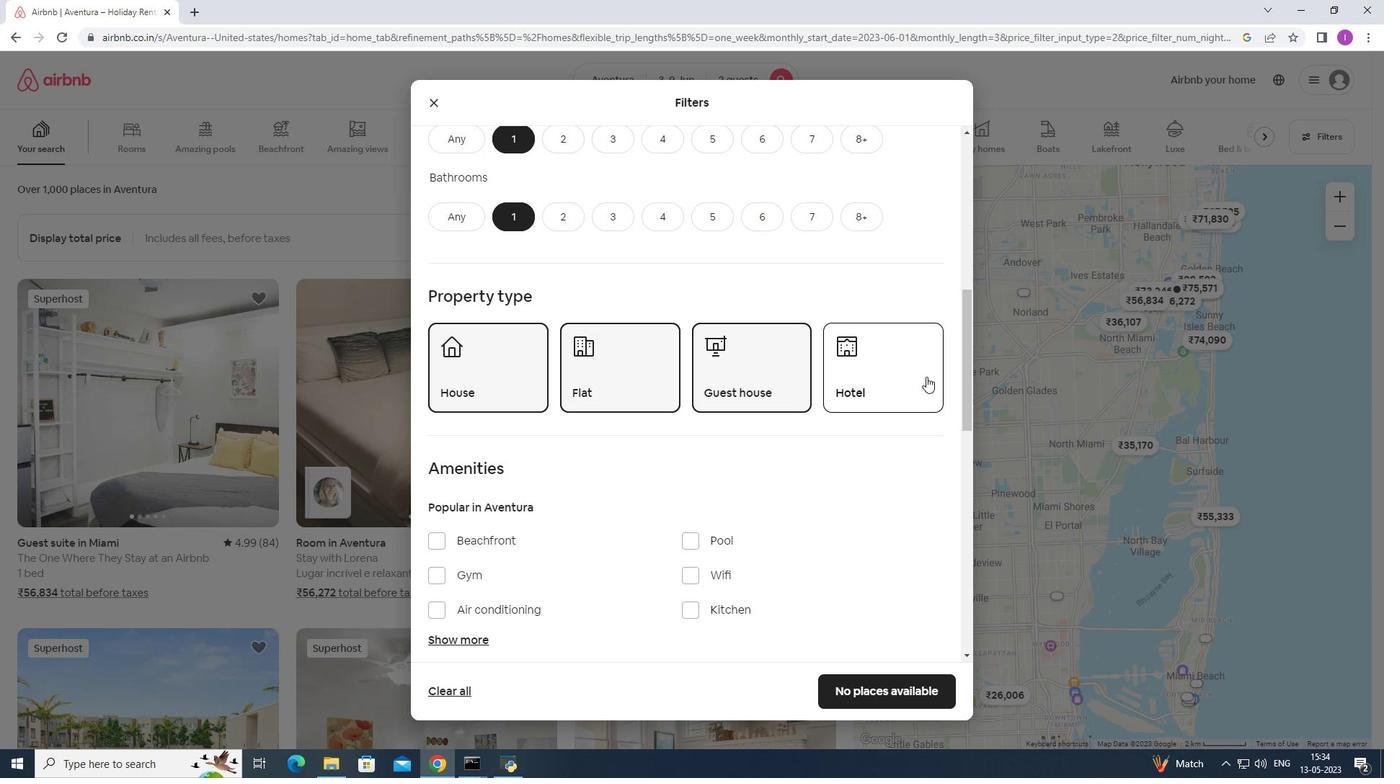 
Action: Mouse moved to (711, 454)
Screenshot: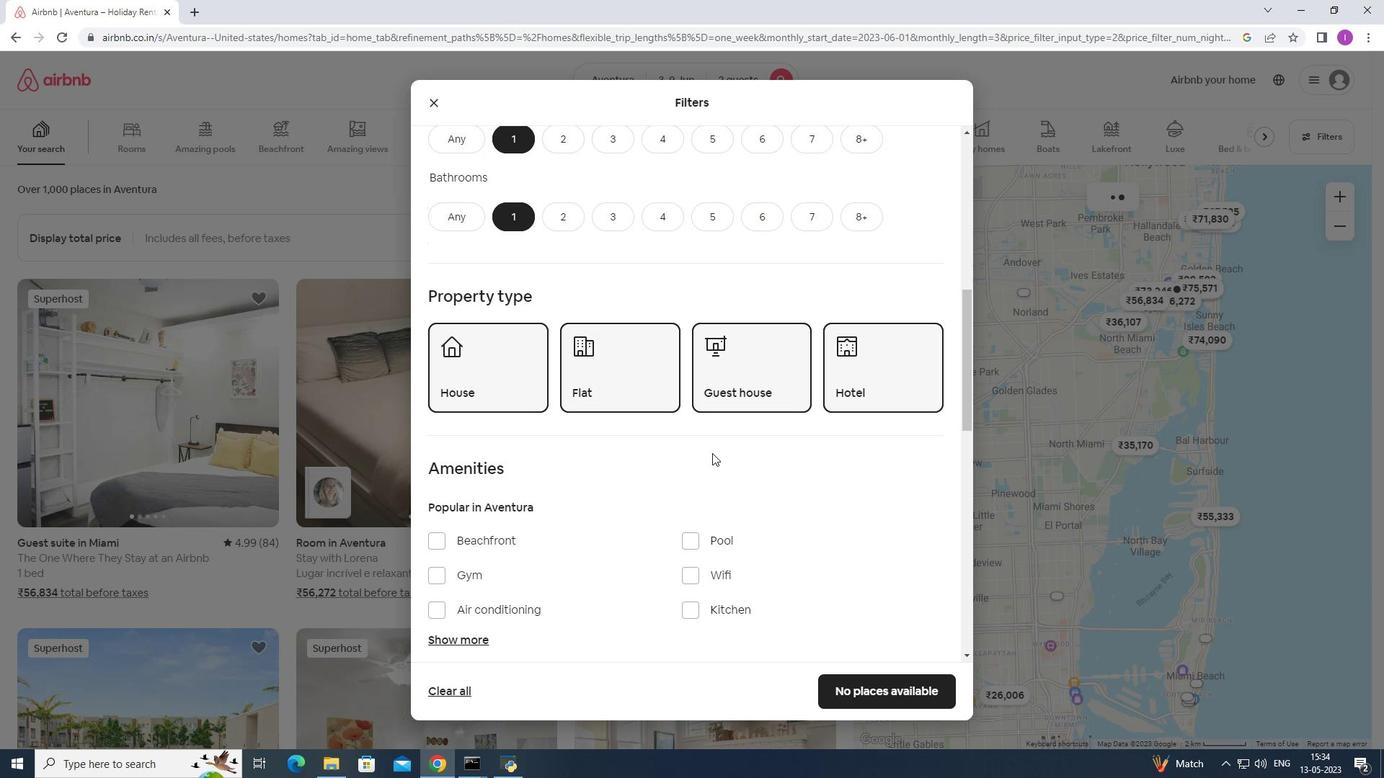 
Action: Mouse scrolled (711, 453) with delta (0, 0)
Screenshot: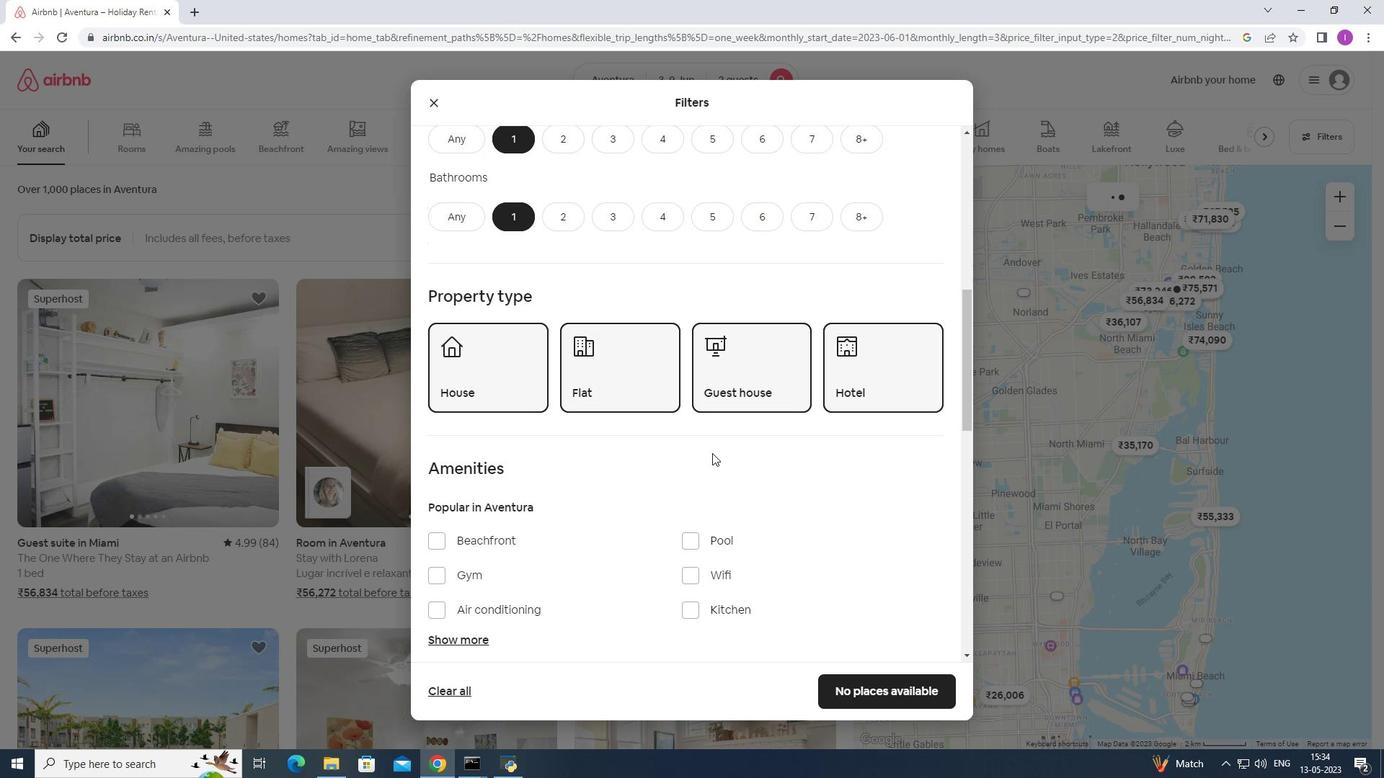 
Action: Mouse scrolled (711, 453) with delta (0, 0)
Screenshot: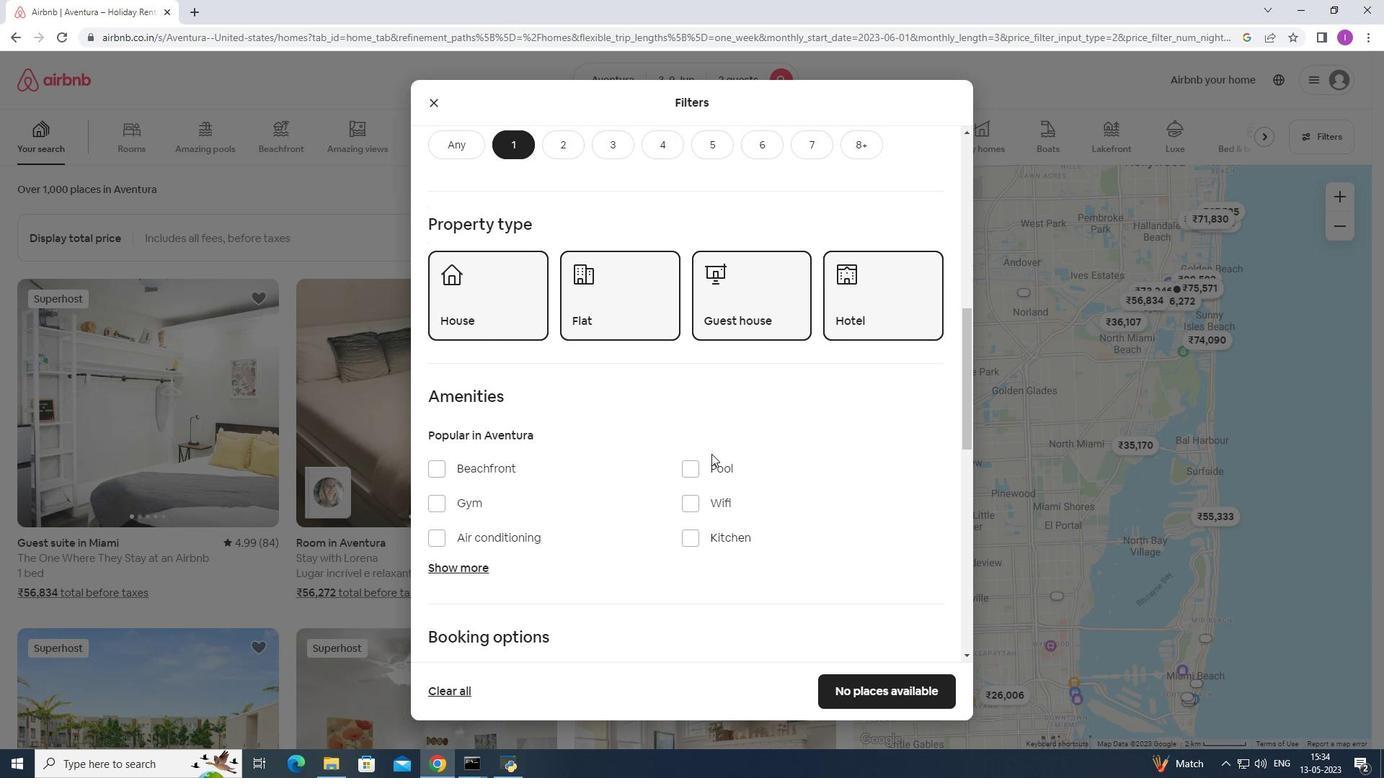 
Action: Mouse scrolled (711, 453) with delta (0, 0)
Screenshot: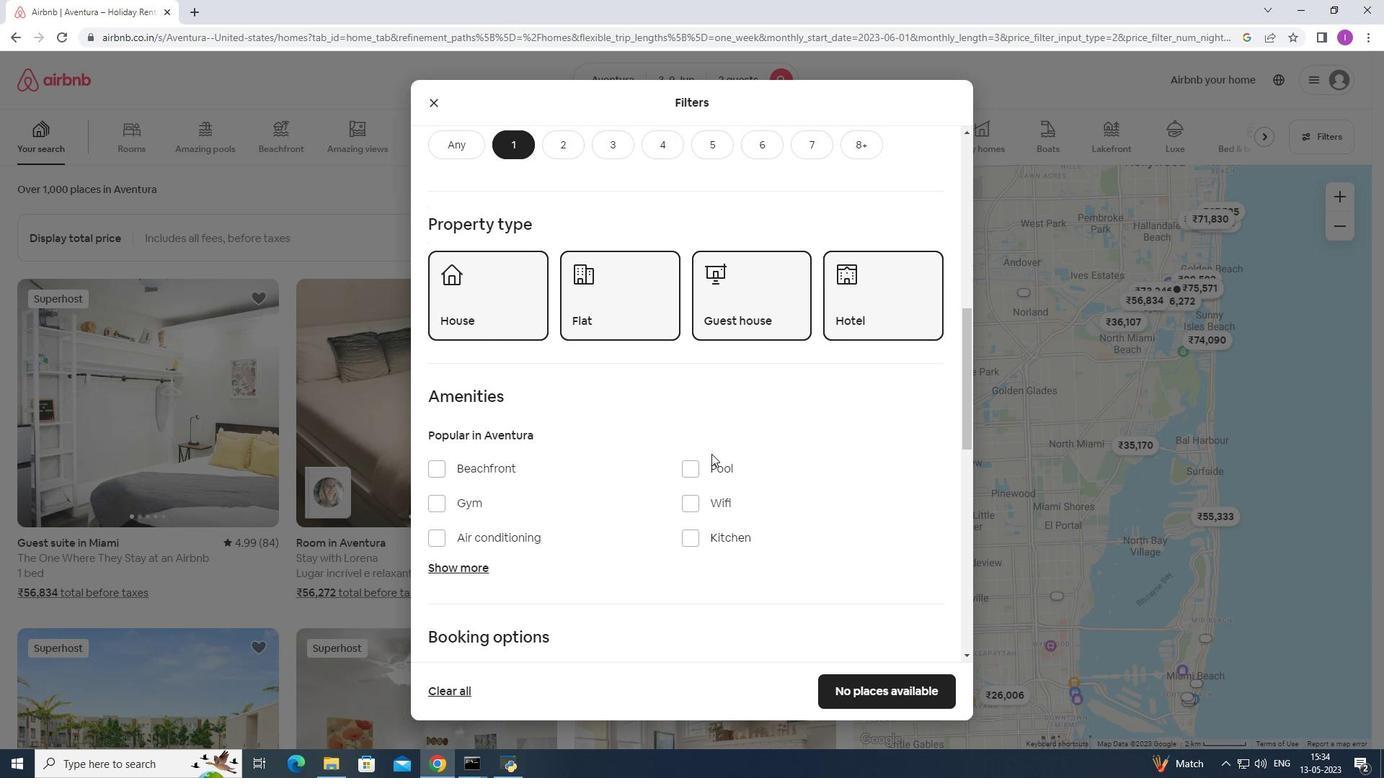 
Action: Mouse scrolled (711, 453) with delta (0, 0)
Screenshot: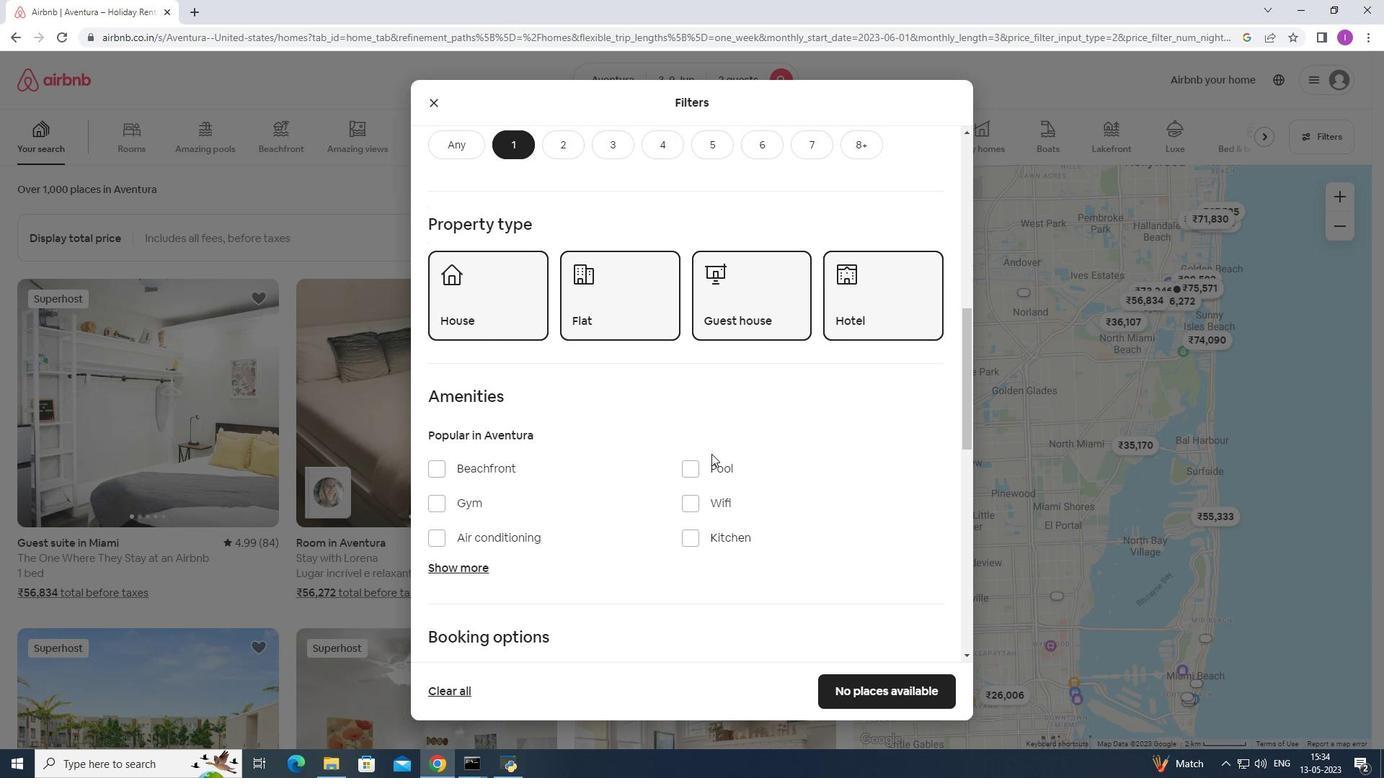 
Action: Mouse scrolled (711, 453) with delta (0, 0)
Screenshot: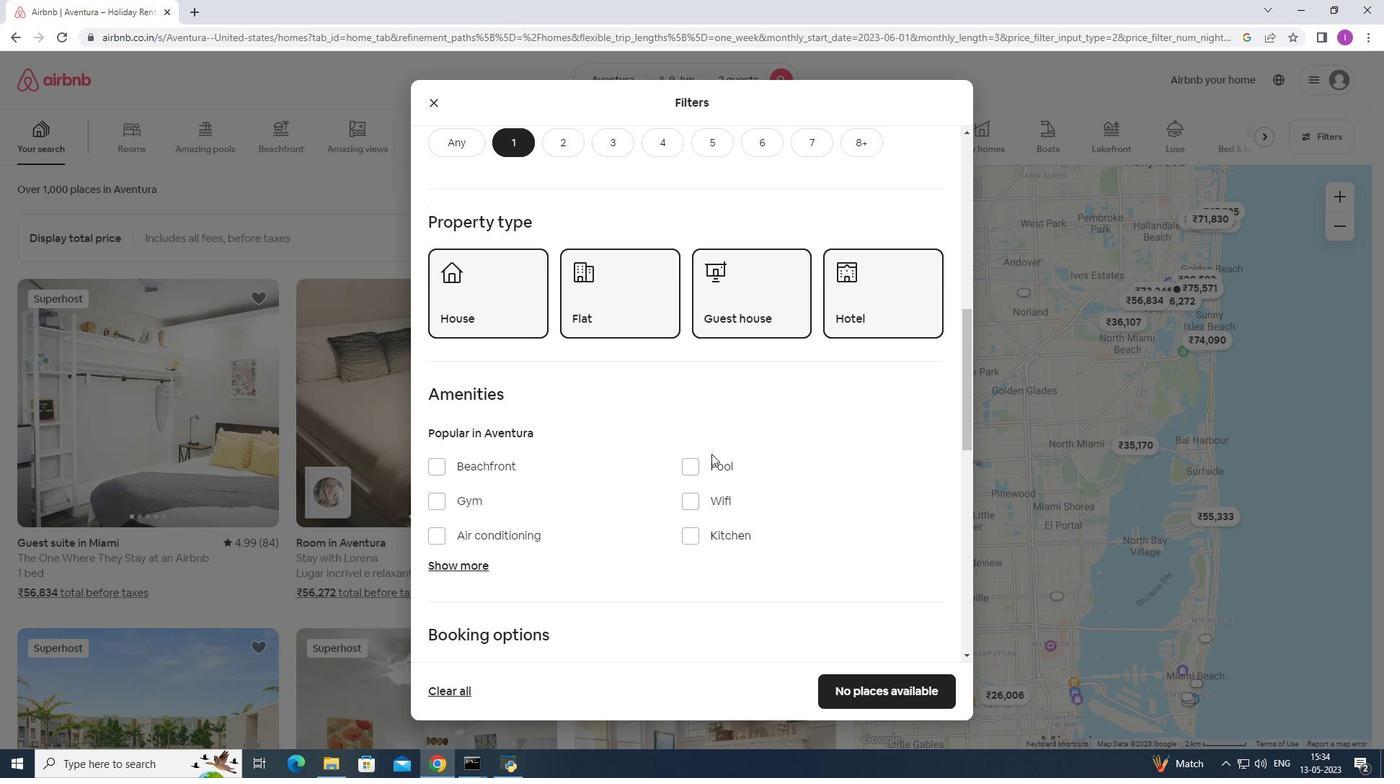 
Action: Mouse moved to (928, 443)
Screenshot: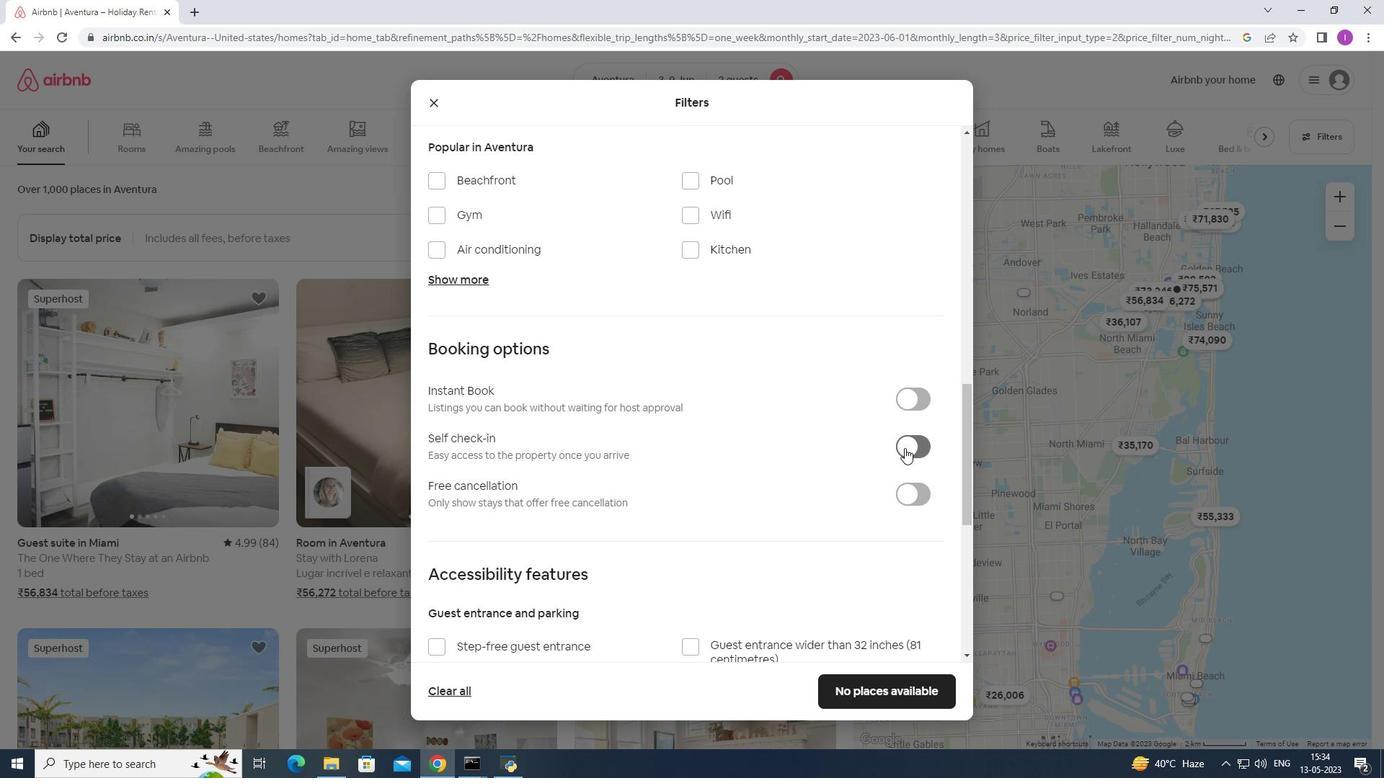 
Action: Mouse pressed left at (928, 443)
Screenshot: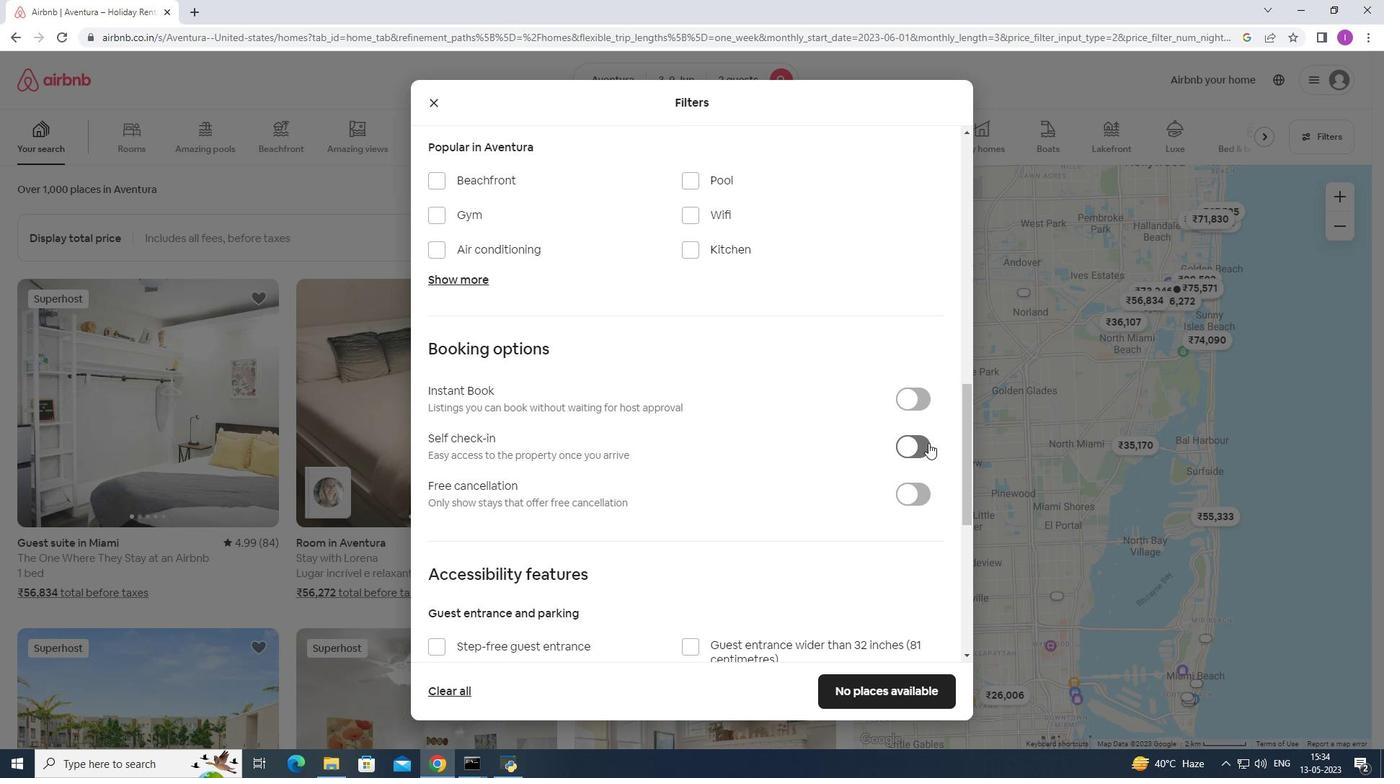 
Action: Mouse moved to (657, 547)
Screenshot: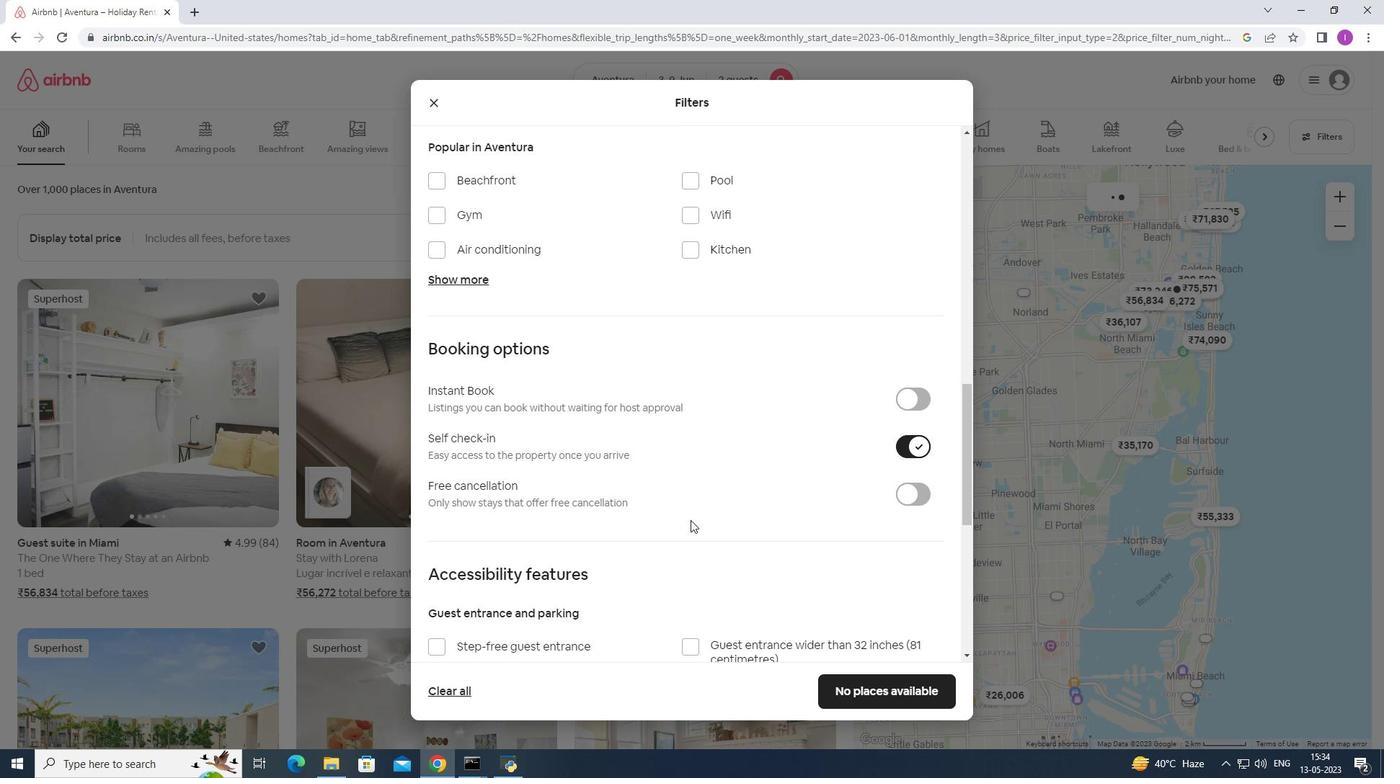 
Action: Mouse scrolled (658, 546) with delta (0, 0)
Screenshot: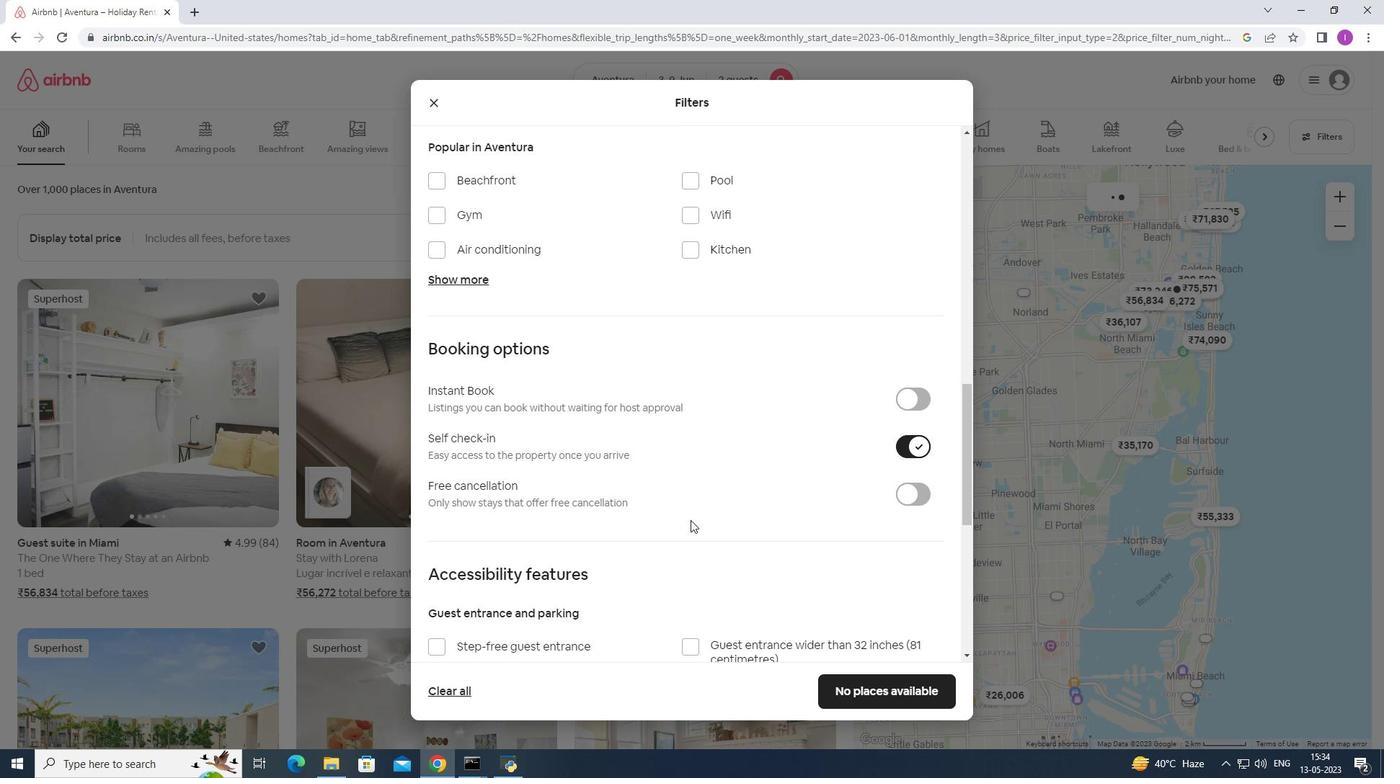 
Action: Mouse moved to (656, 550)
Screenshot: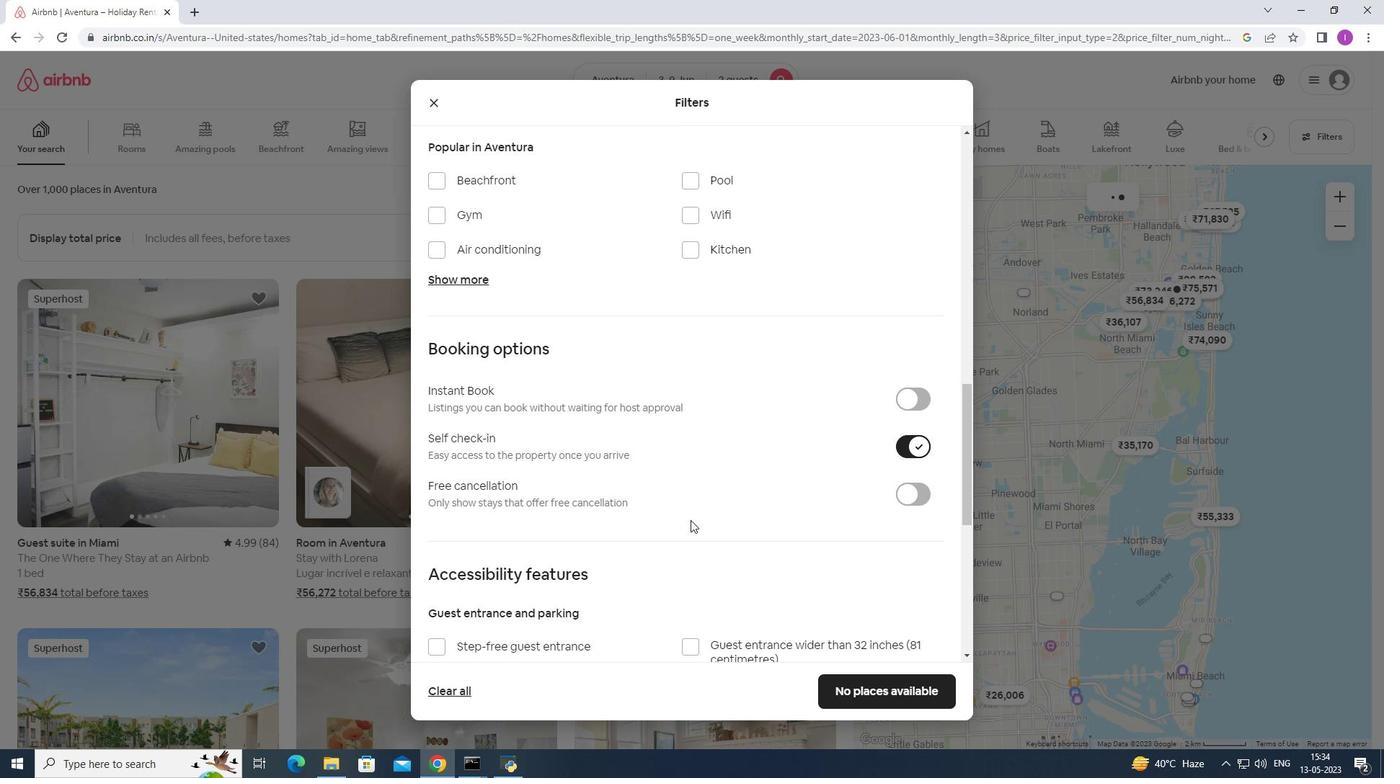 
Action: Mouse scrolled (656, 549) with delta (0, 0)
Screenshot: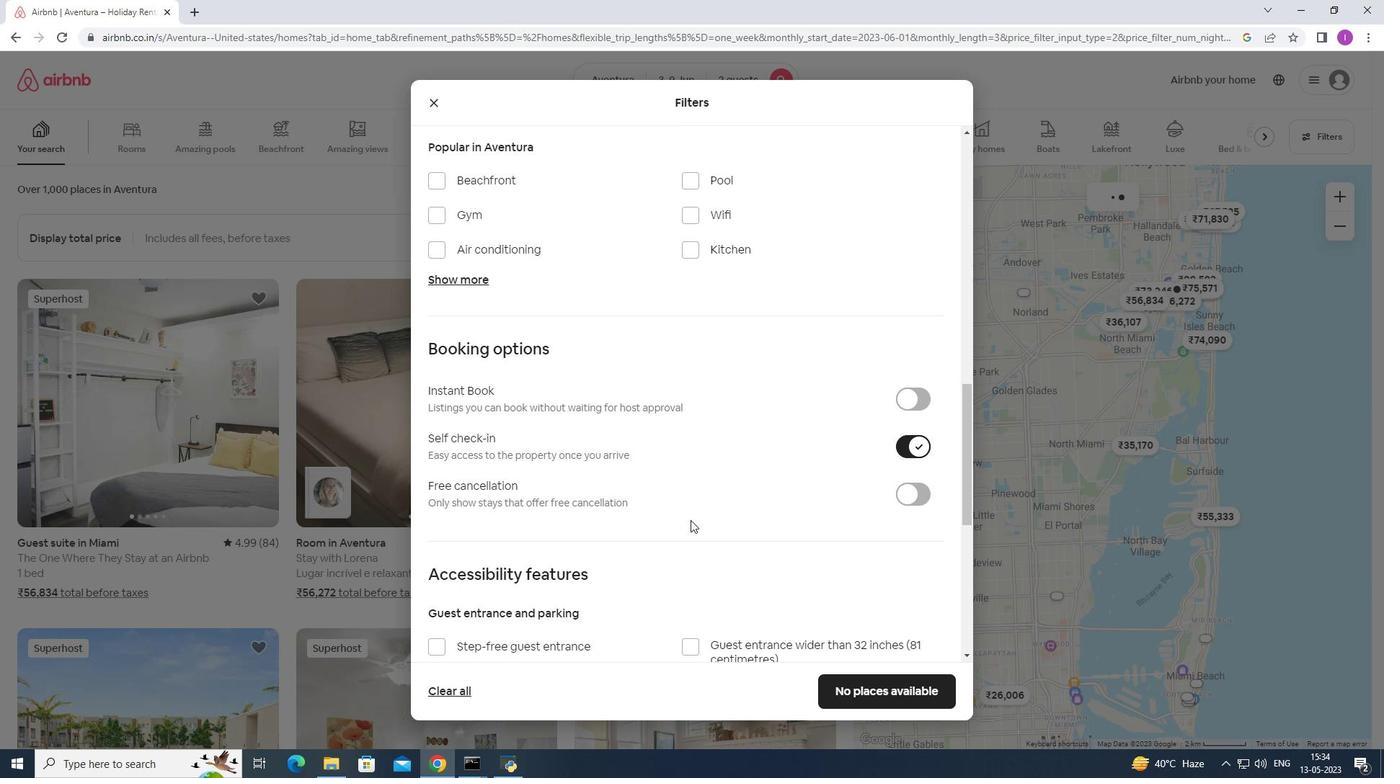 
Action: Mouse scrolled (656, 549) with delta (0, 0)
Screenshot: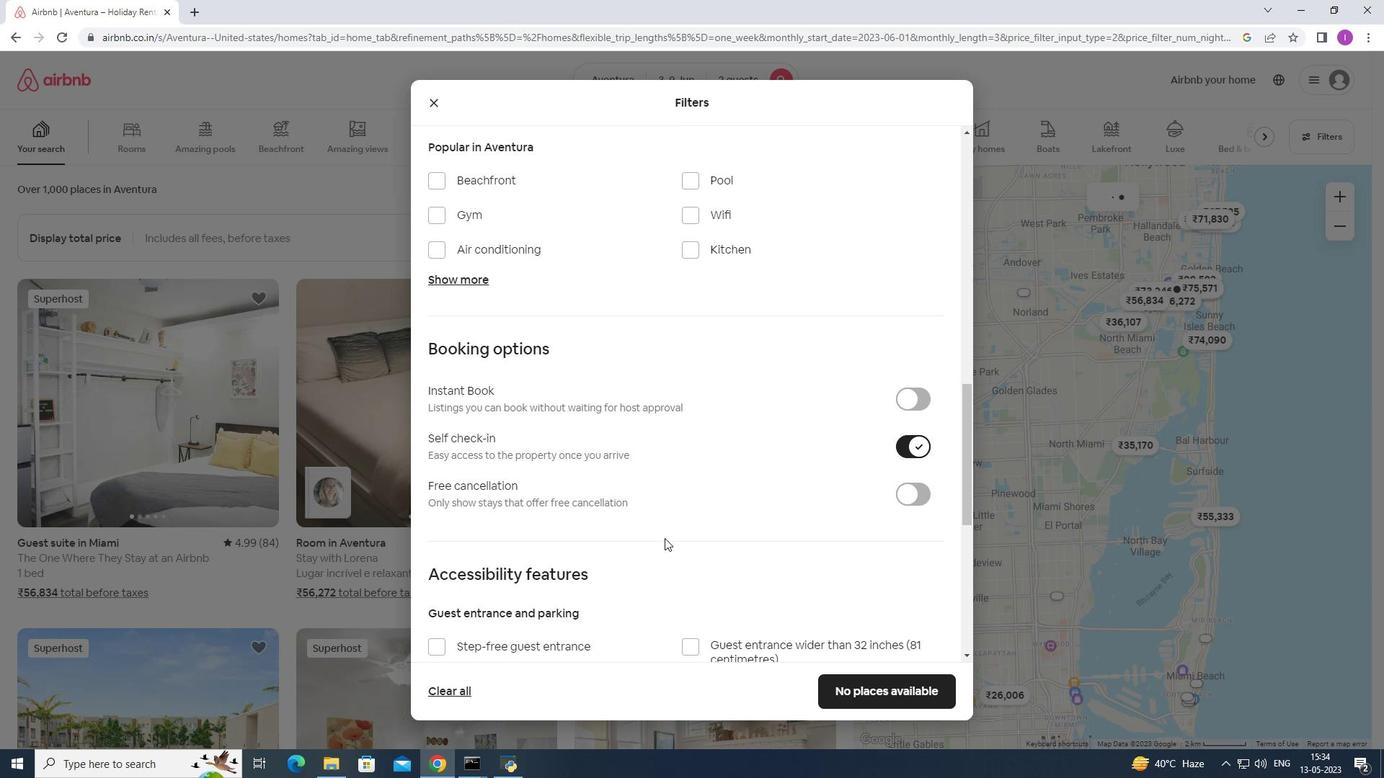 
Action: Mouse moved to (655, 551)
Screenshot: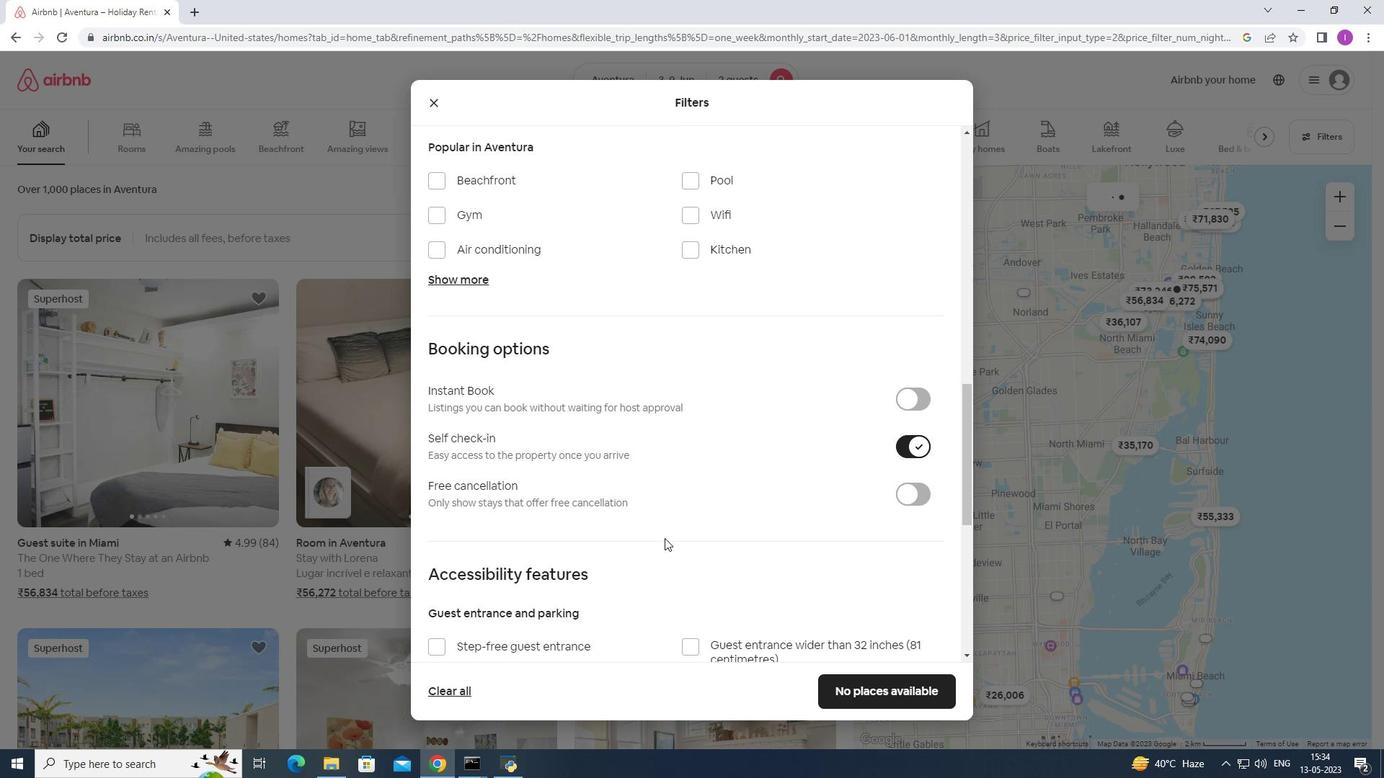 
Action: Mouse scrolled (655, 550) with delta (0, 0)
Screenshot: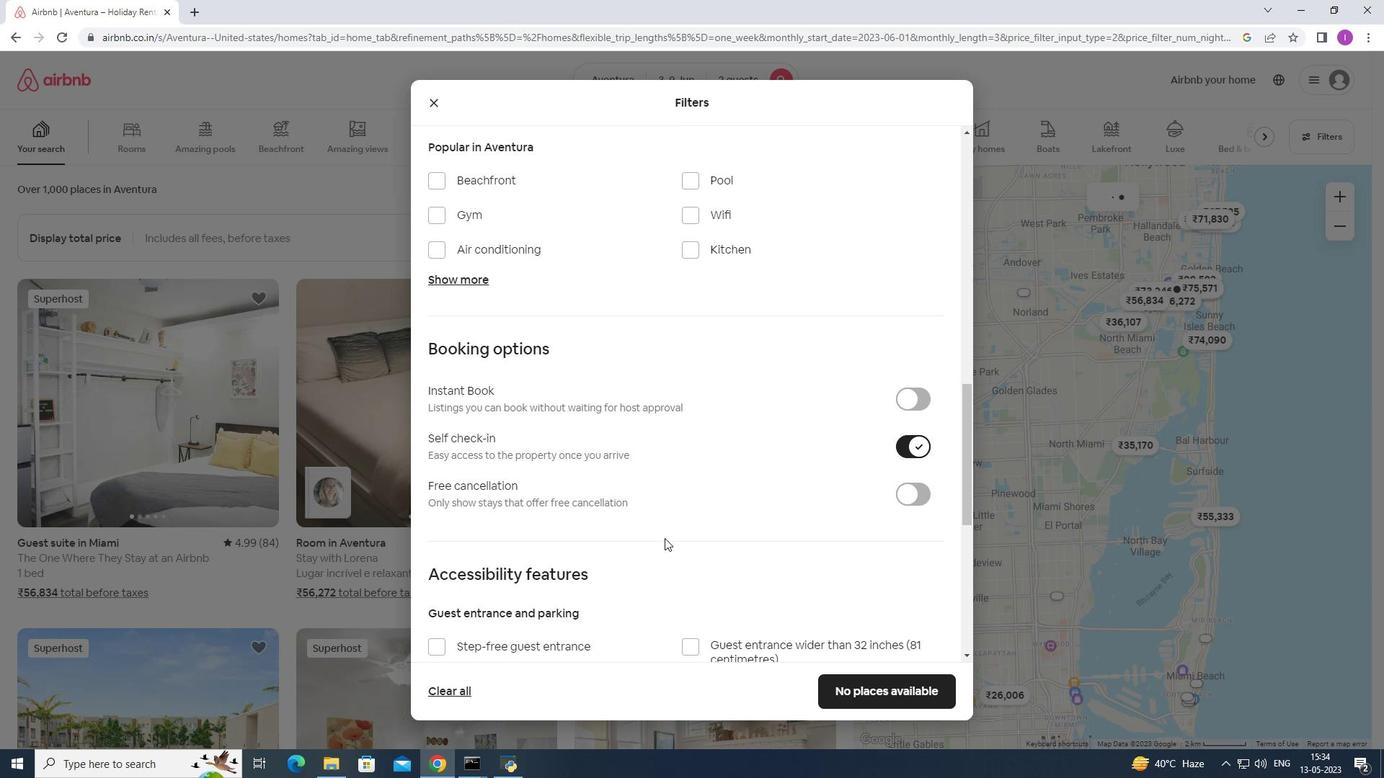 
Action: Mouse scrolled (655, 550) with delta (0, 0)
Screenshot: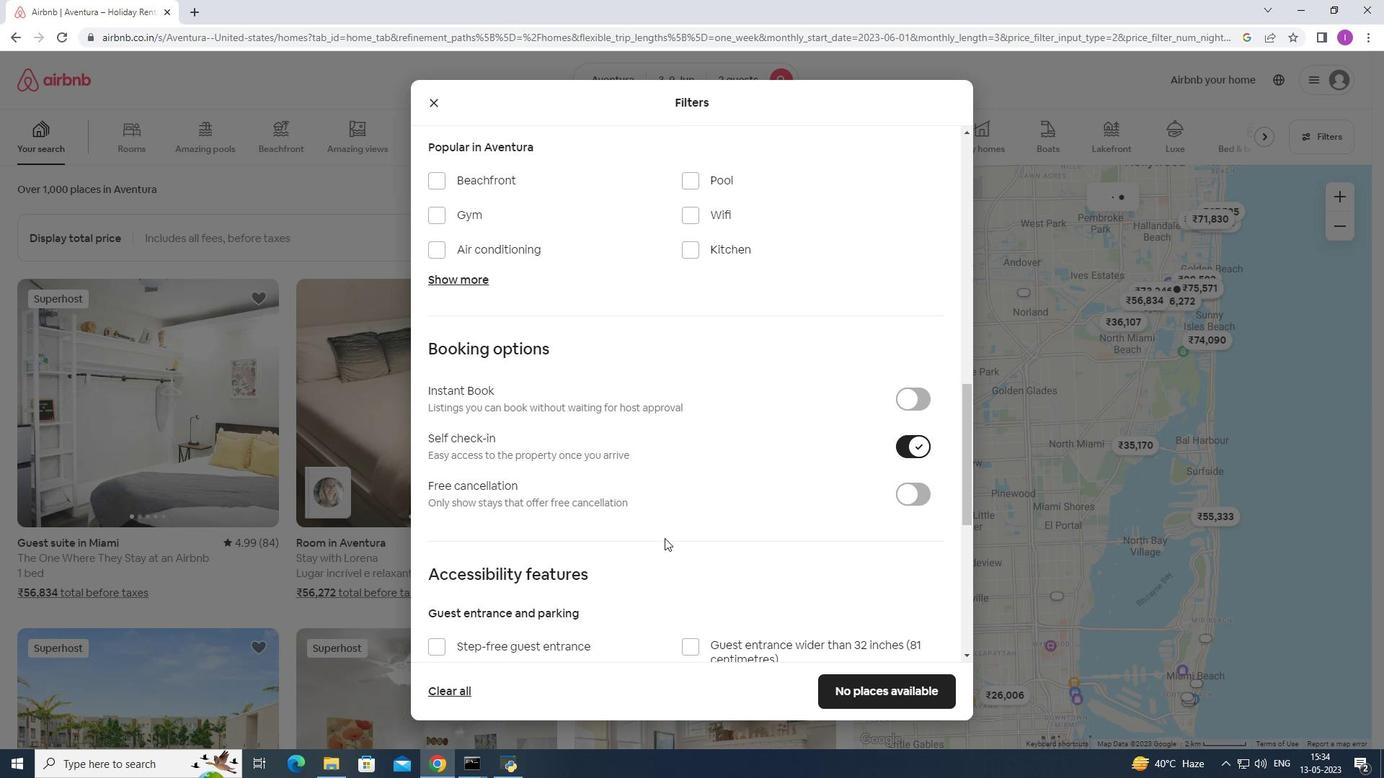 
Action: Mouse moved to (648, 550)
Screenshot: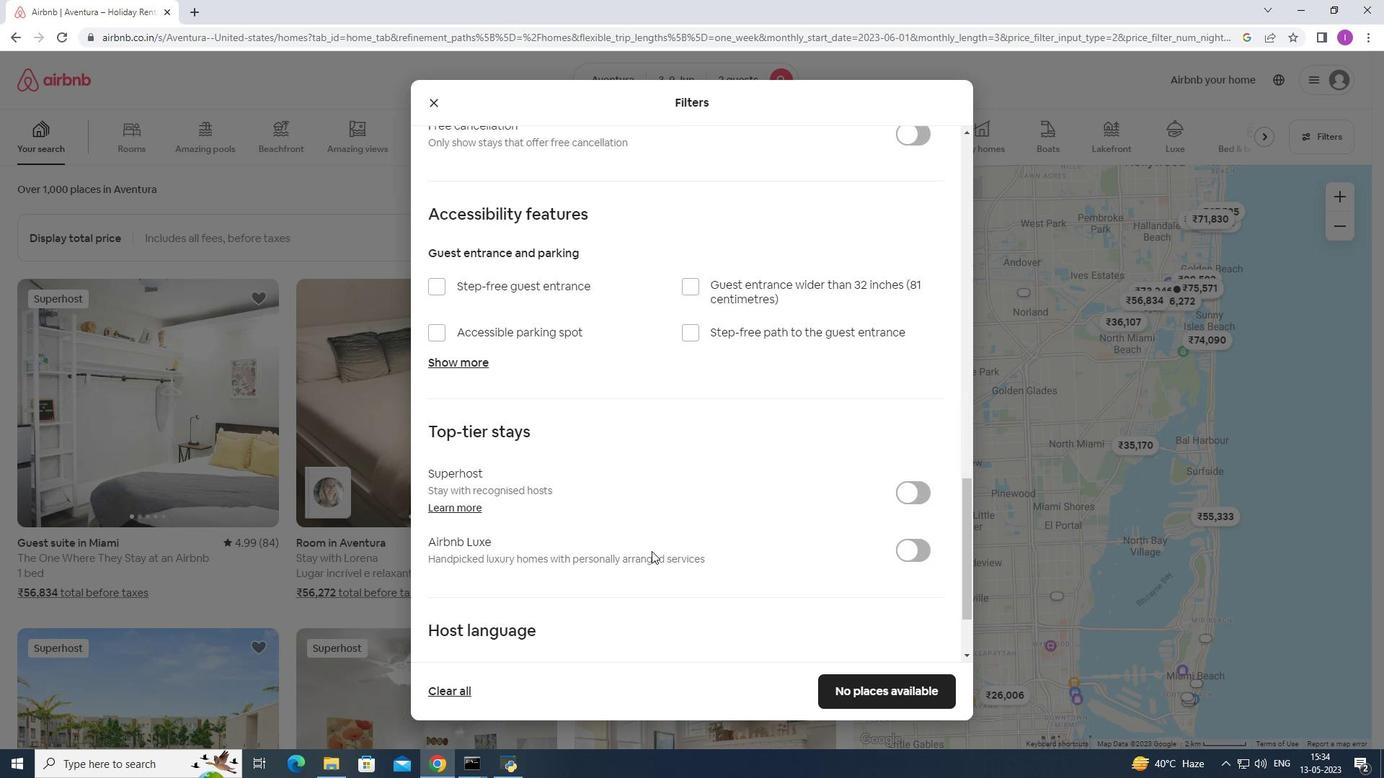 
Action: Mouse scrolled (648, 550) with delta (0, 0)
Screenshot: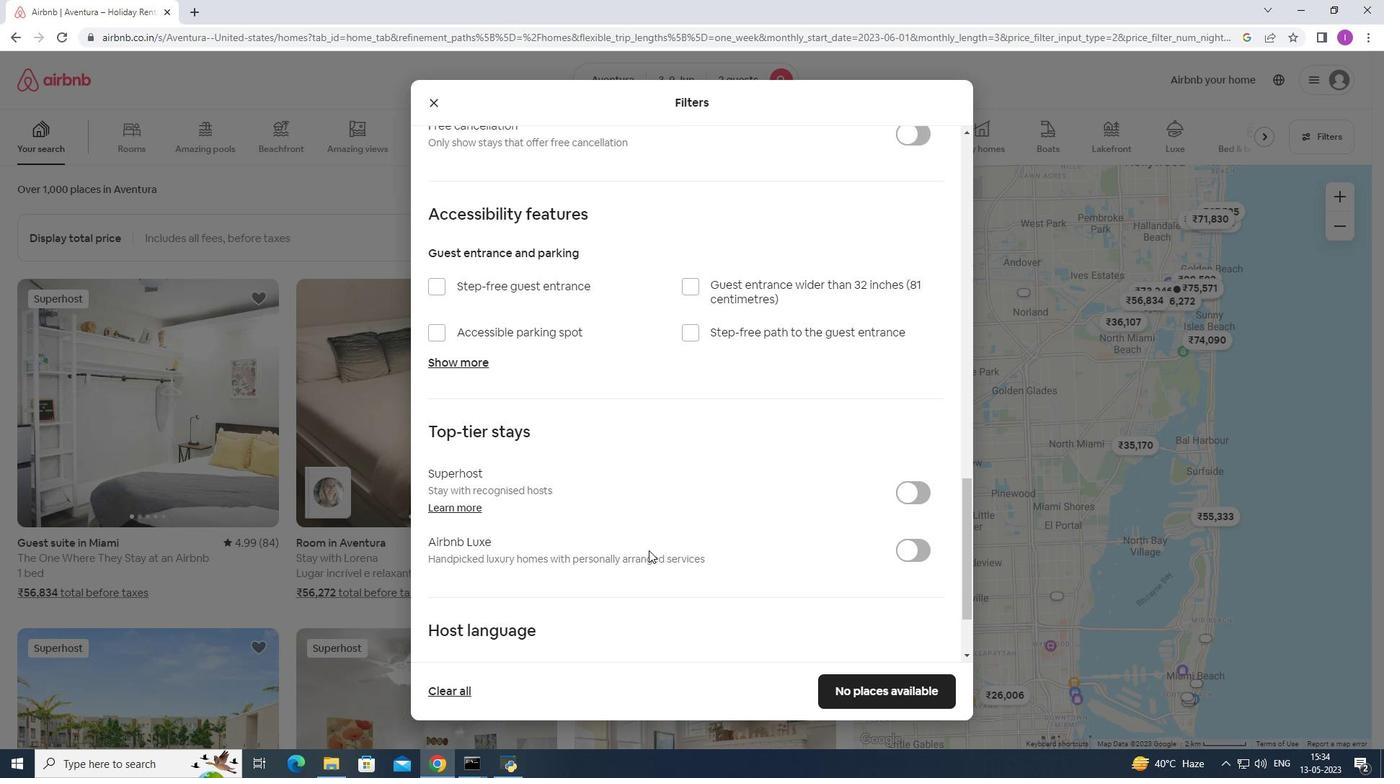 
Action: Mouse scrolled (648, 550) with delta (0, 0)
Screenshot: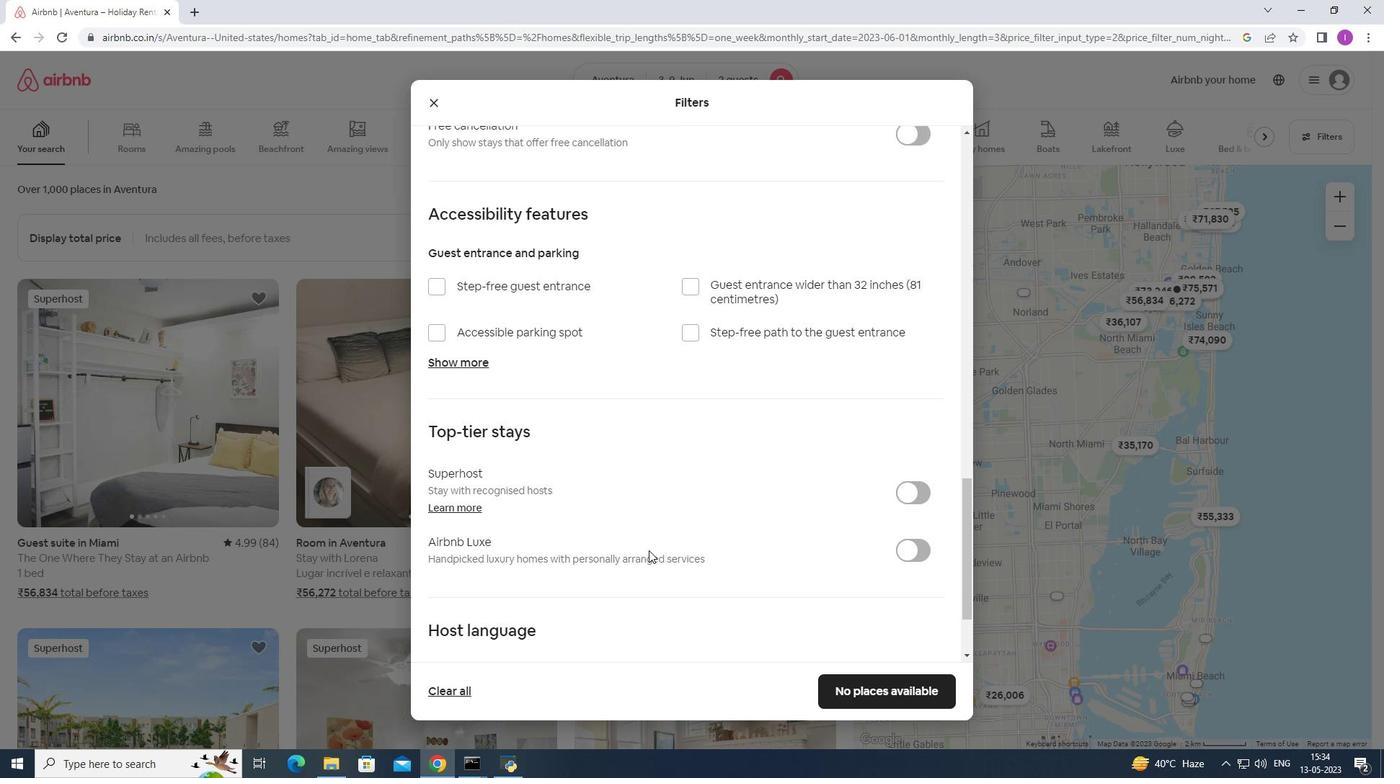 
Action: Mouse scrolled (648, 550) with delta (0, 0)
Screenshot: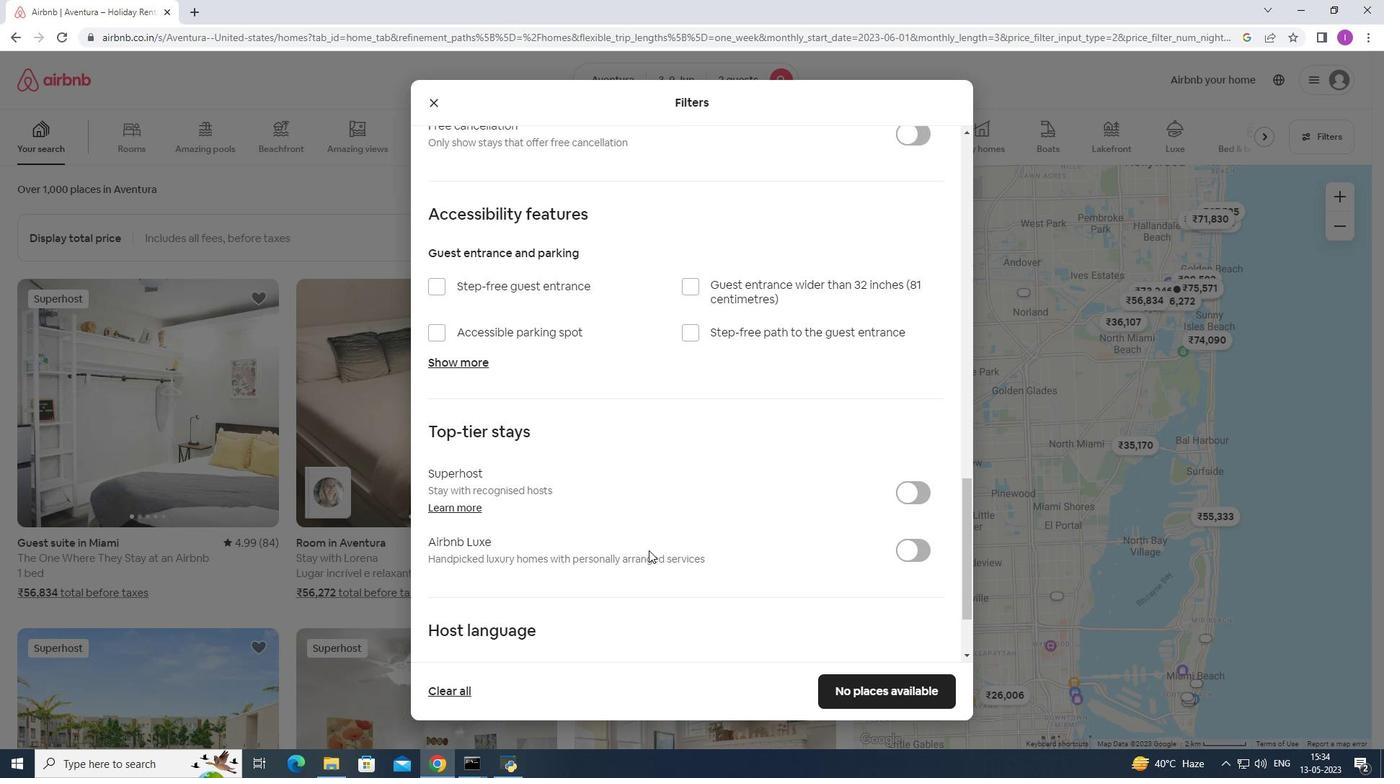 
Action: Mouse moved to (648, 548)
Screenshot: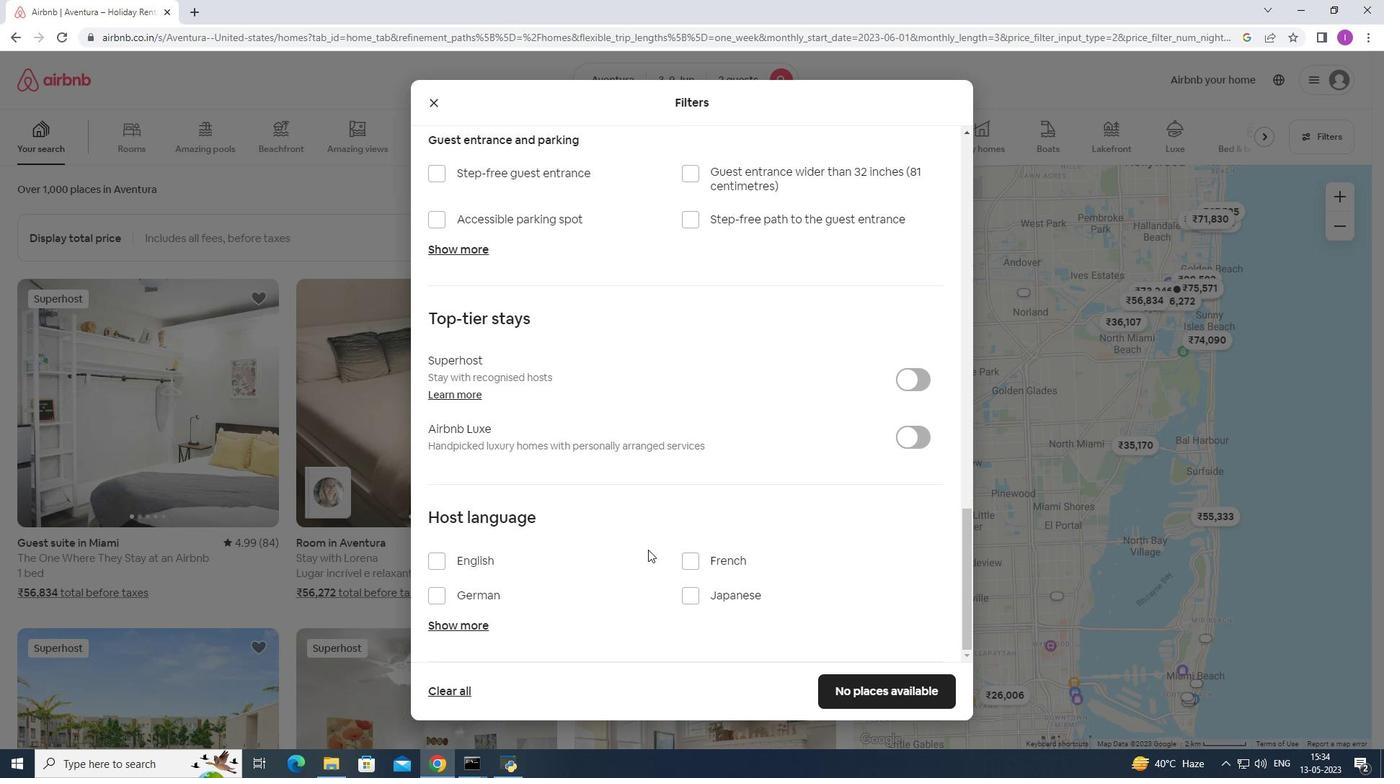 
Action: Mouse scrolled (648, 547) with delta (0, 0)
Screenshot: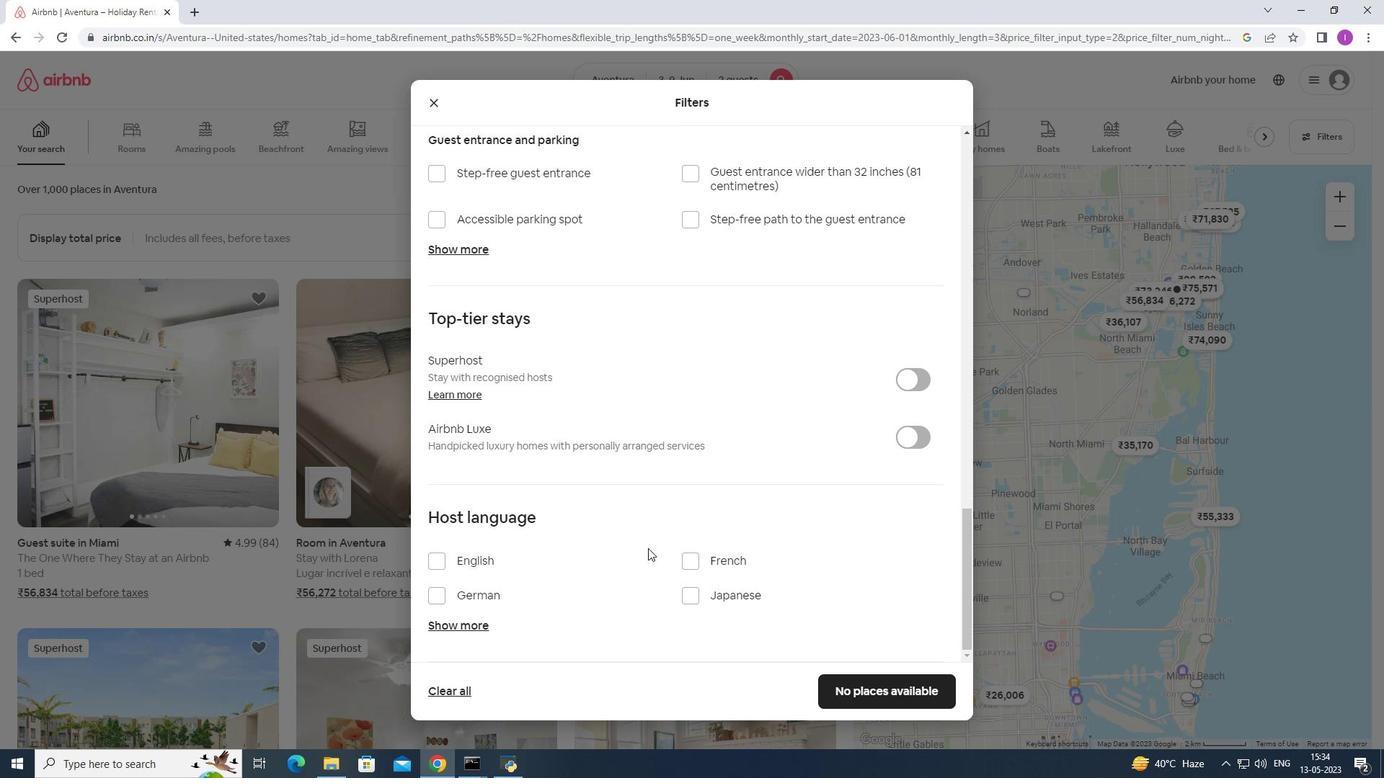 
Action: Mouse scrolled (648, 547) with delta (0, 0)
Screenshot: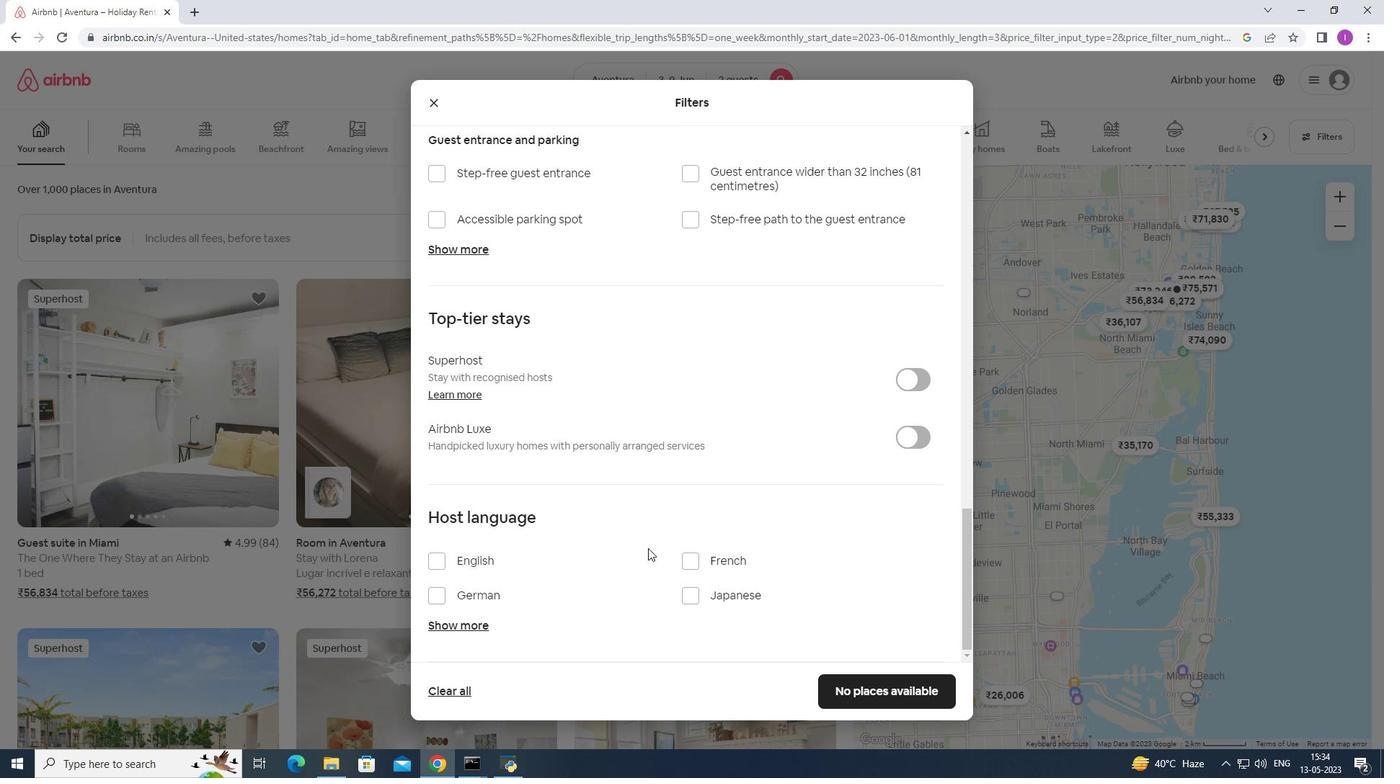 
Action: Mouse scrolled (648, 547) with delta (0, 0)
Screenshot: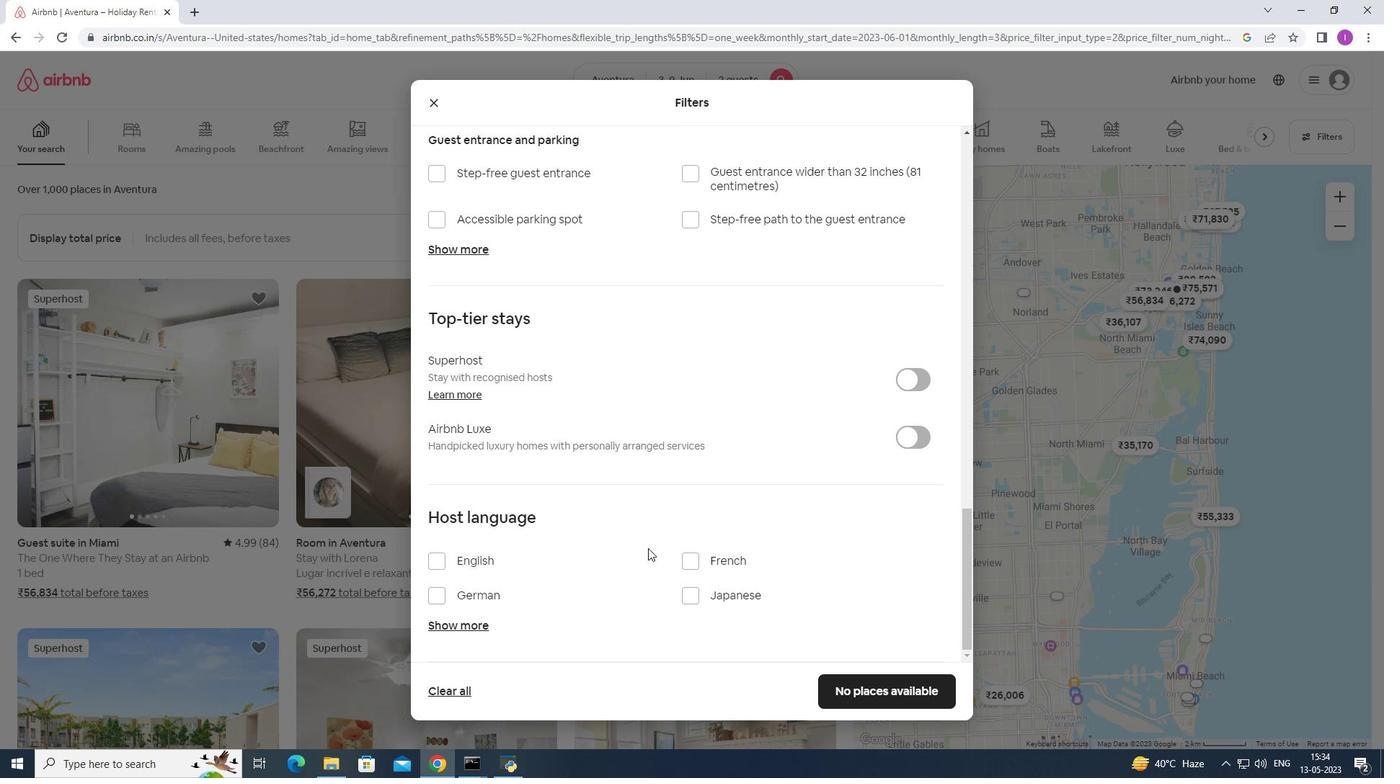 
Action: Mouse scrolled (648, 547) with delta (0, 0)
Screenshot: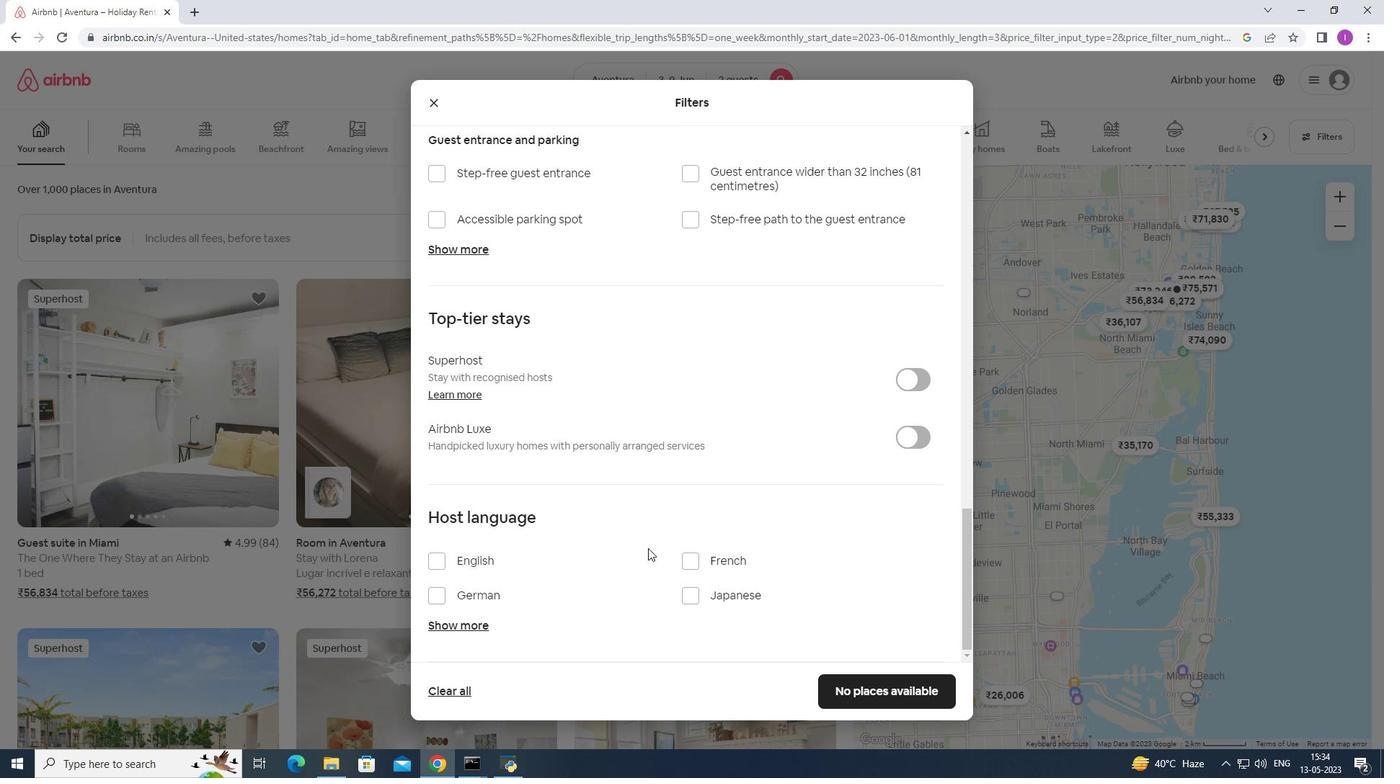 
Action: Mouse scrolled (648, 547) with delta (0, 0)
Screenshot: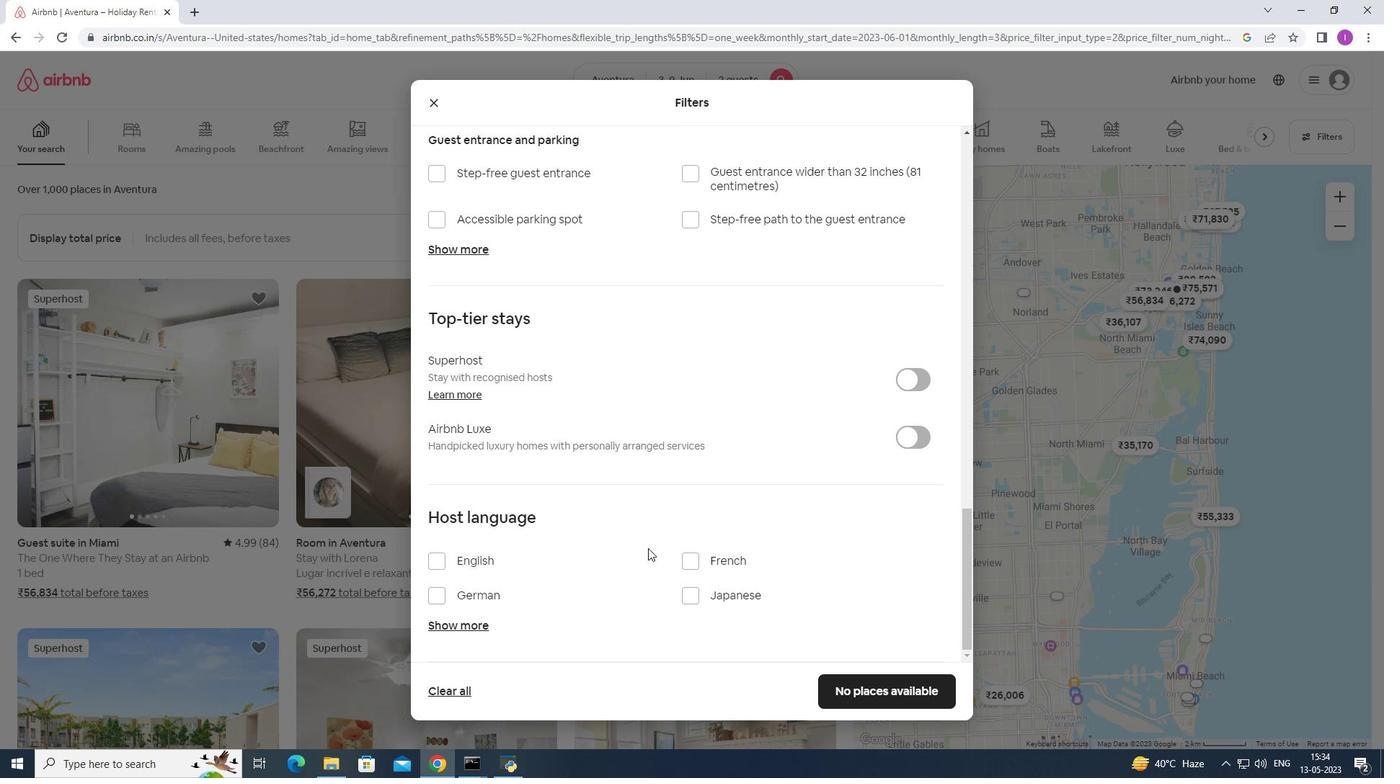 
Action: Mouse moved to (434, 558)
Screenshot: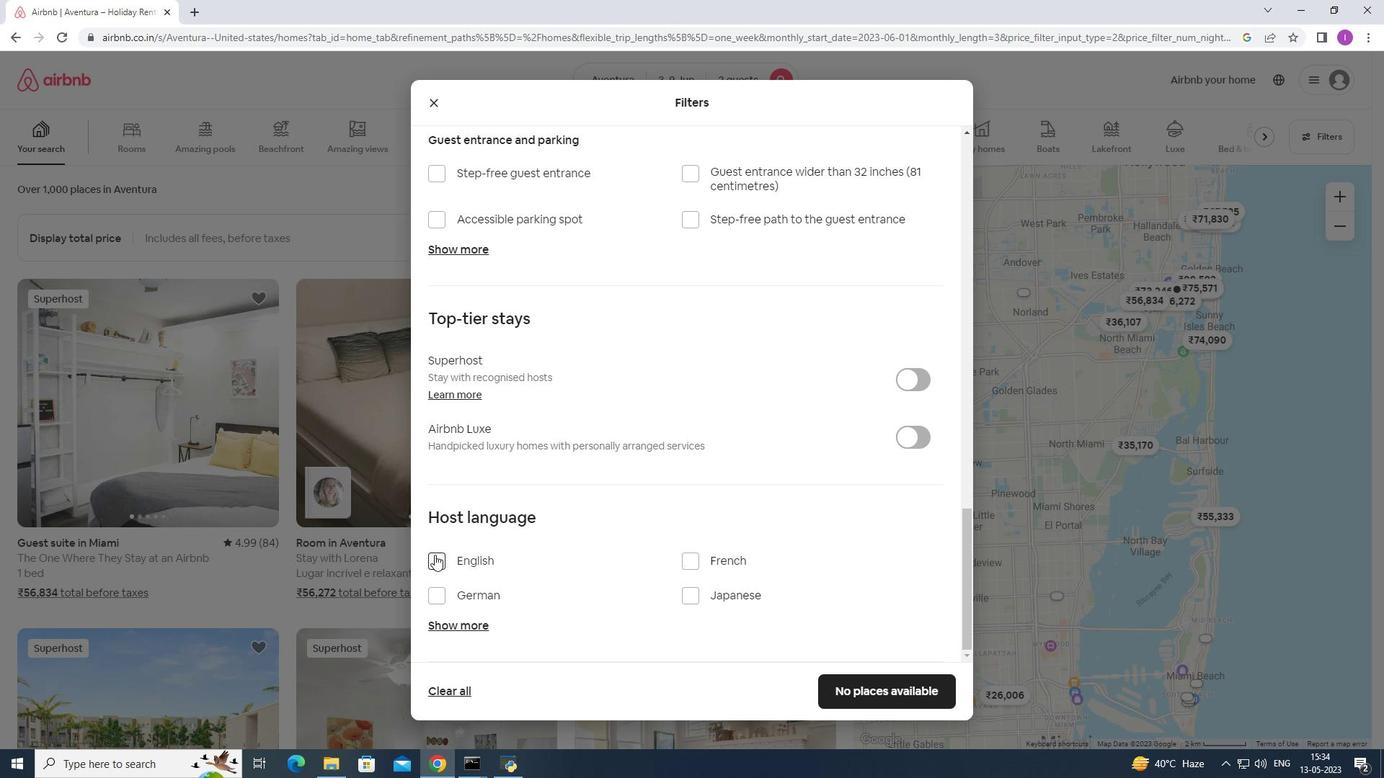 
Action: Mouse pressed left at (434, 558)
Screenshot: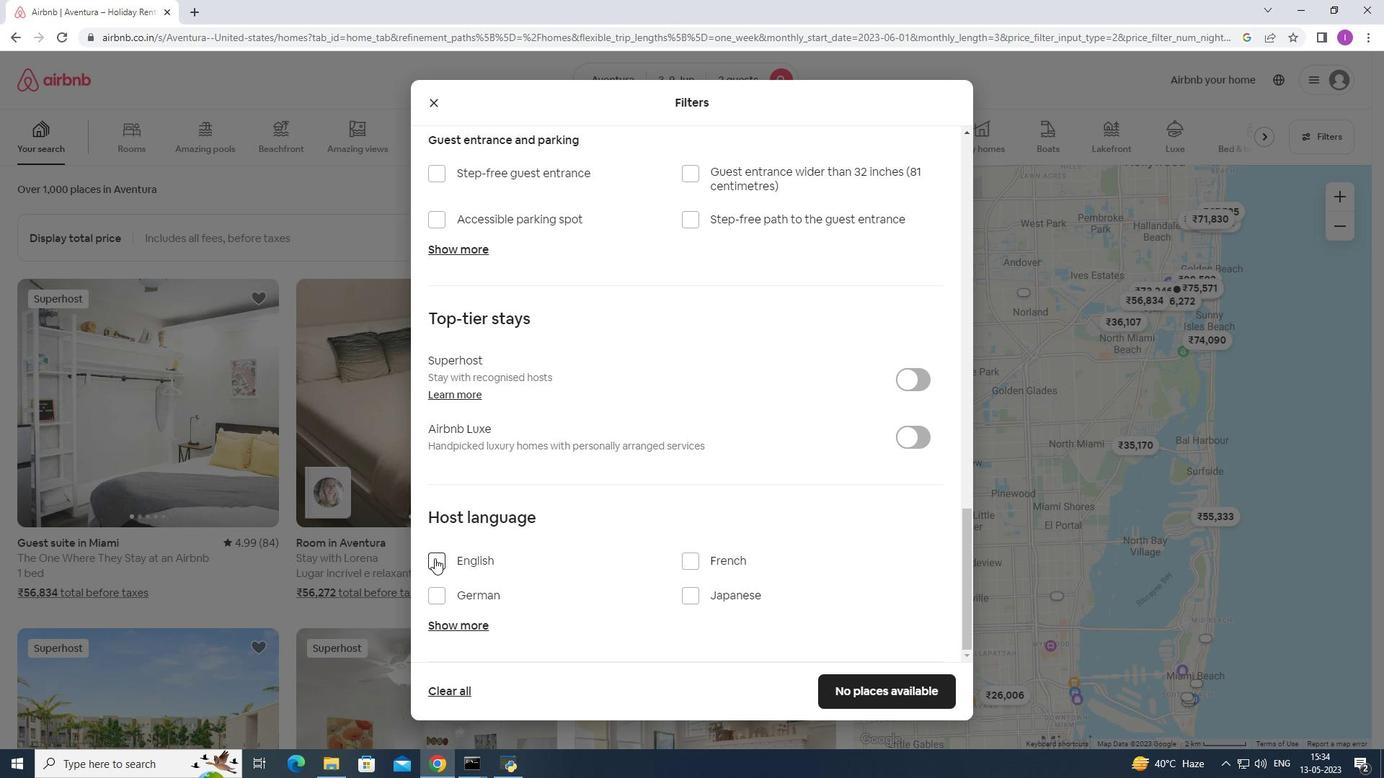 
Action: Mouse moved to (620, 558)
Screenshot: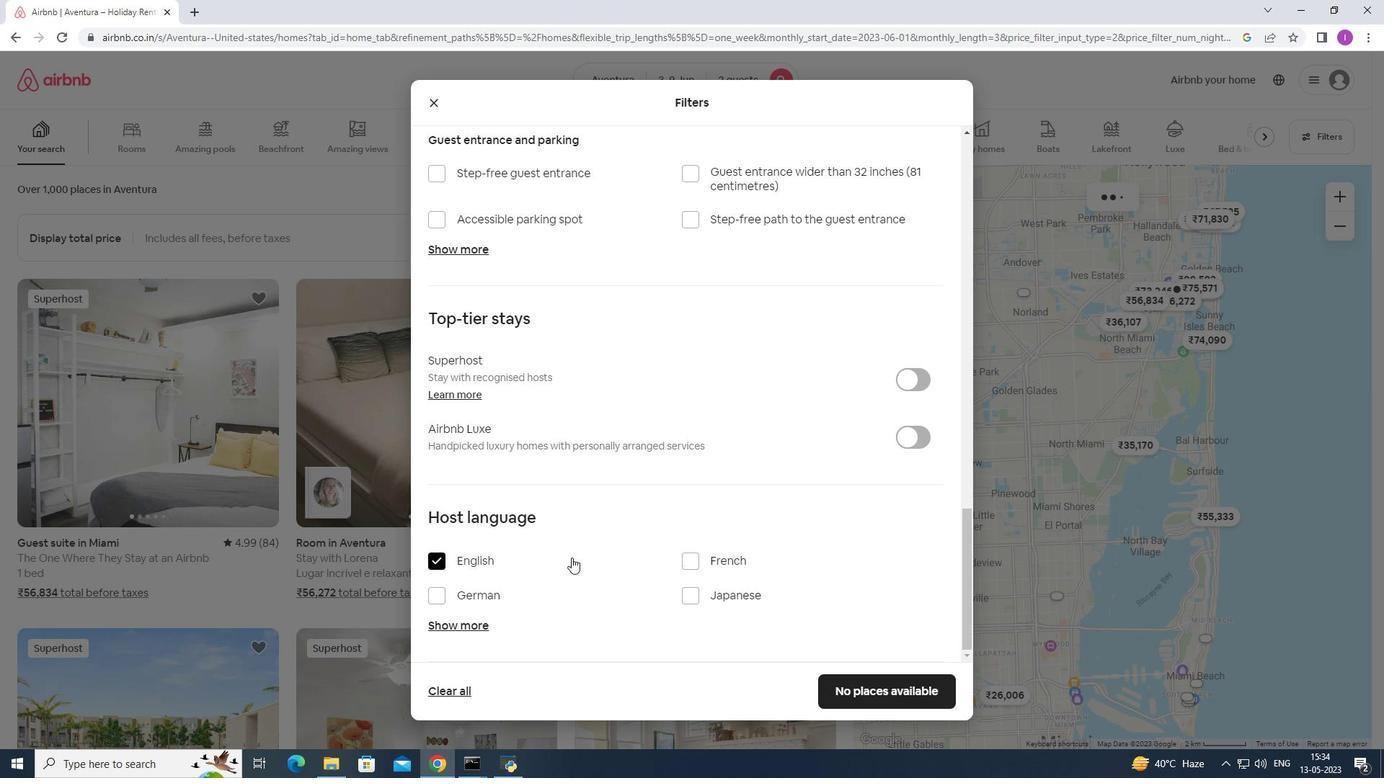 
Action: Mouse scrolled (620, 557) with delta (0, 0)
Screenshot: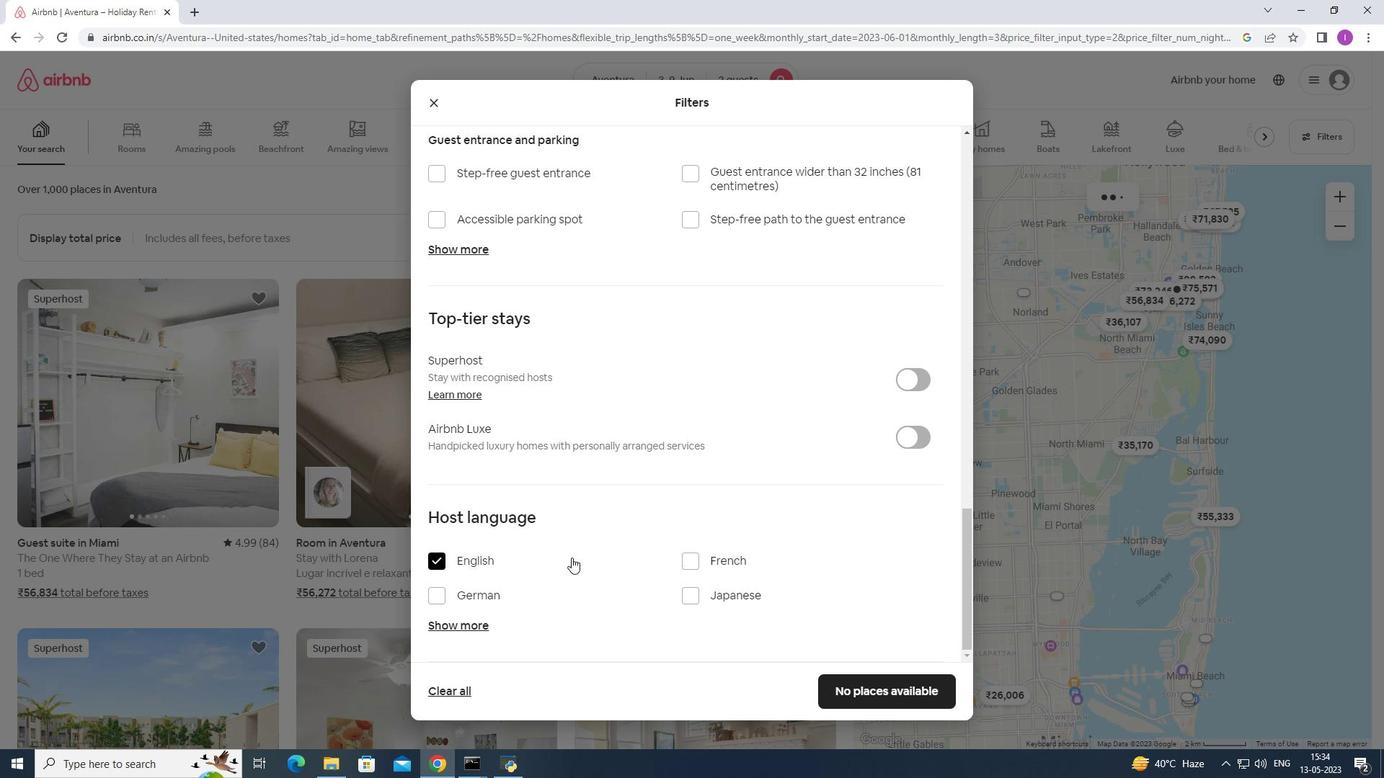 
Action: Mouse scrolled (620, 557) with delta (0, 0)
Screenshot: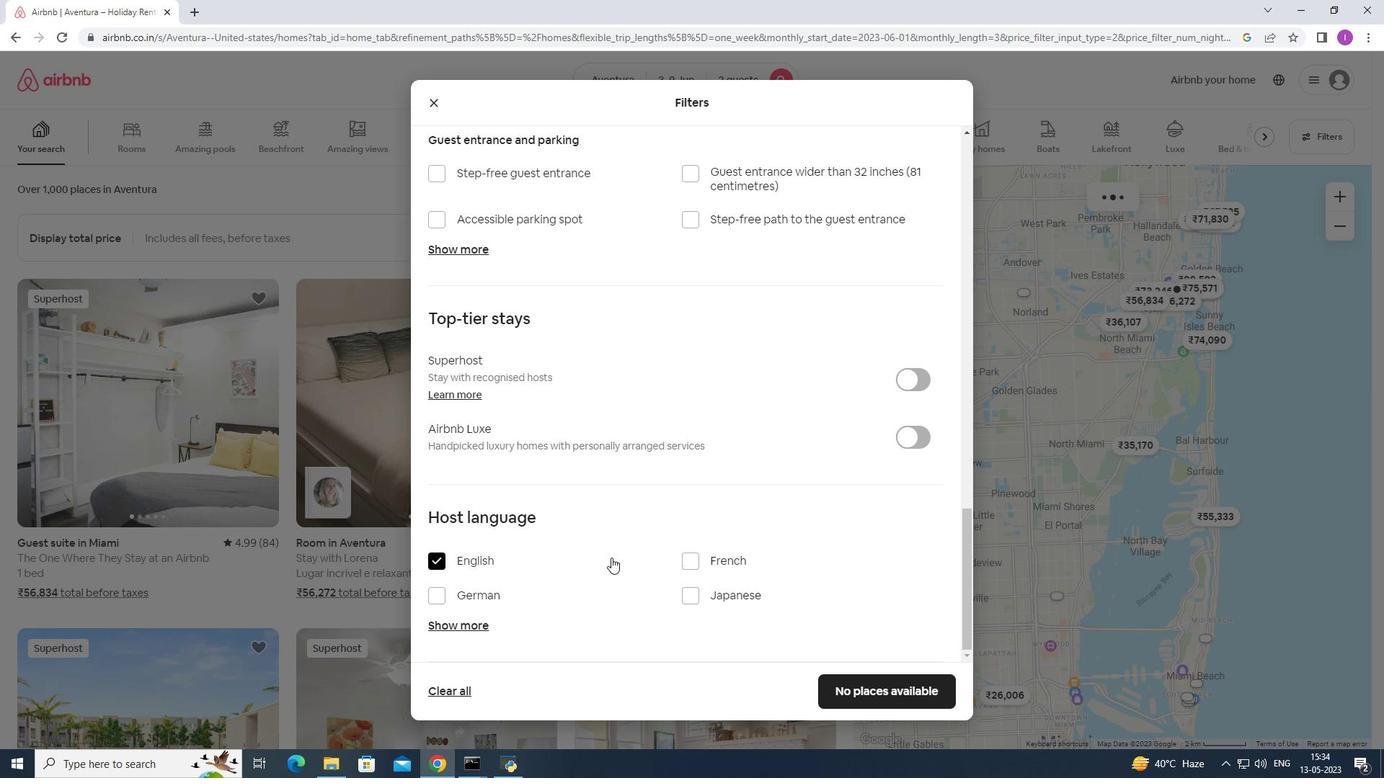 
Action: Mouse moved to (620, 558)
Screenshot: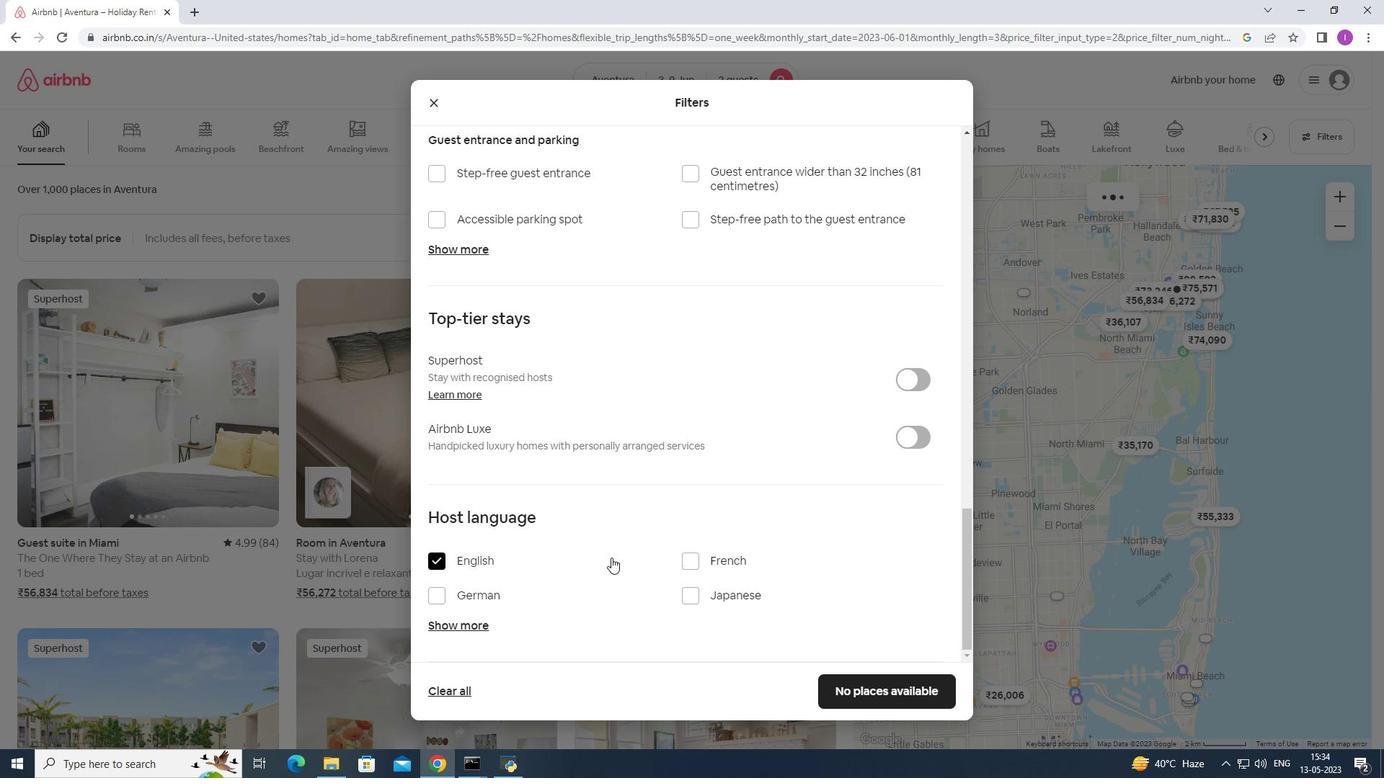 
Action: Mouse scrolled (620, 557) with delta (0, 0)
Screenshot: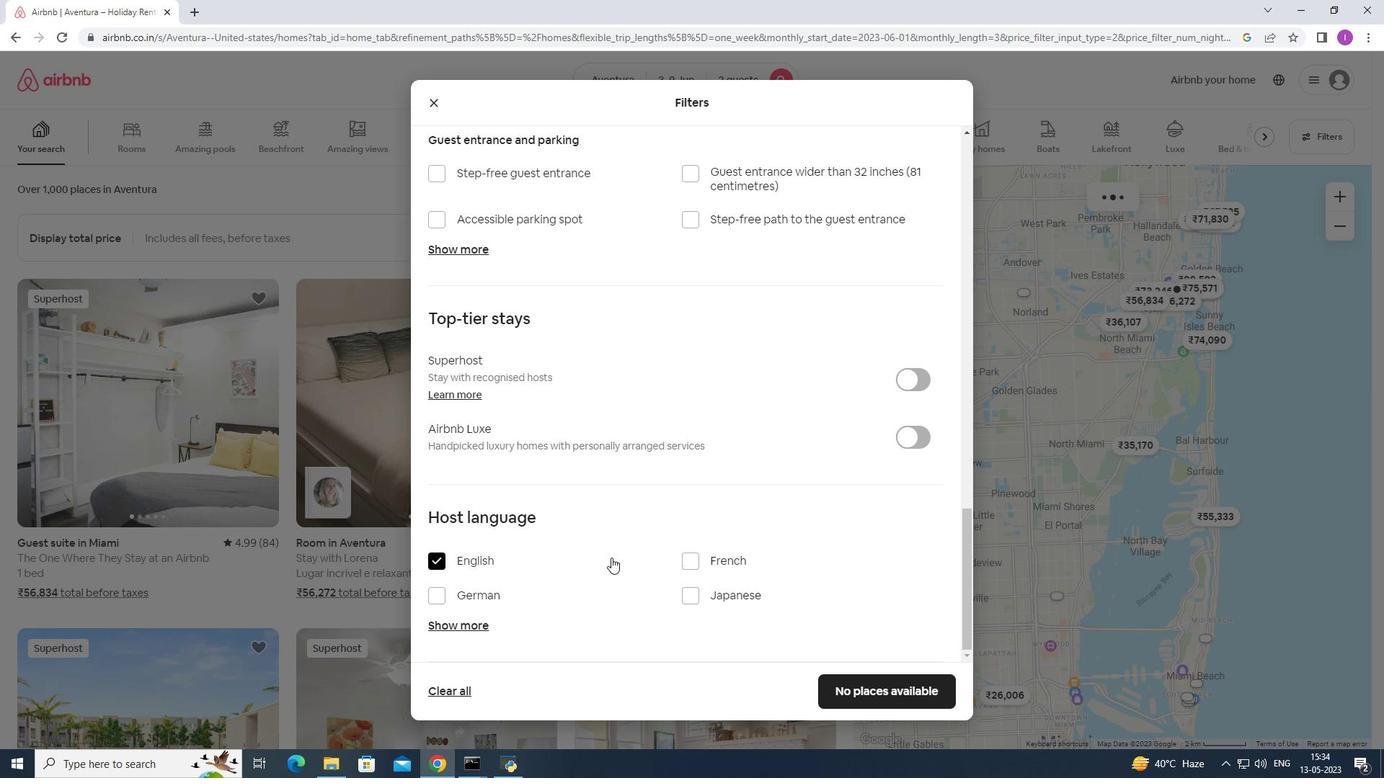 
Action: Mouse scrolled (620, 557) with delta (0, 0)
Screenshot: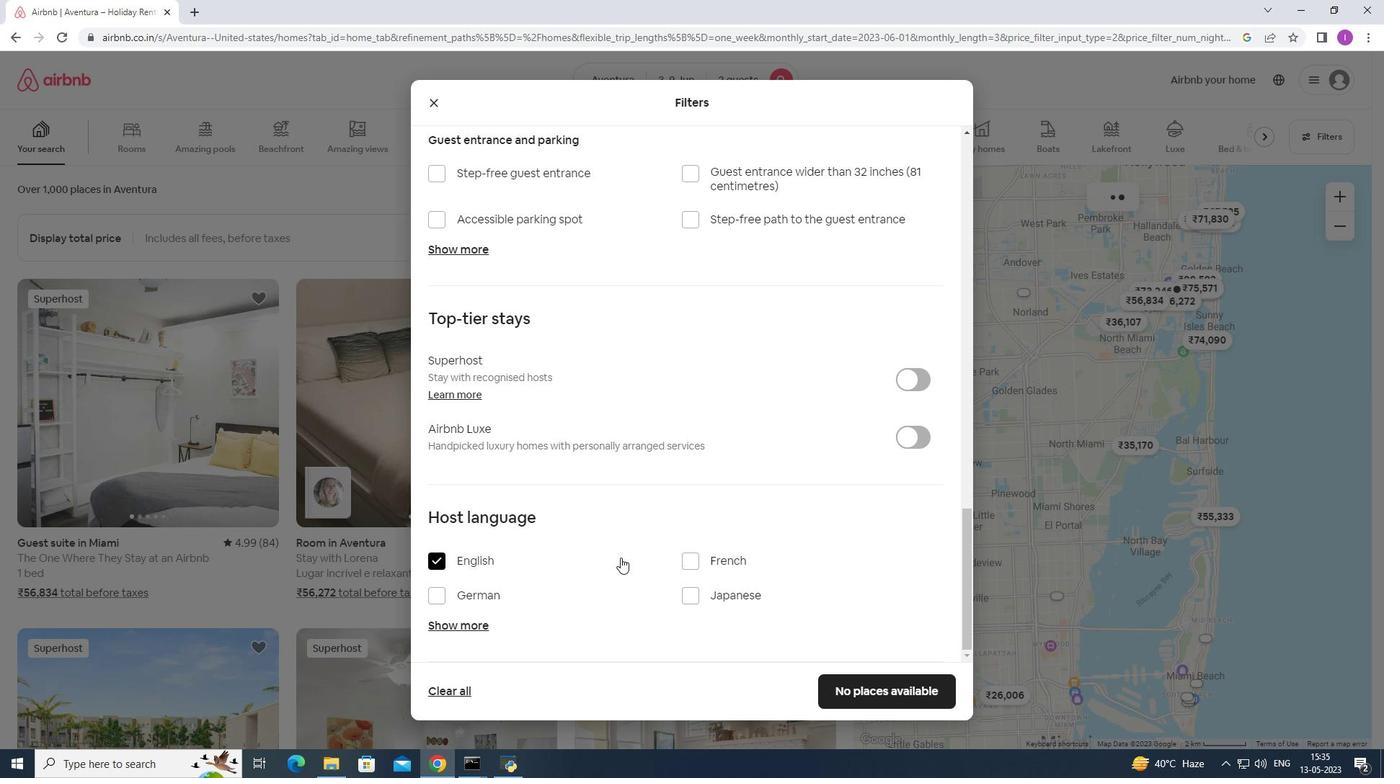 
Action: Mouse moved to (623, 558)
Screenshot: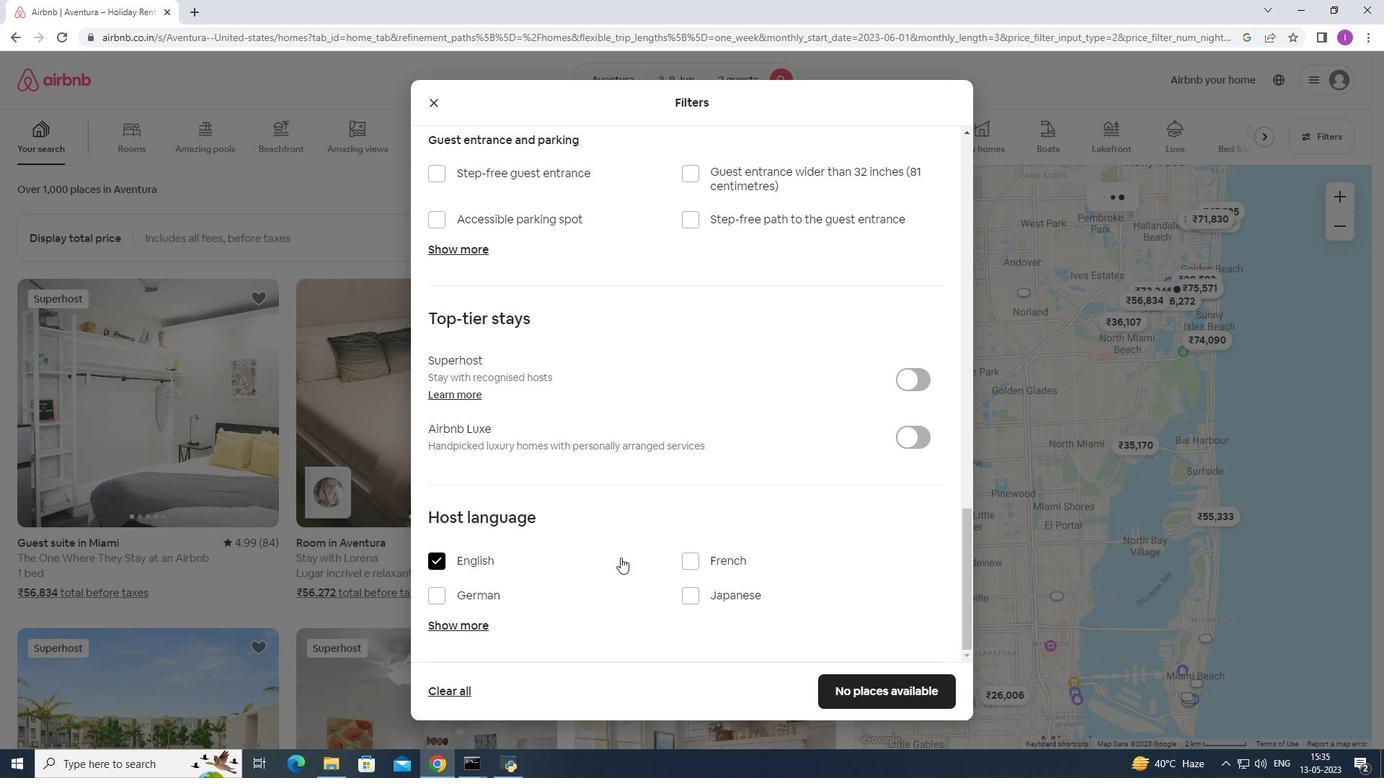 
Action: Mouse scrolled (623, 557) with delta (0, 0)
Screenshot: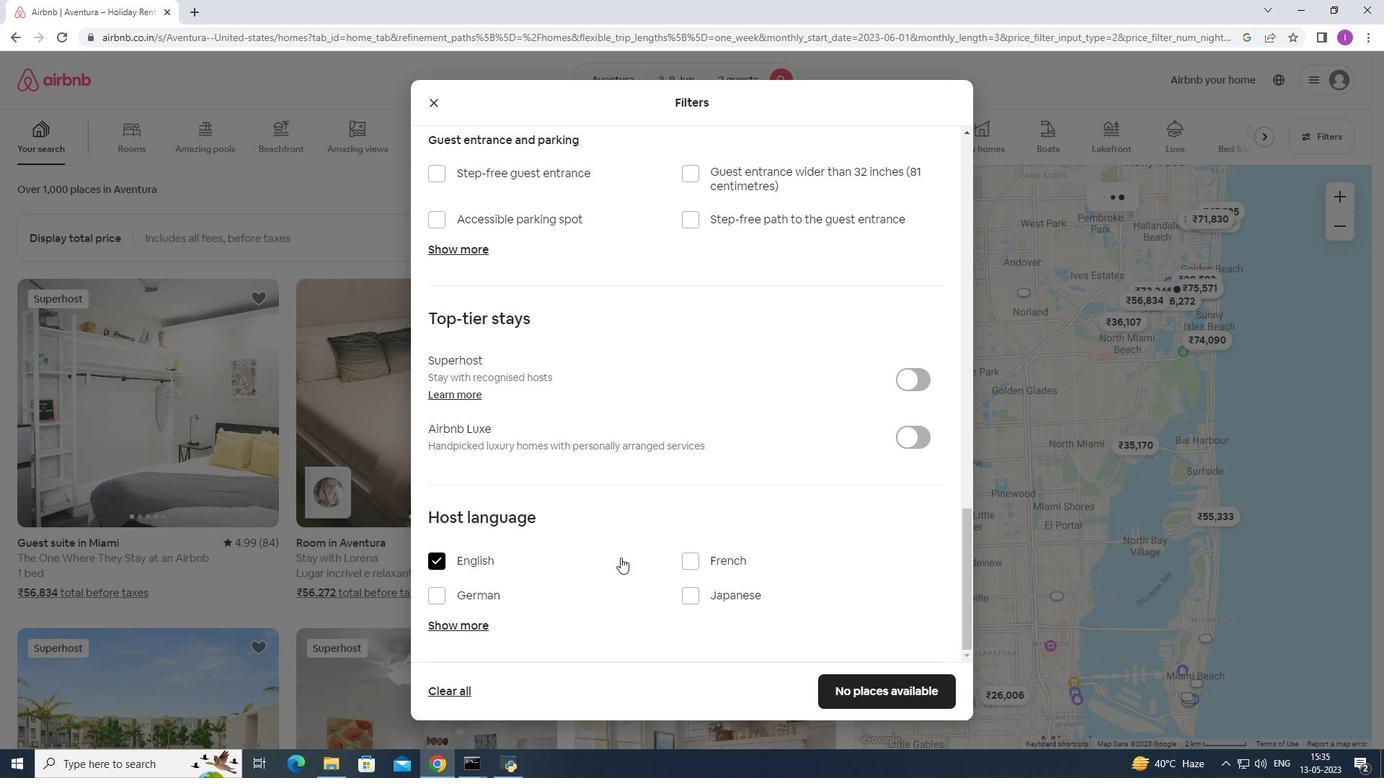 
Action: Mouse moved to (849, 684)
Screenshot: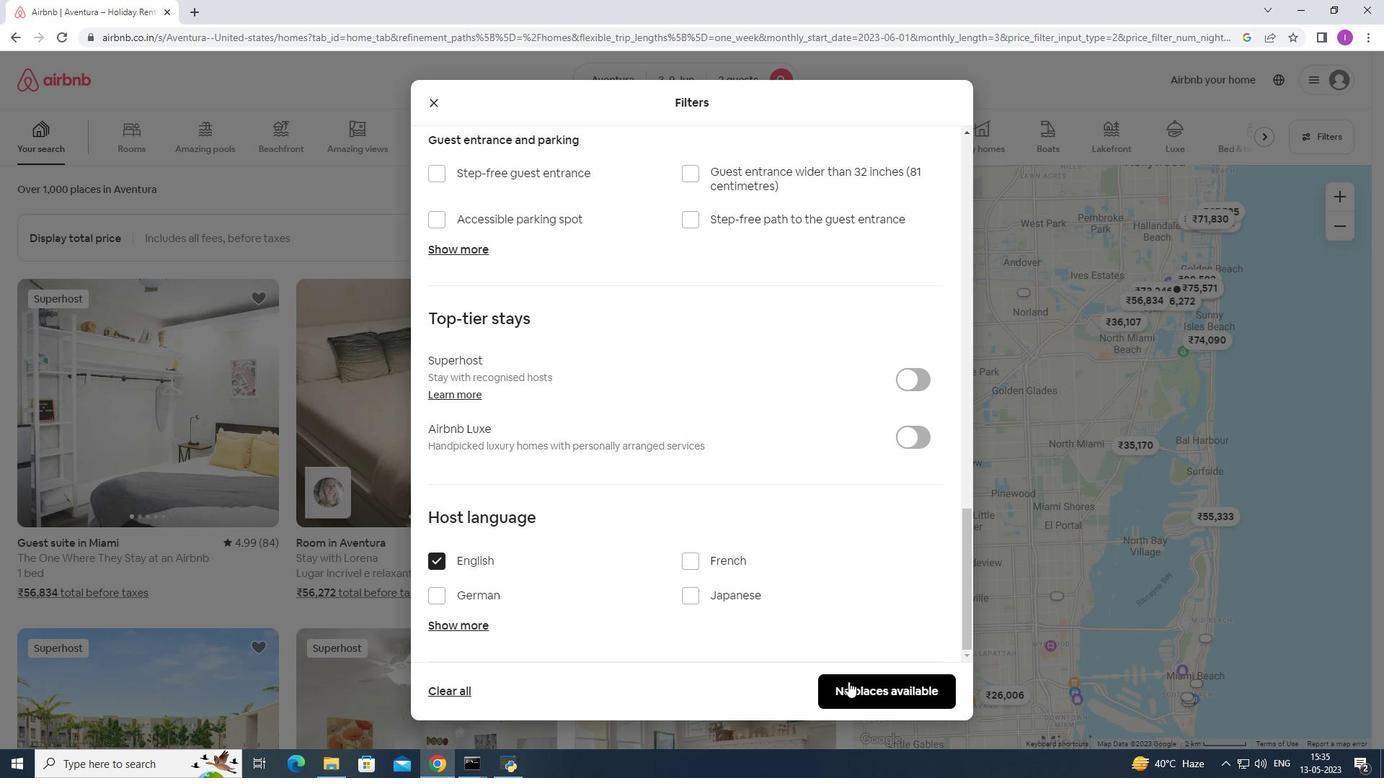 
Action: Mouse pressed left at (849, 684)
Screenshot: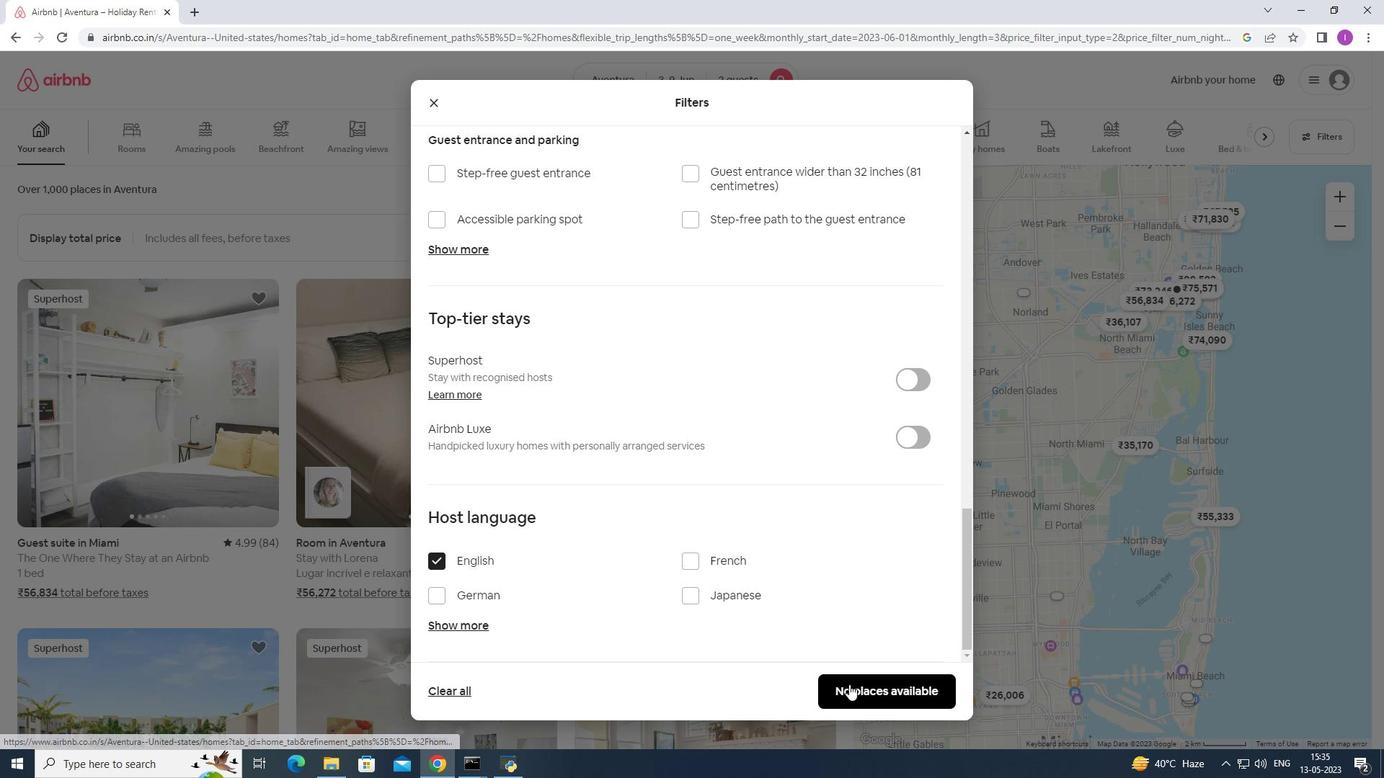
Action: Mouse moved to (630, 648)
Screenshot: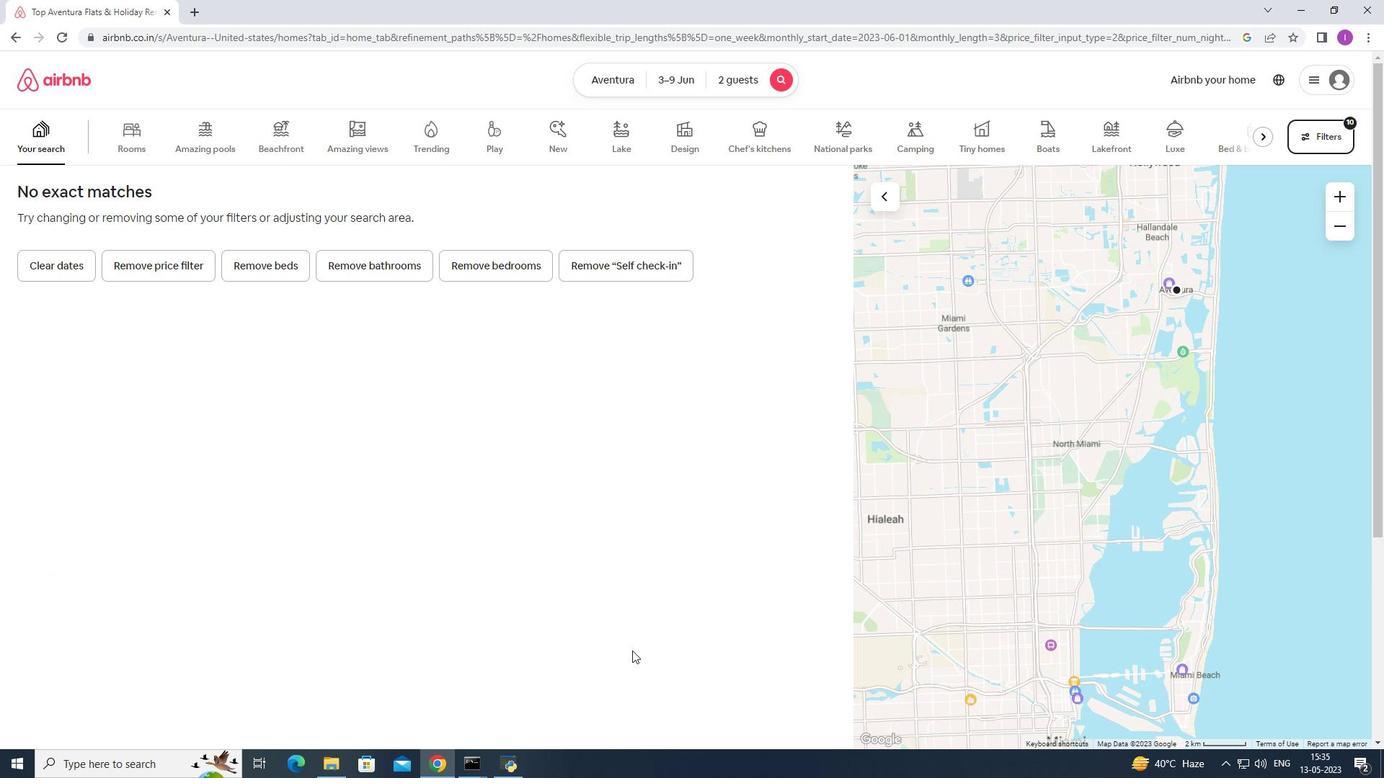 
